 Task: Find connections with filter location Kharar with filter topic #sharktankwith filter profile language English with filter current company Citi with filter school University Grants Commission (ugc) with filter industry International Affairs with filter service category Homeowners Insurance with filter keywords title Taper
Action: Mouse moved to (430, 287)
Screenshot: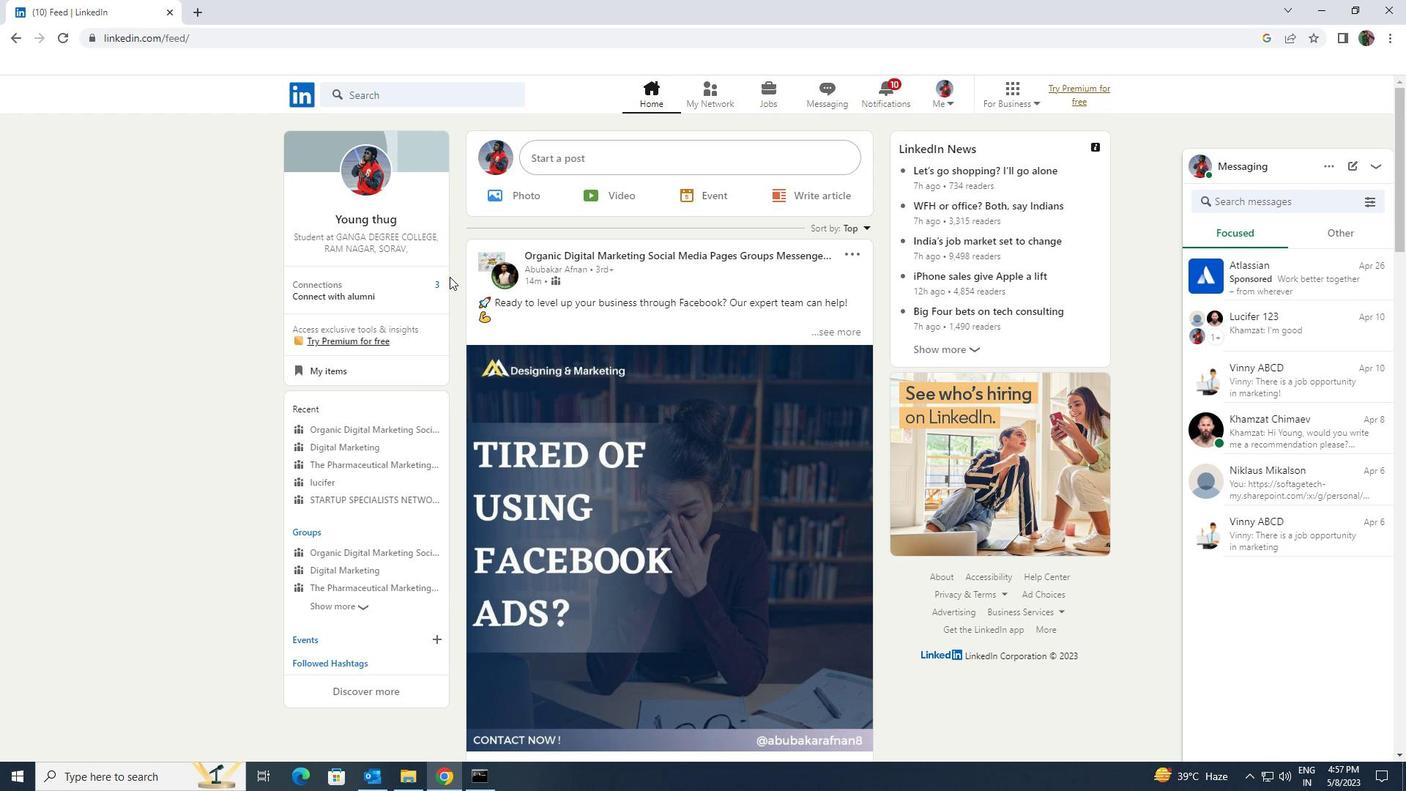 
Action: Mouse pressed left at (430, 287)
Screenshot: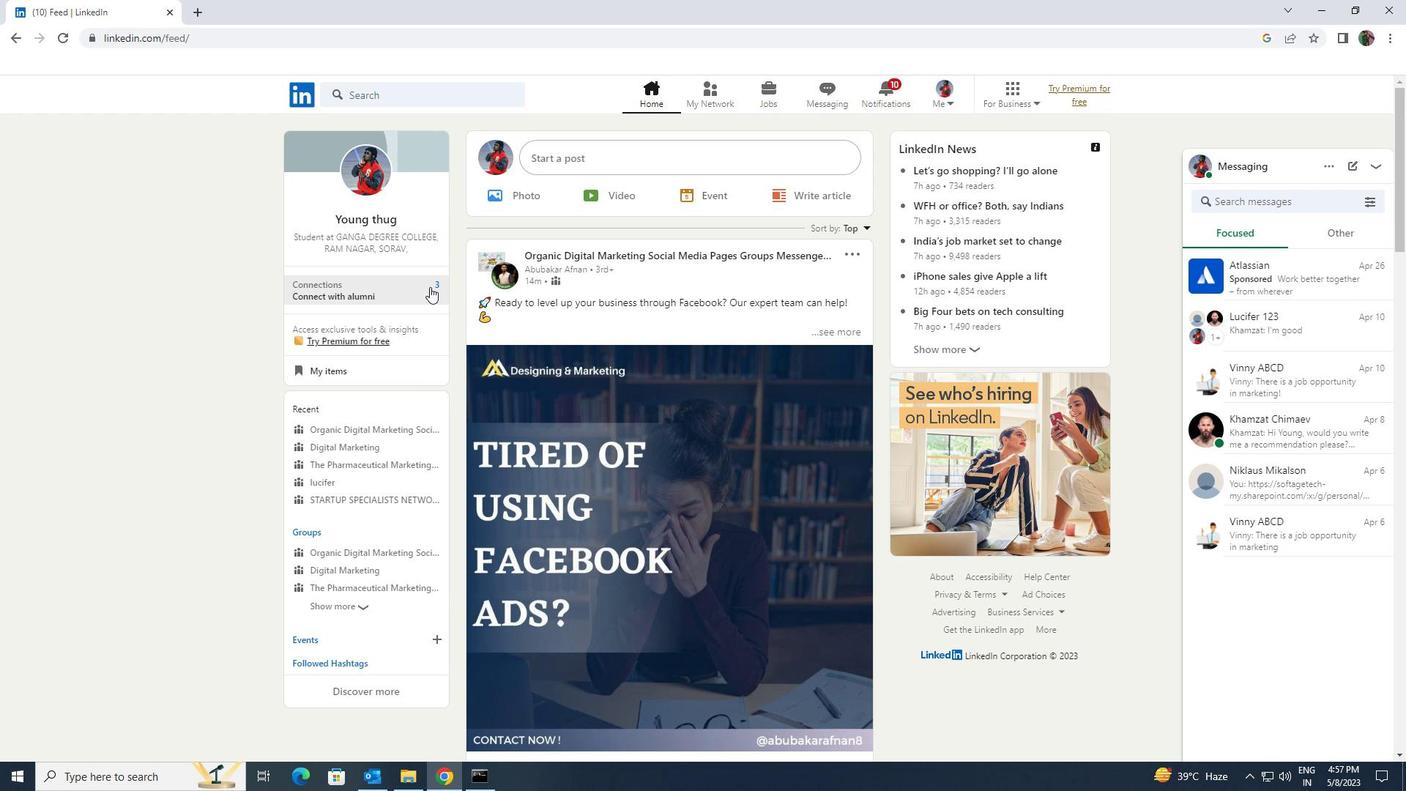 
Action: Mouse moved to (438, 178)
Screenshot: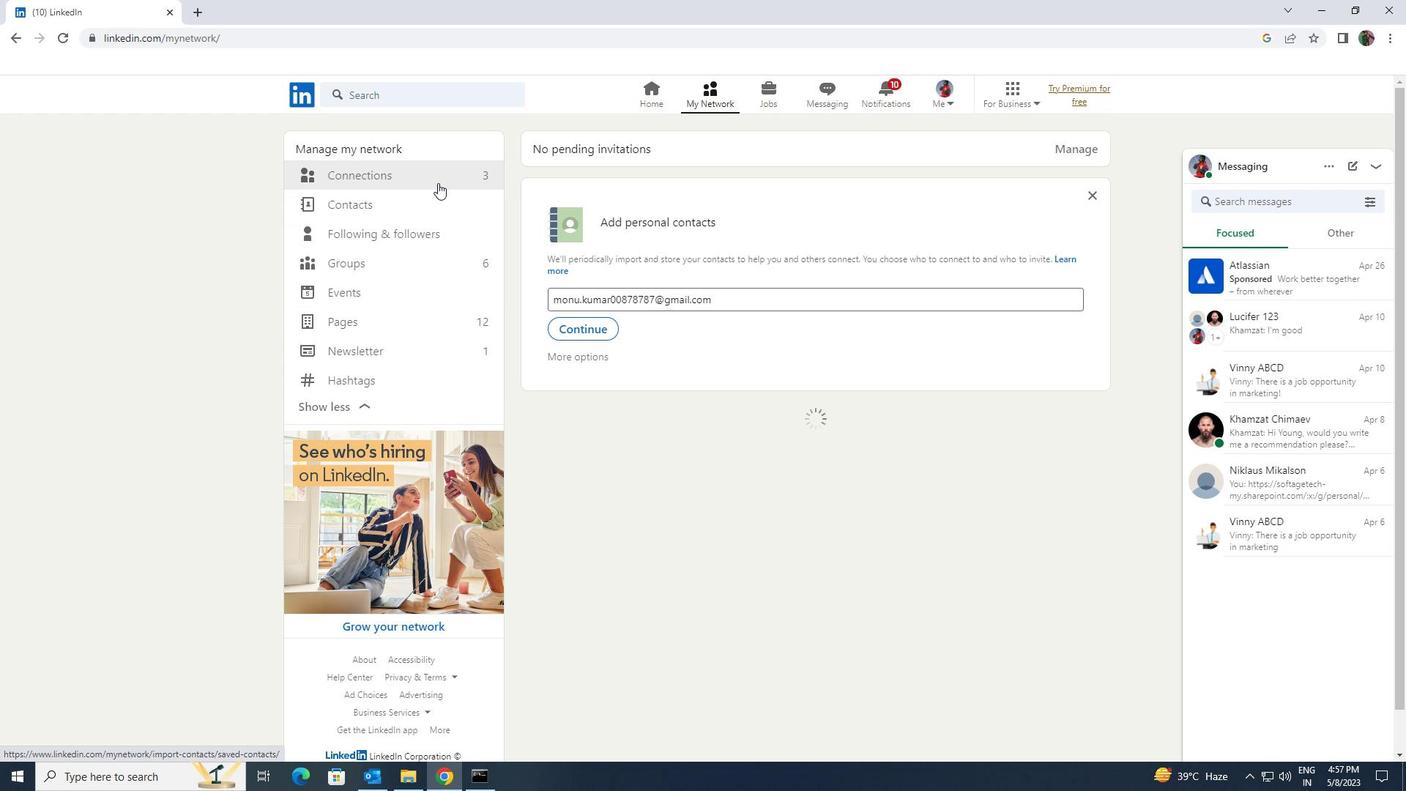 
Action: Mouse pressed left at (438, 178)
Screenshot: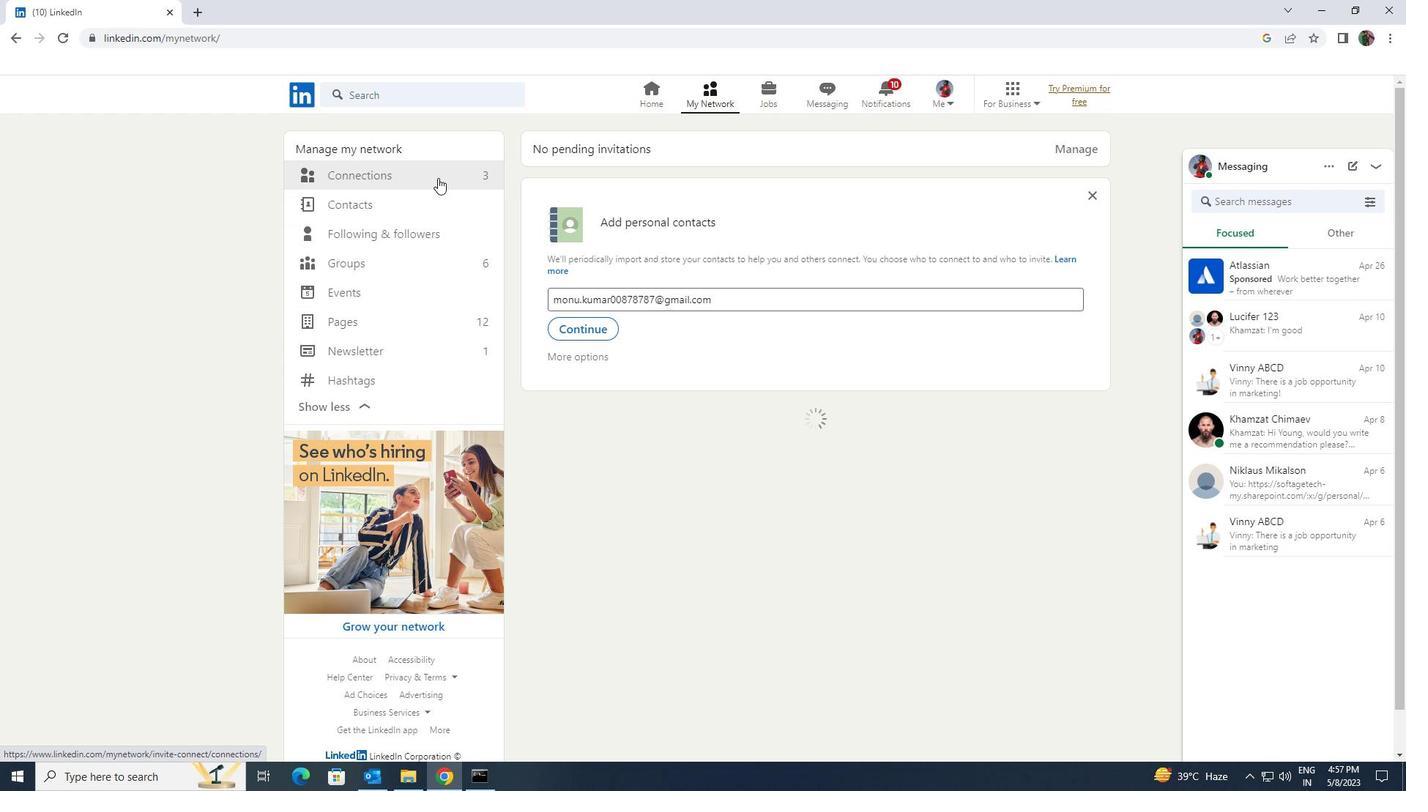 
Action: Mouse moved to (787, 178)
Screenshot: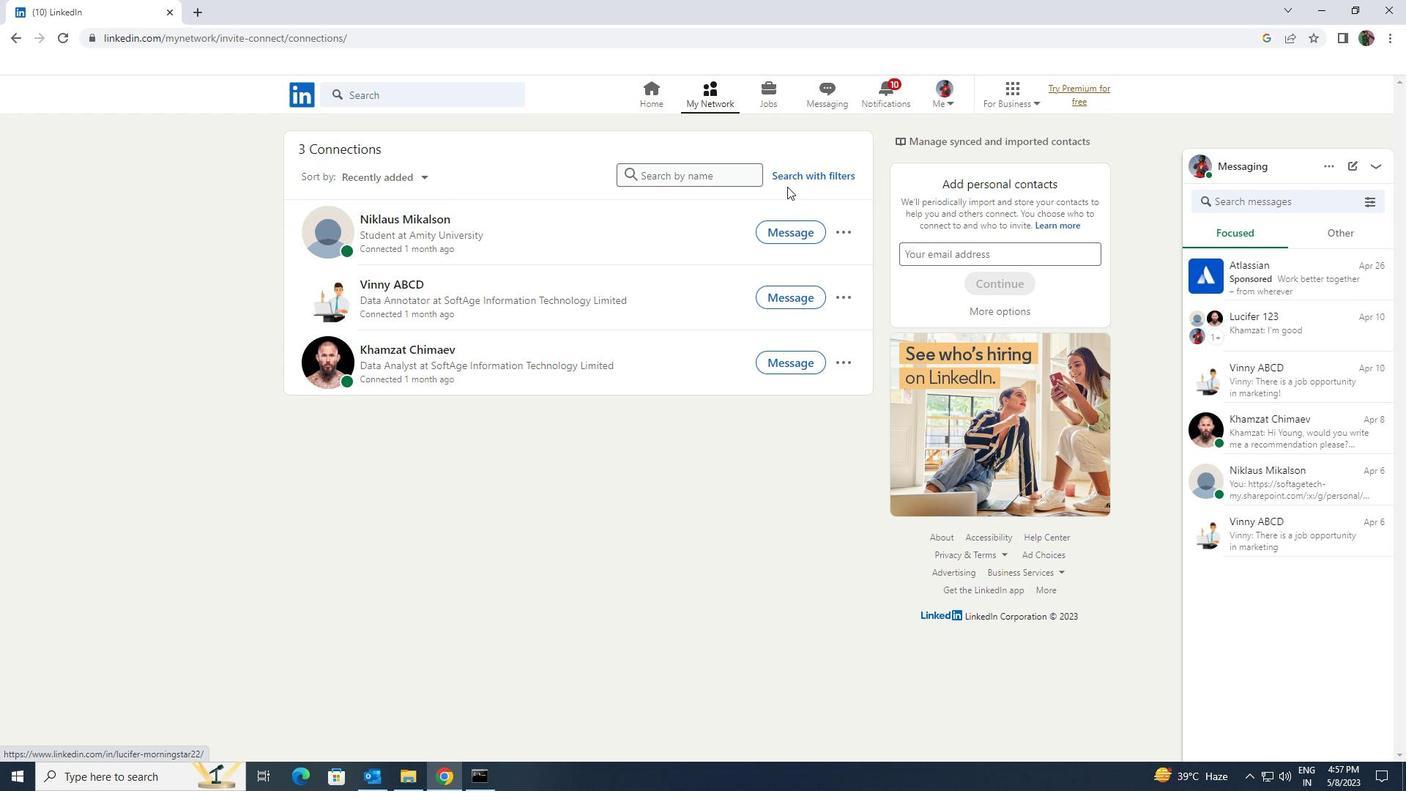 
Action: Mouse pressed left at (787, 178)
Screenshot: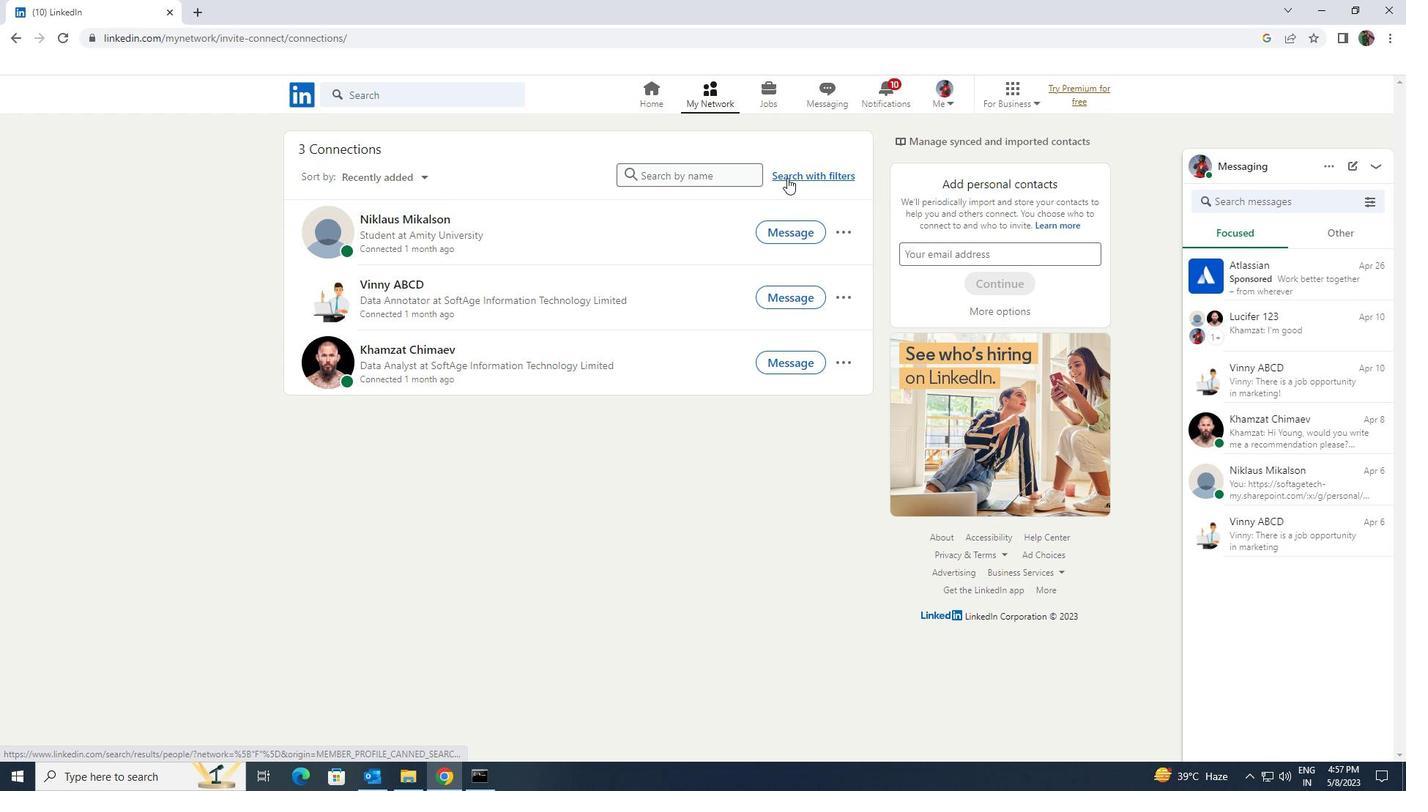 
Action: Mouse moved to (741, 138)
Screenshot: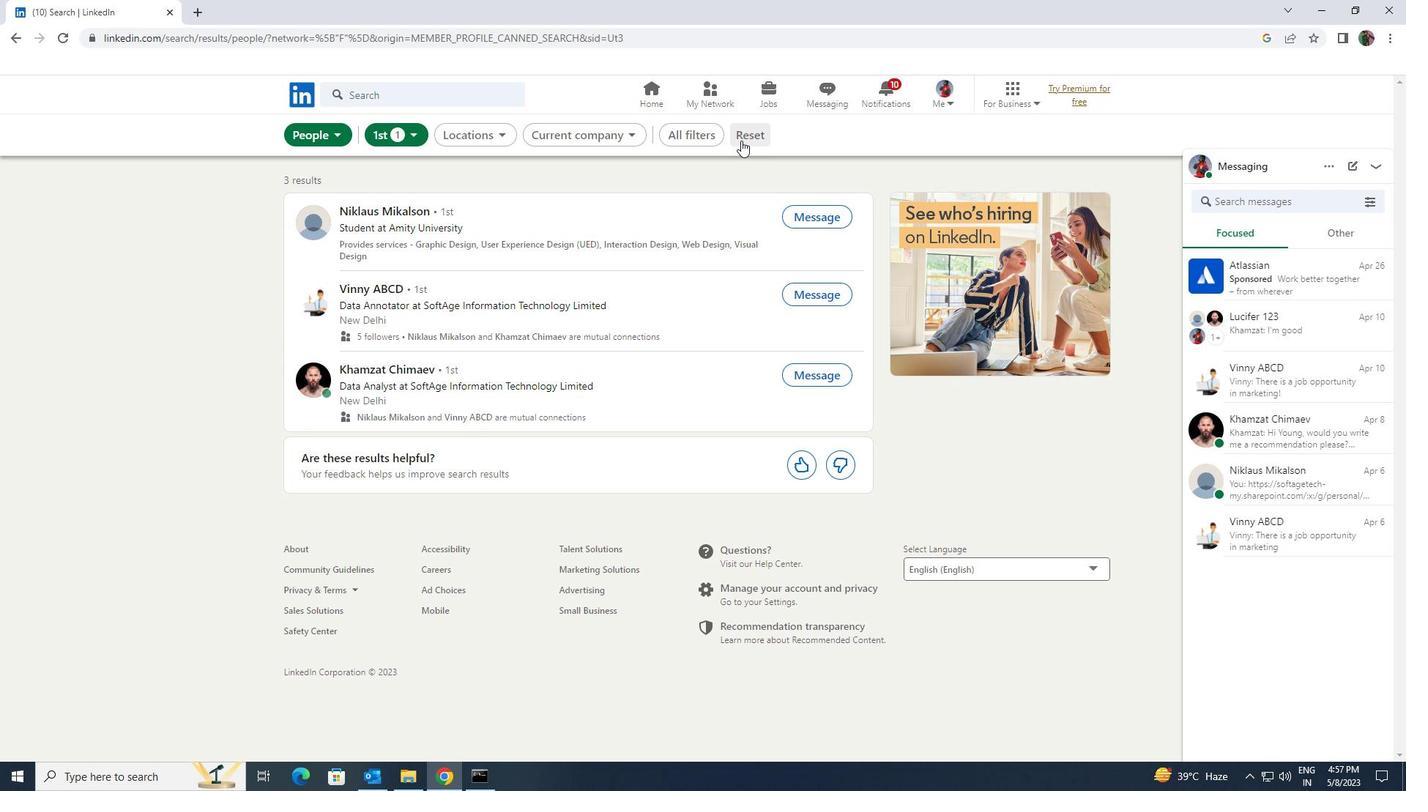 
Action: Mouse pressed left at (741, 138)
Screenshot: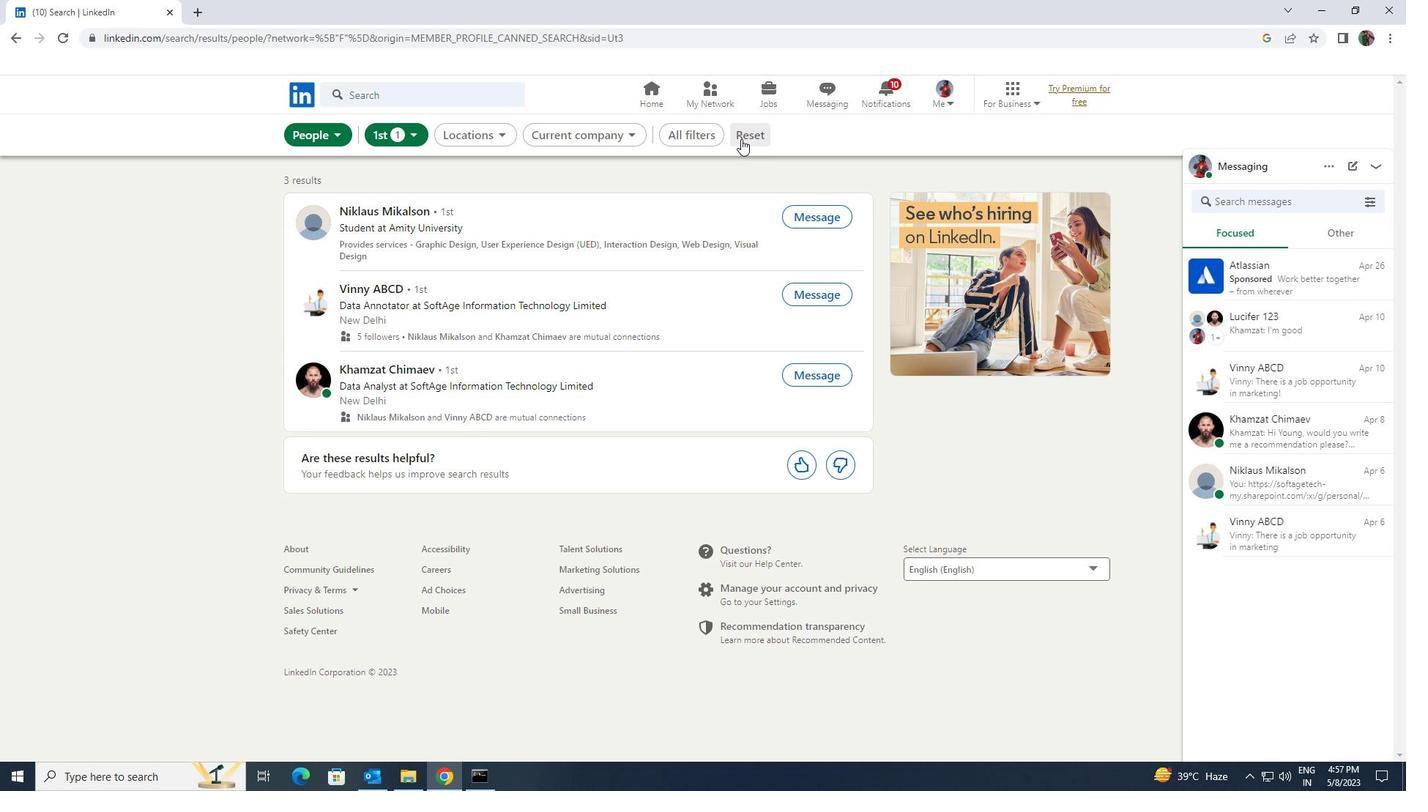 
Action: Mouse moved to (723, 135)
Screenshot: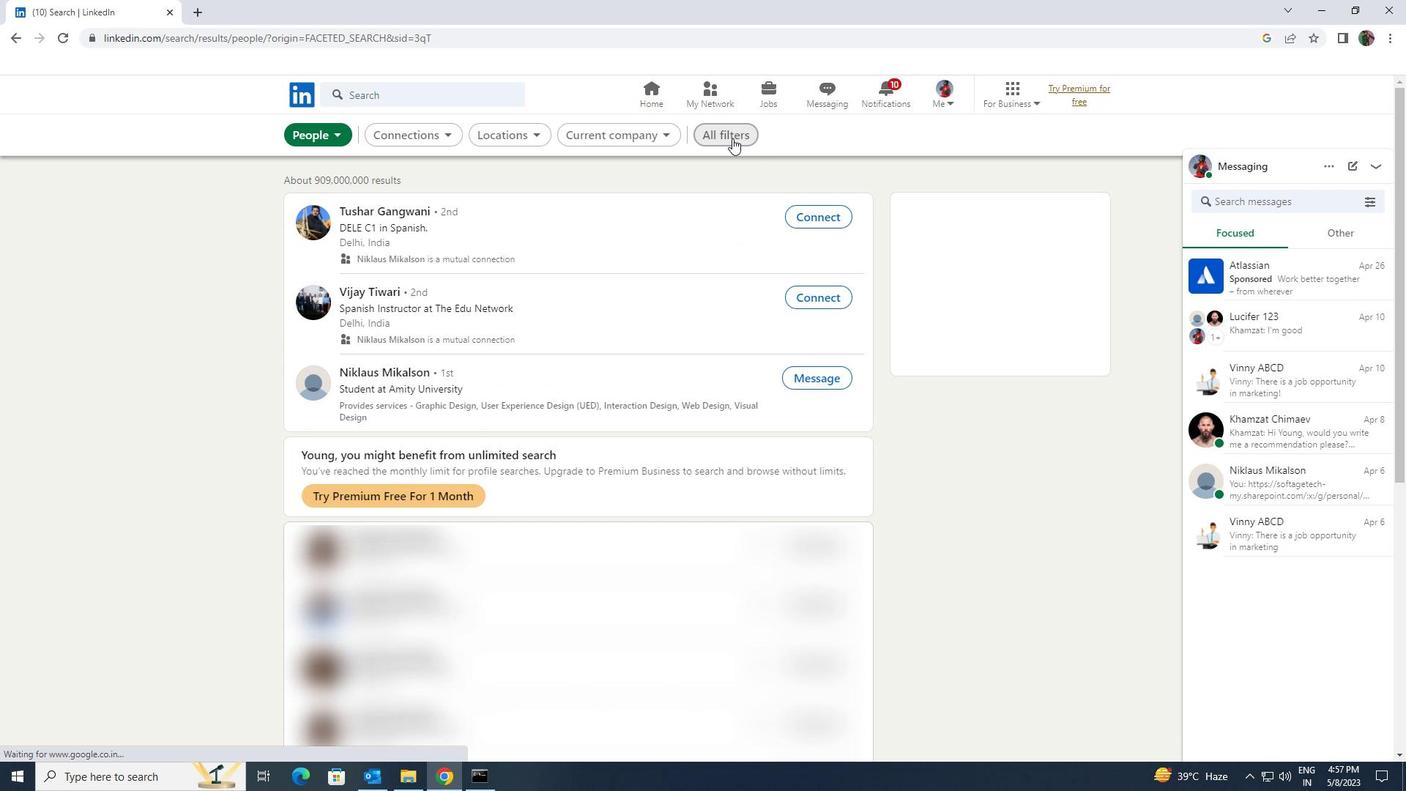 
Action: Mouse pressed left at (723, 135)
Screenshot: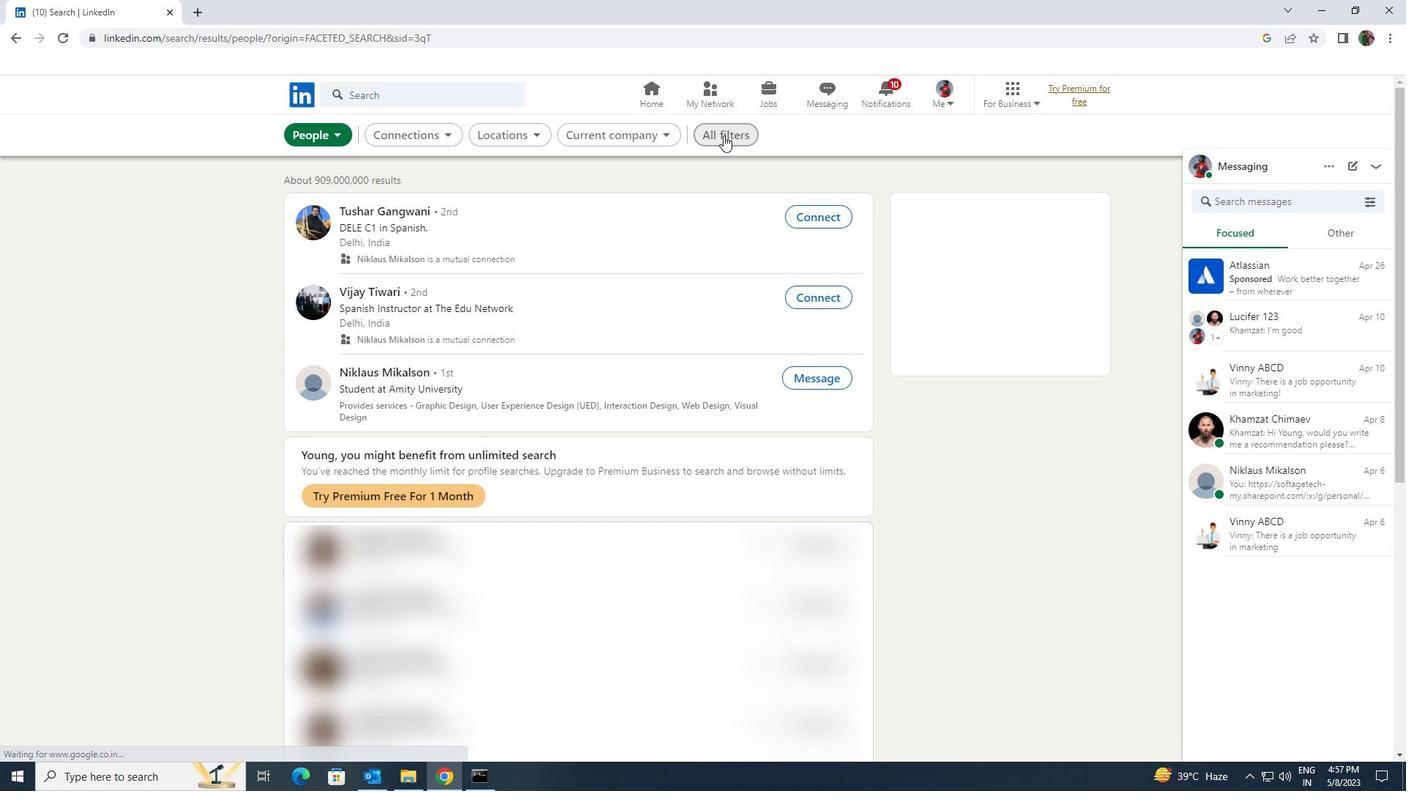 
Action: Mouse moved to (1209, 569)
Screenshot: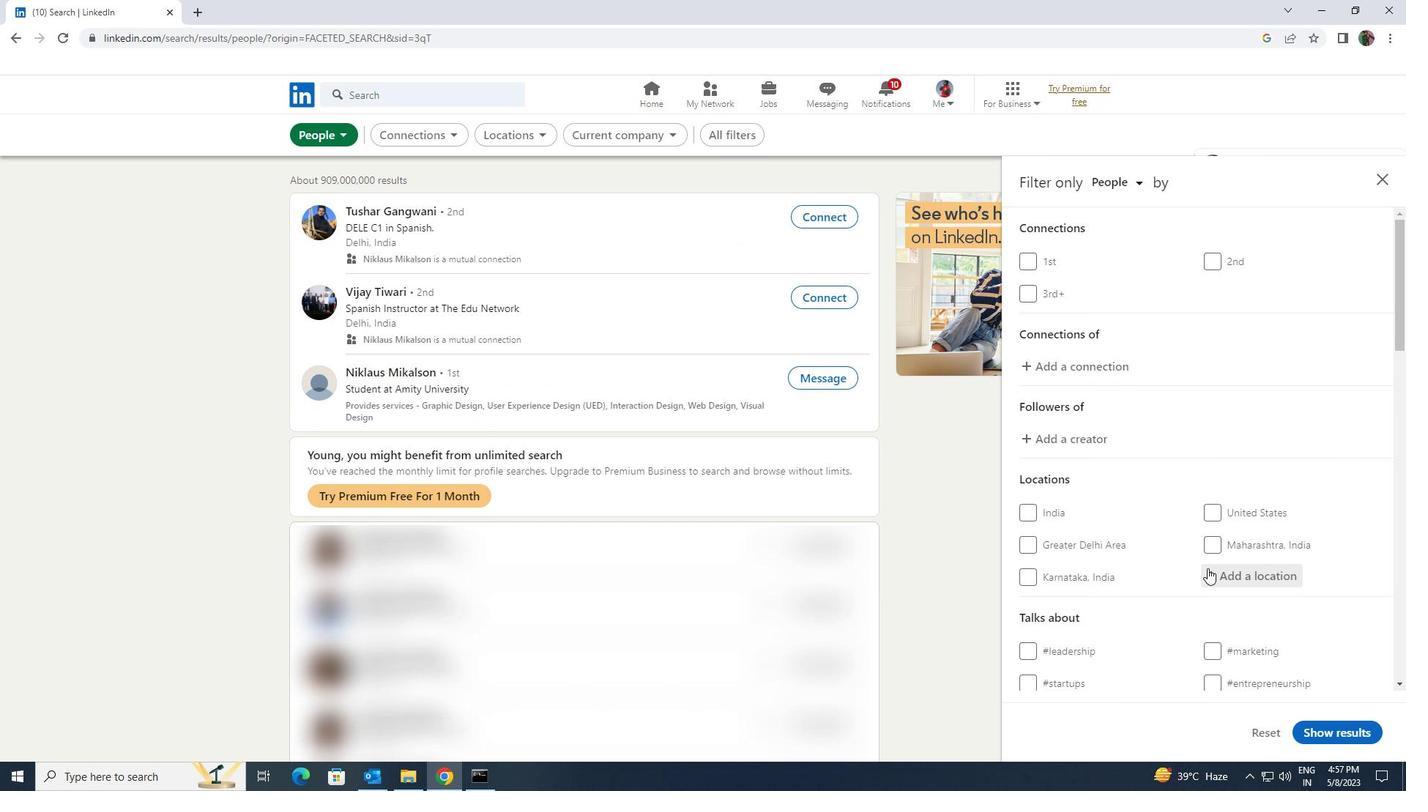 
Action: Mouse pressed left at (1209, 569)
Screenshot: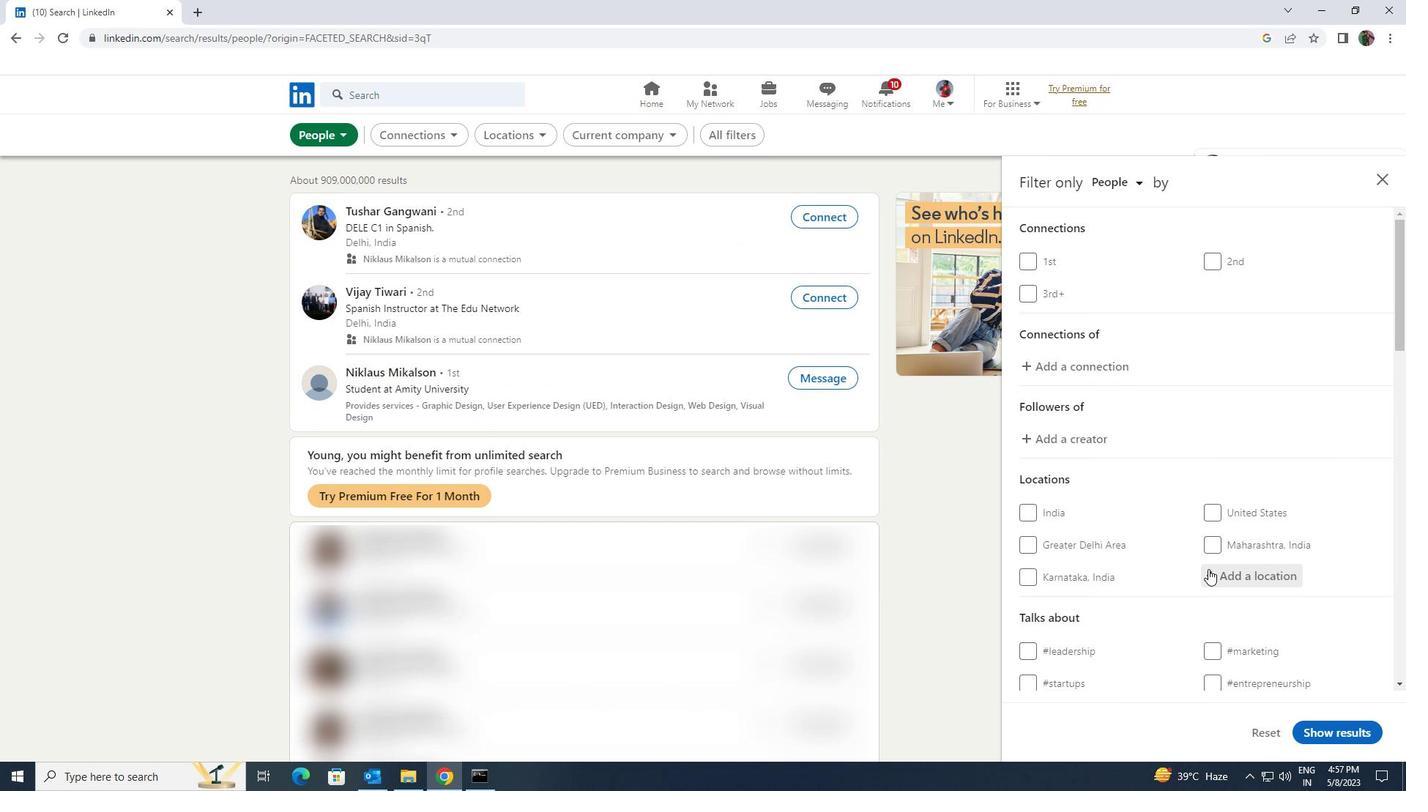 
Action: Mouse moved to (1201, 566)
Screenshot: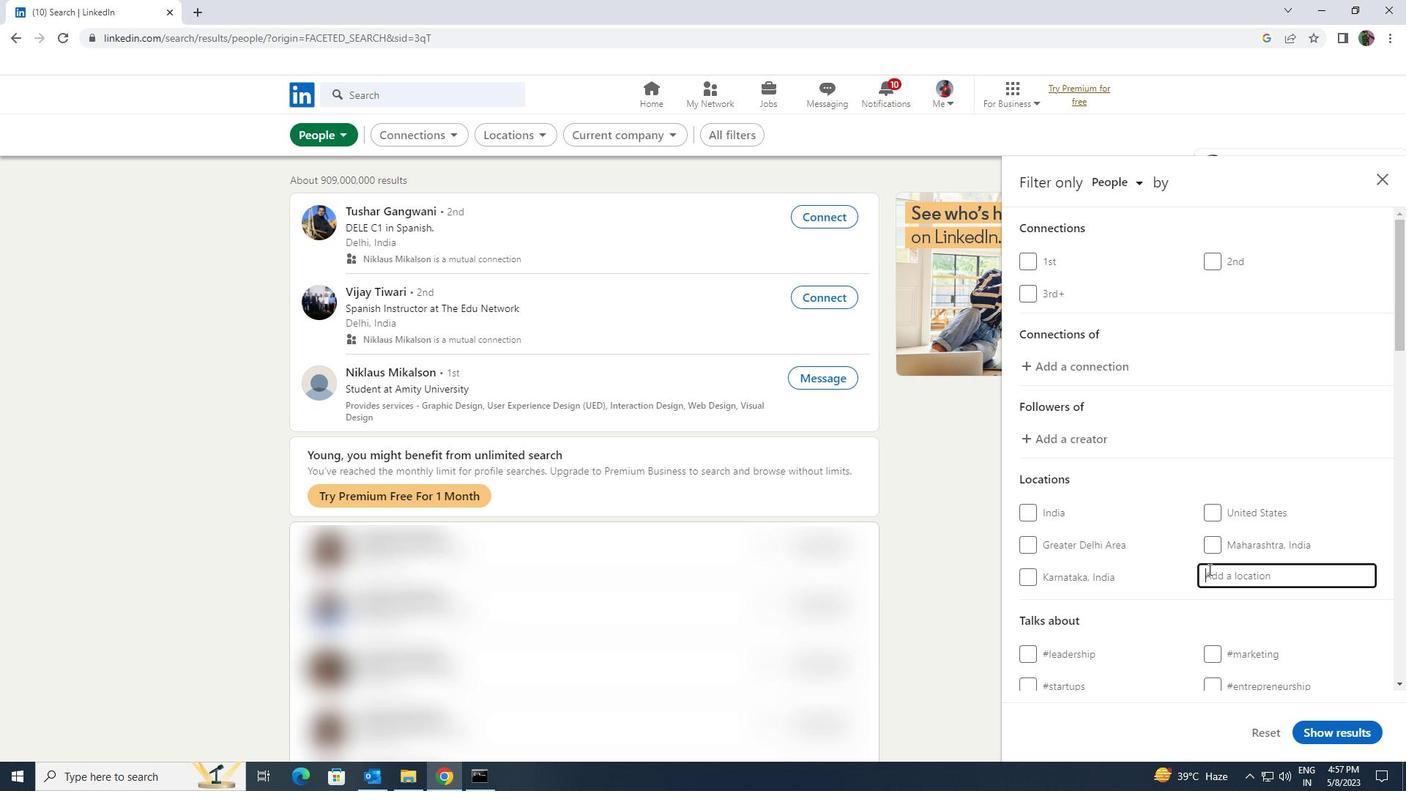 
Action: Key pressed <Key.shift><Key.shift><Key.shift><Key.shift>KHARAR
Screenshot: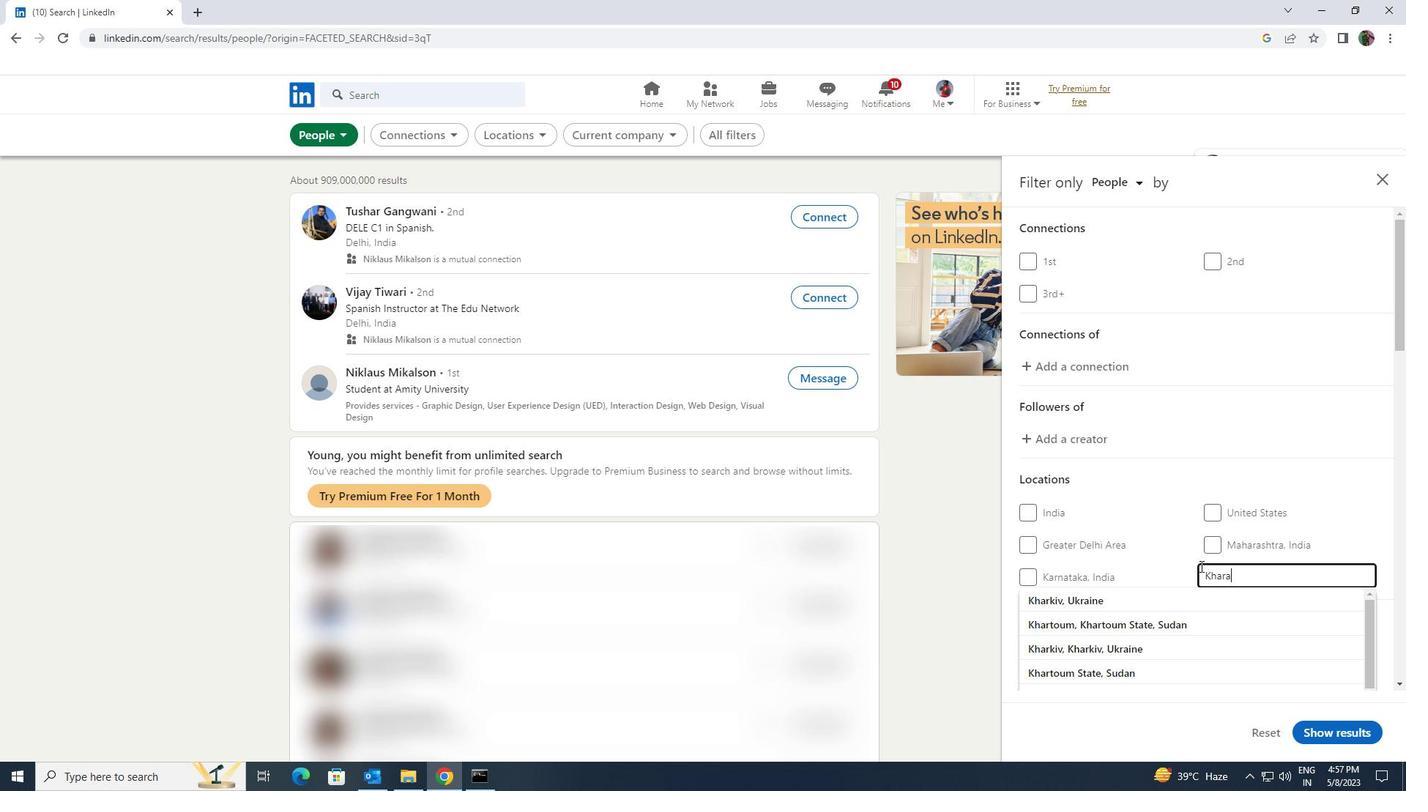 
Action: Mouse moved to (1191, 590)
Screenshot: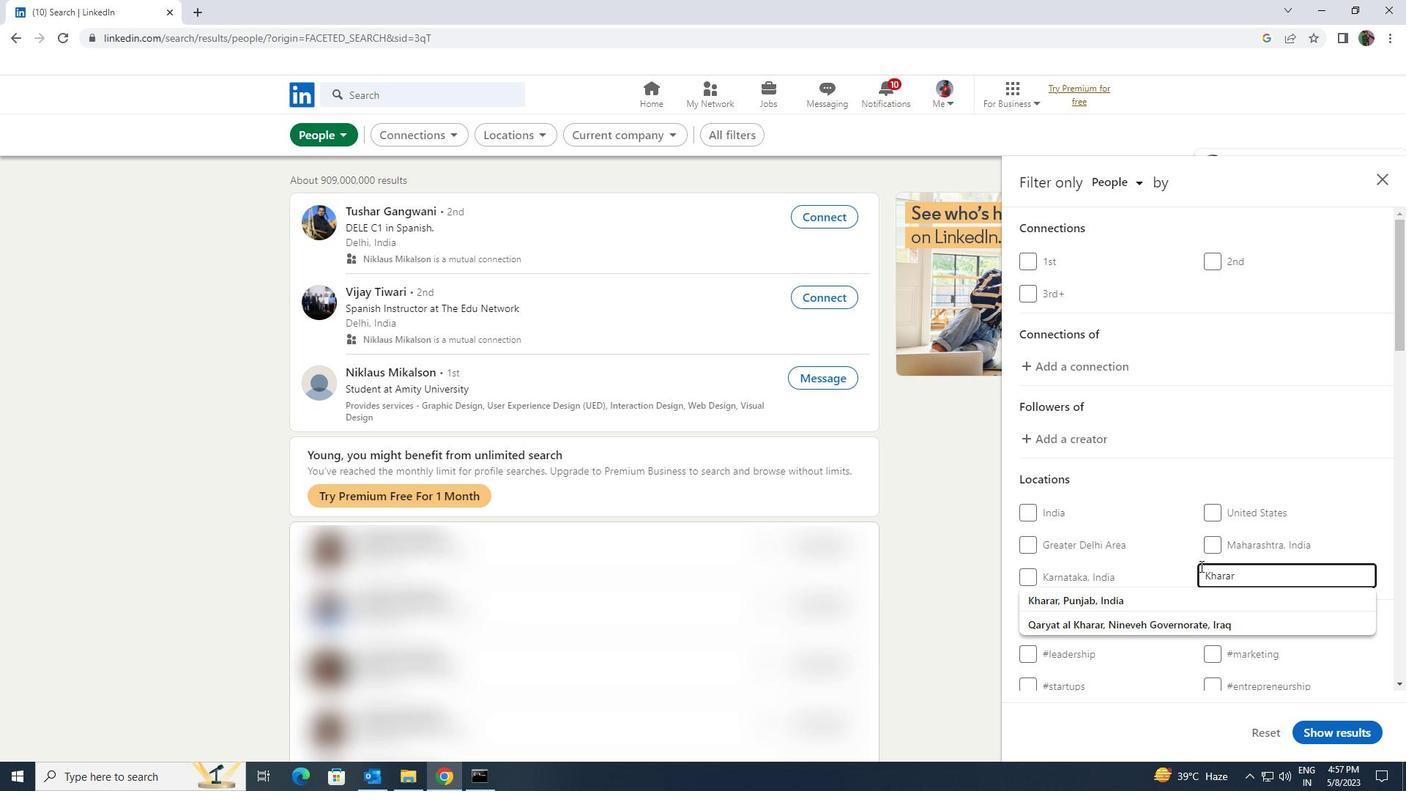 
Action: Mouse pressed left at (1191, 590)
Screenshot: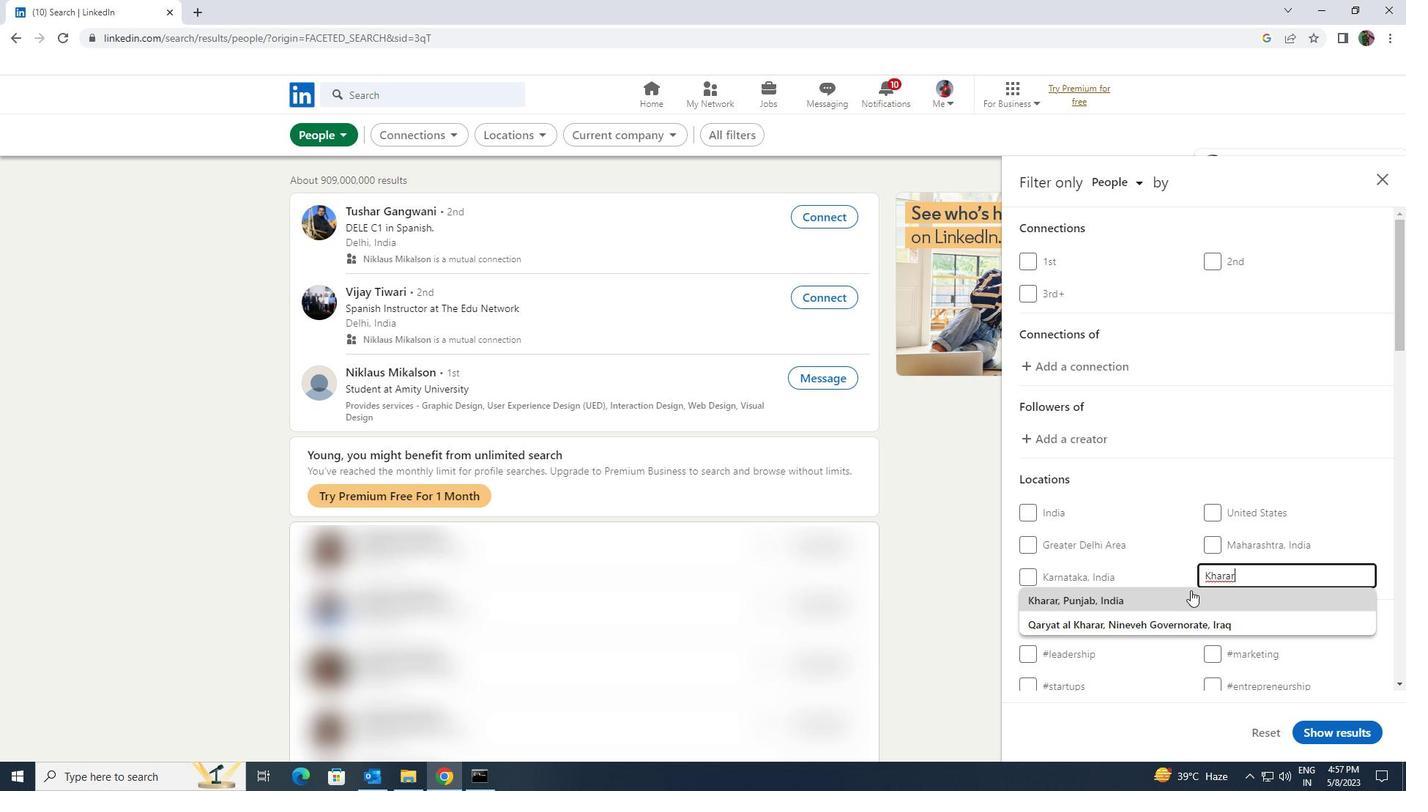 
Action: Mouse moved to (1184, 568)
Screenshot: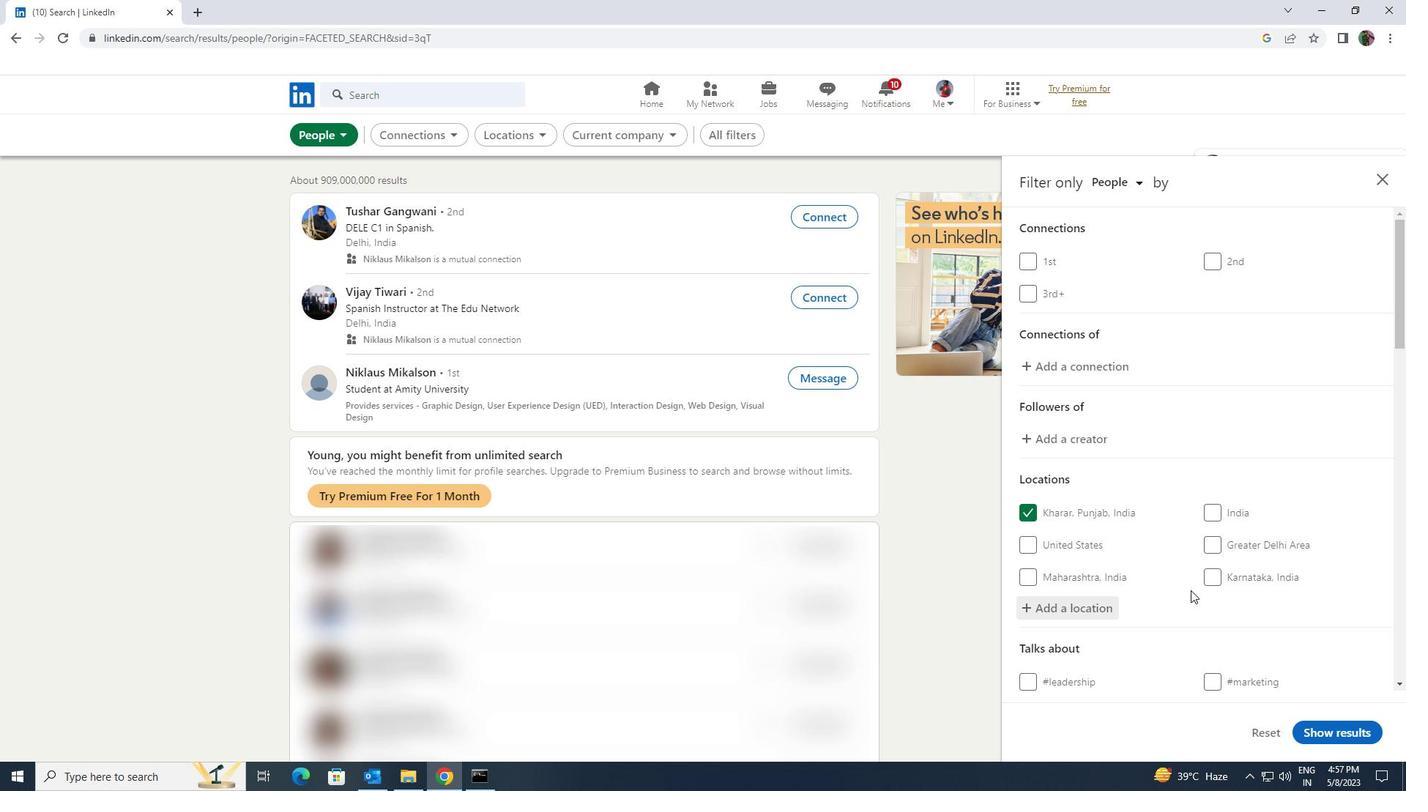 
Action: Mouse scrolled (1184, 567) with delta (0, 0)
Screenshot: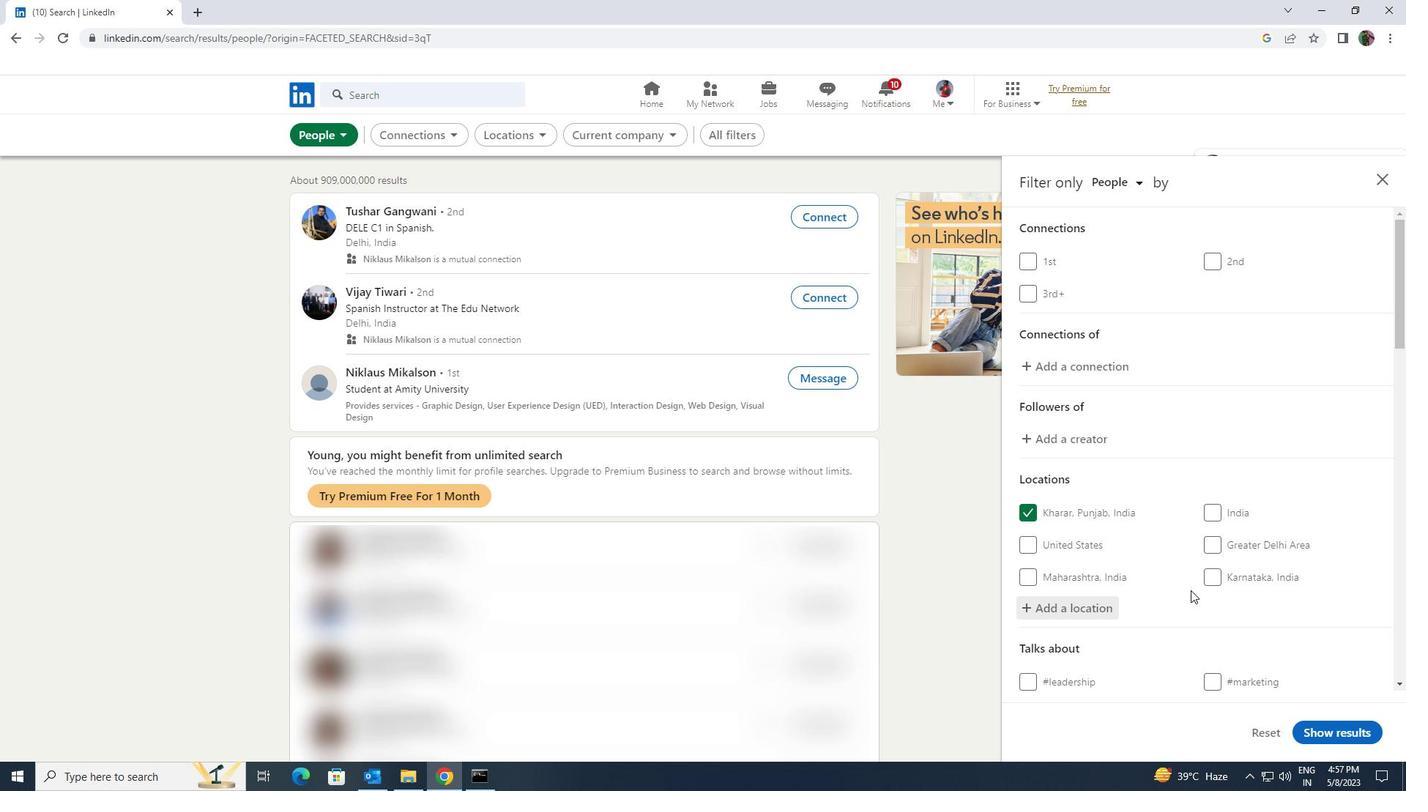 
Action: Mouse scrolled (1184, 567) with delta (0, 0)
Screenshot: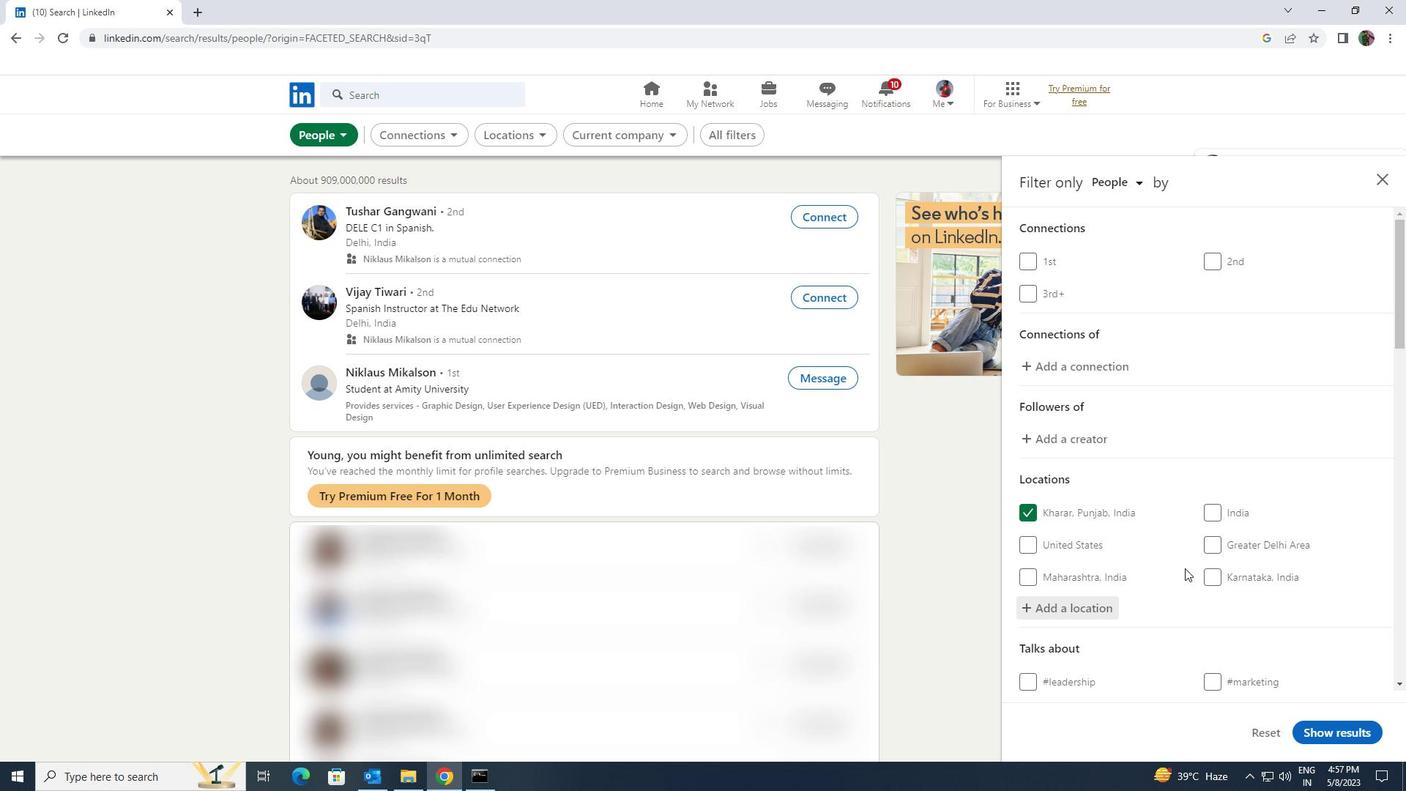 
Action: Mouse moved to (1219, 601)
Screenshot: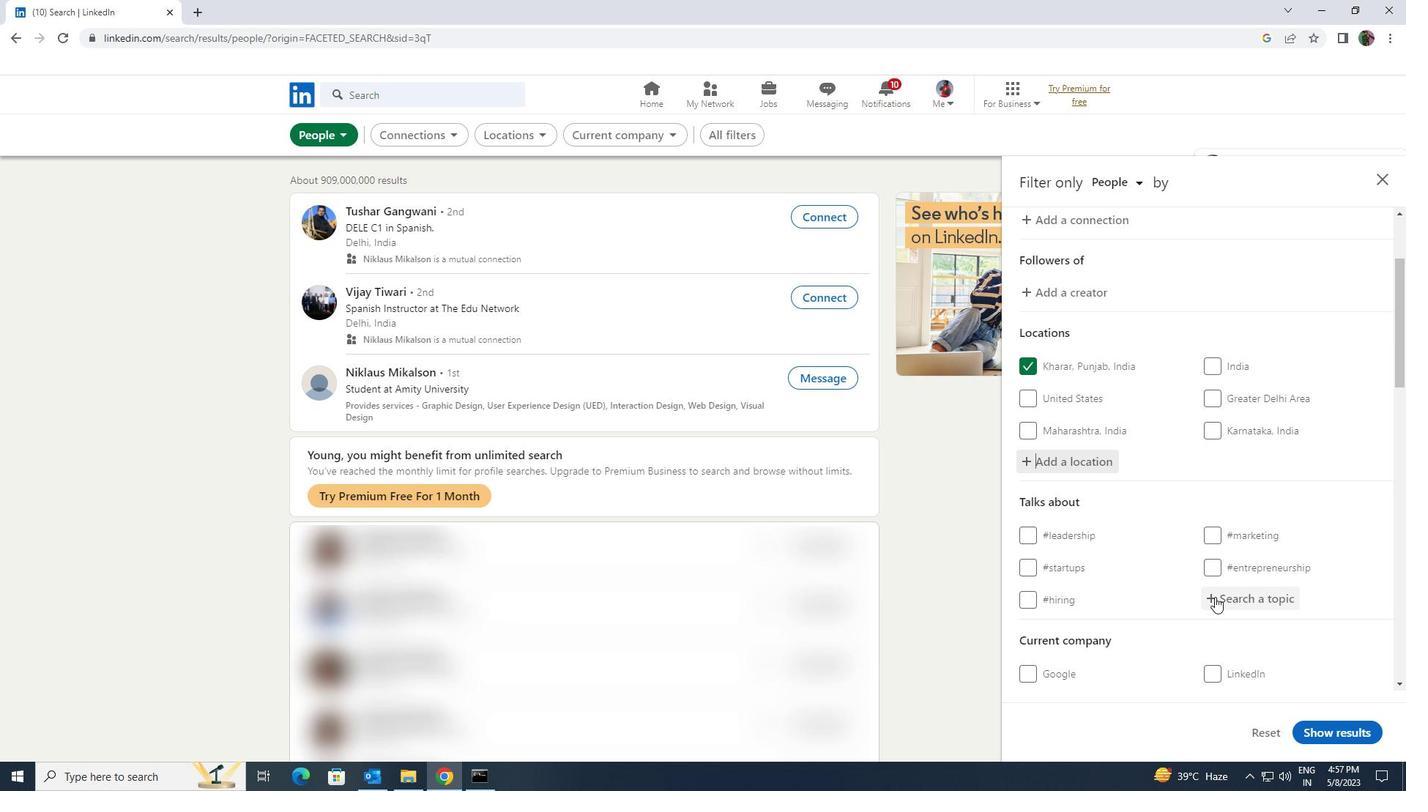 
Action: Mouse pressed left at (1219, 601)
Screenshot: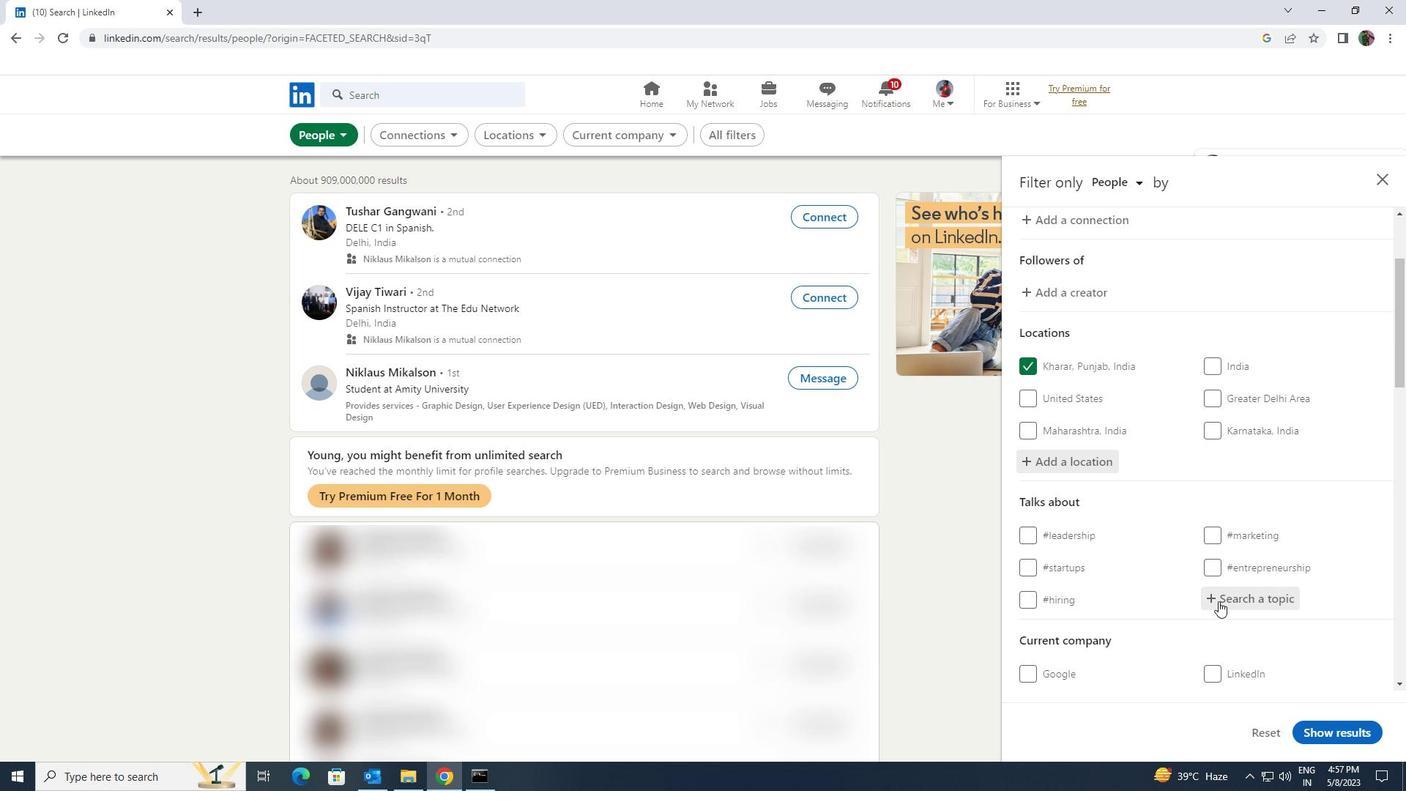 
Action: Key pressed <Key.shift><Key.shift><Key.shift><Key.shift><Key.shift><Key.shift><Key.shift><Key.shift><Key.shift><Key.shift><Key.shift><Key.shift>SHARK
Screenshot: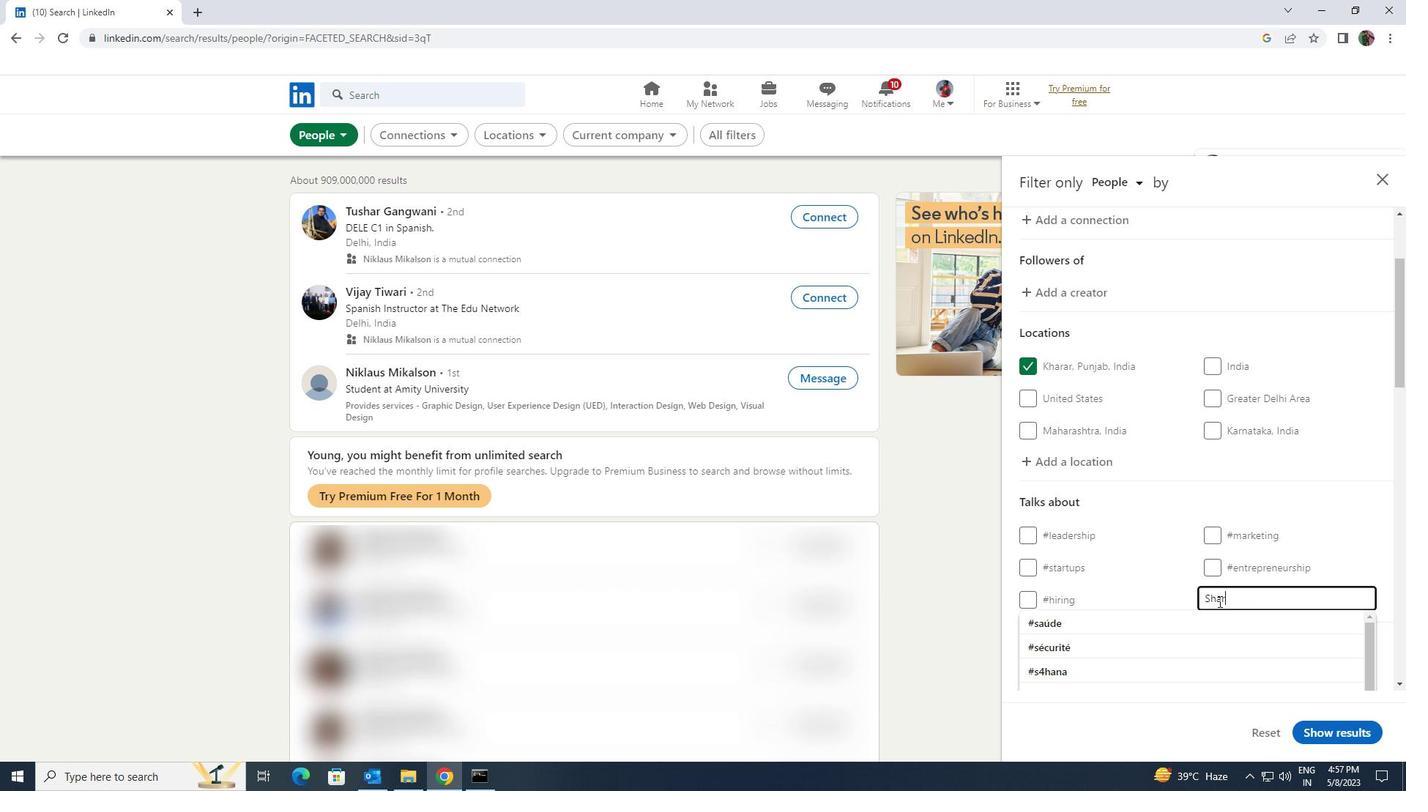 
Action: Mouse moved to (1209, 635)
Screenshot: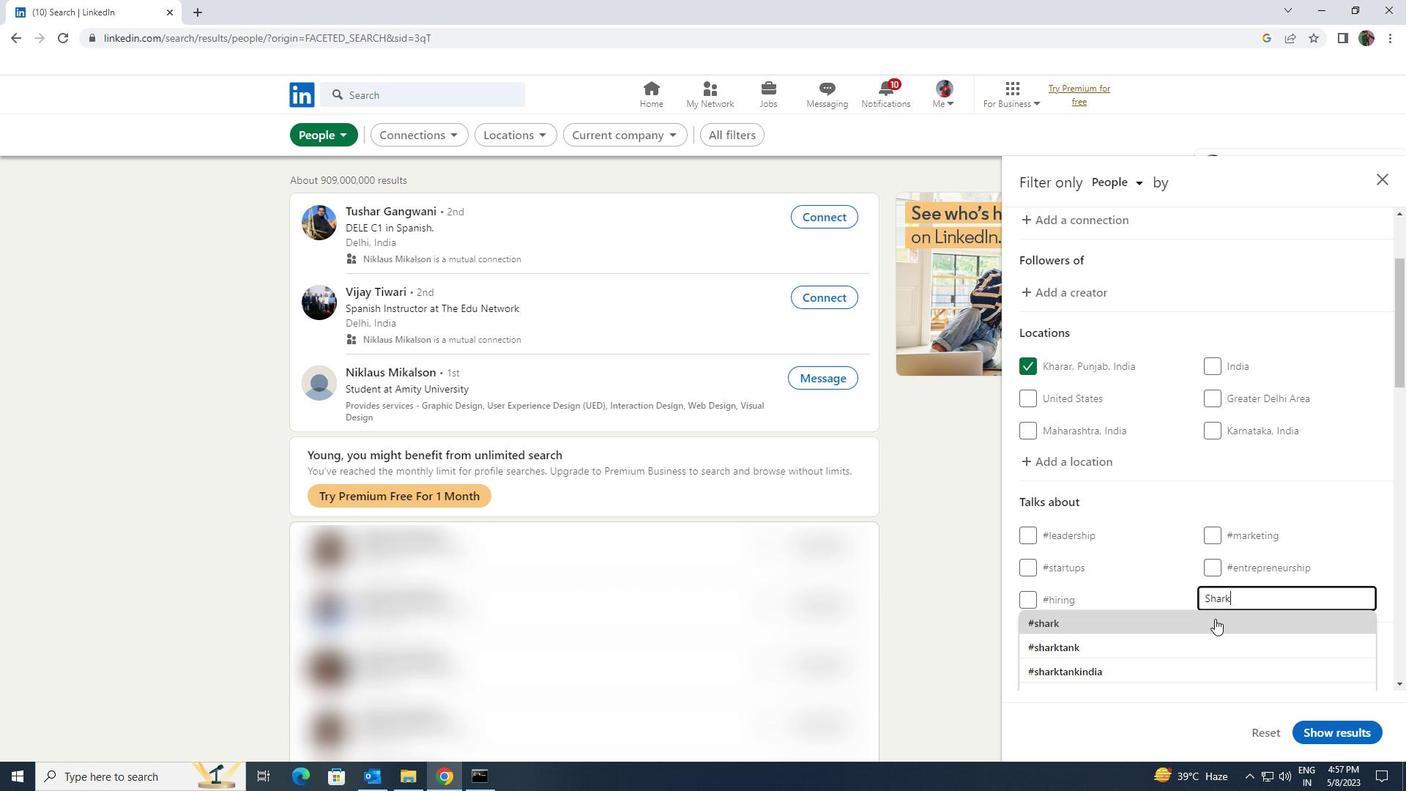 
Action: Mouse pressed left at (1209, 635)
Screenshot: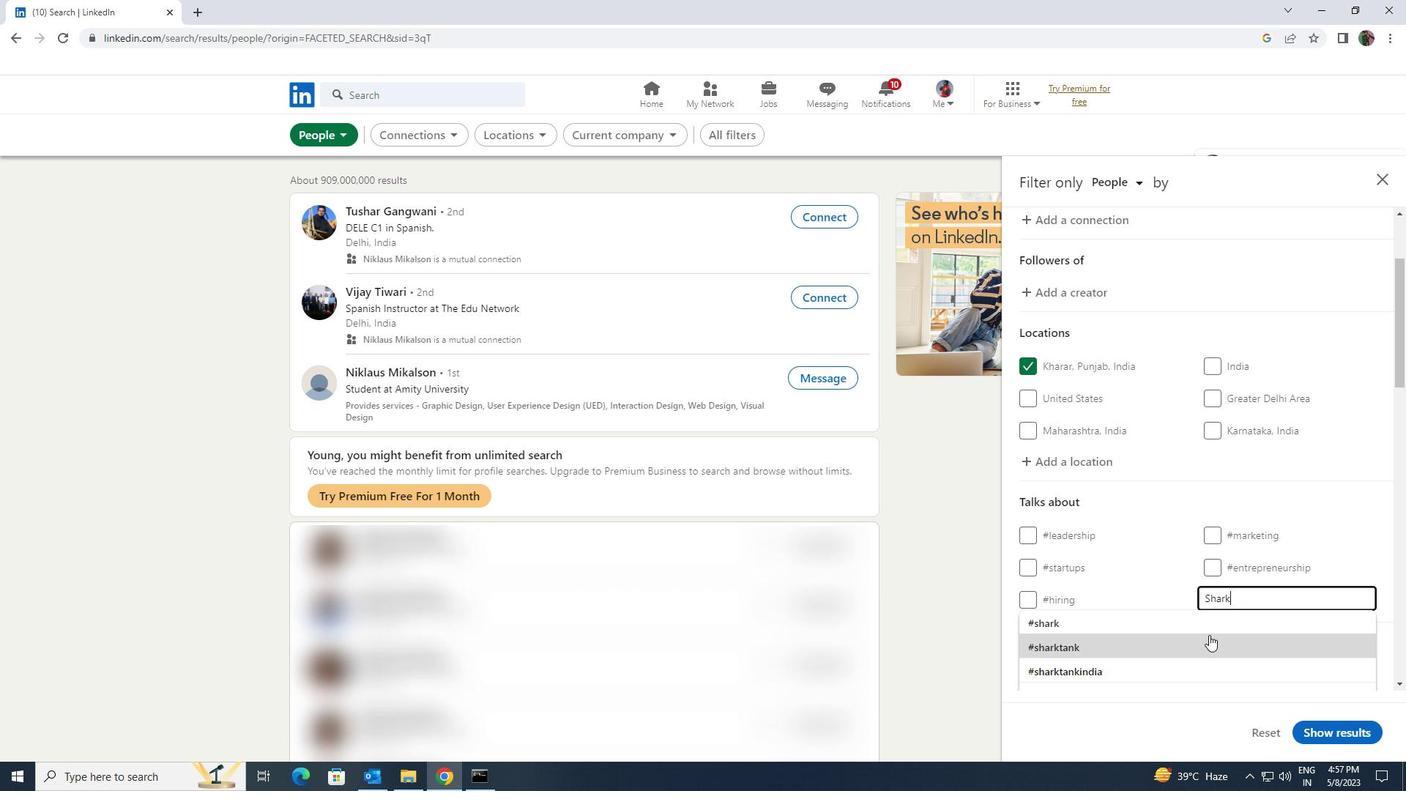 
Action: Mouse scrolled (1209, 634) with delta (0, 0)
Screenshot: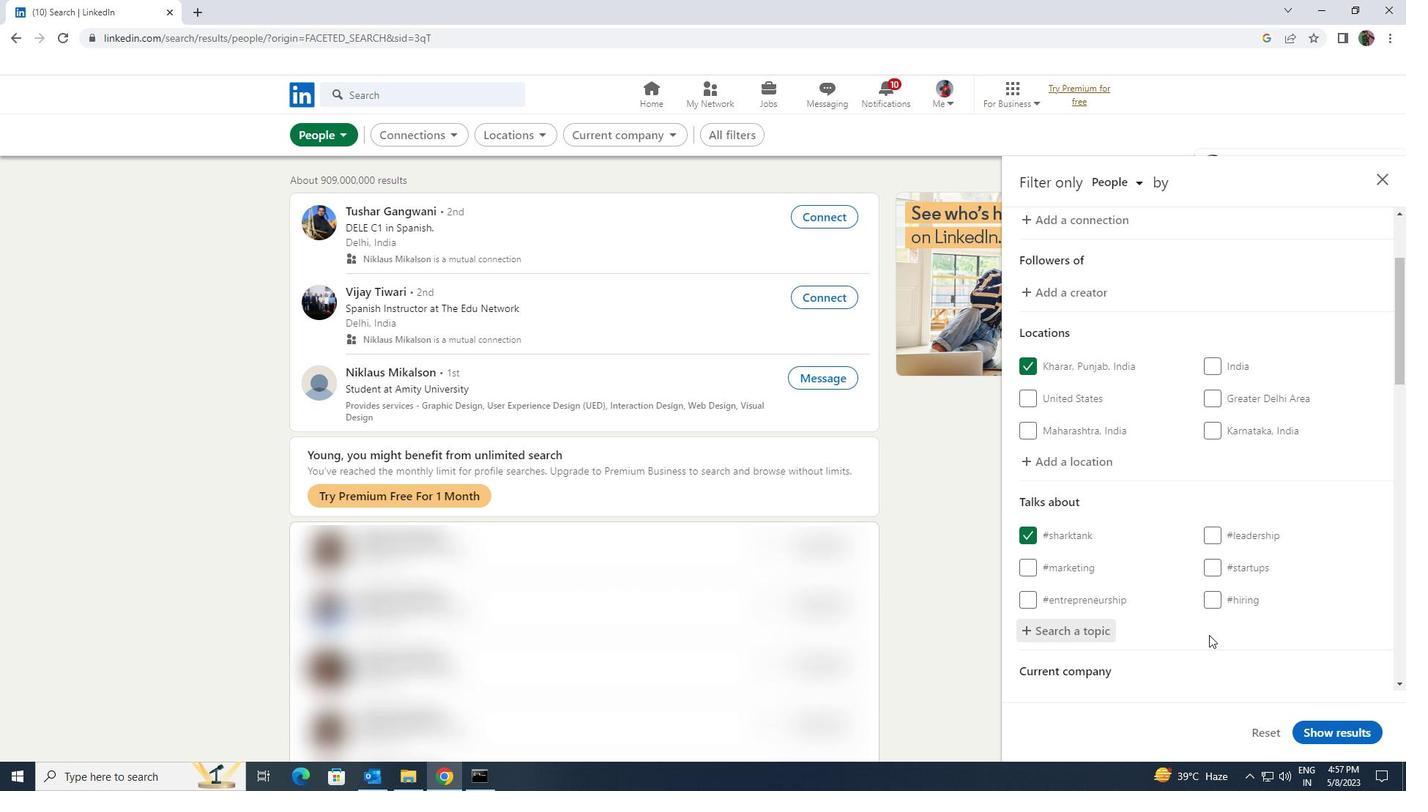 
Action: Mouse scrolled (1209, 634) with delta (0, 0)
Screenshot: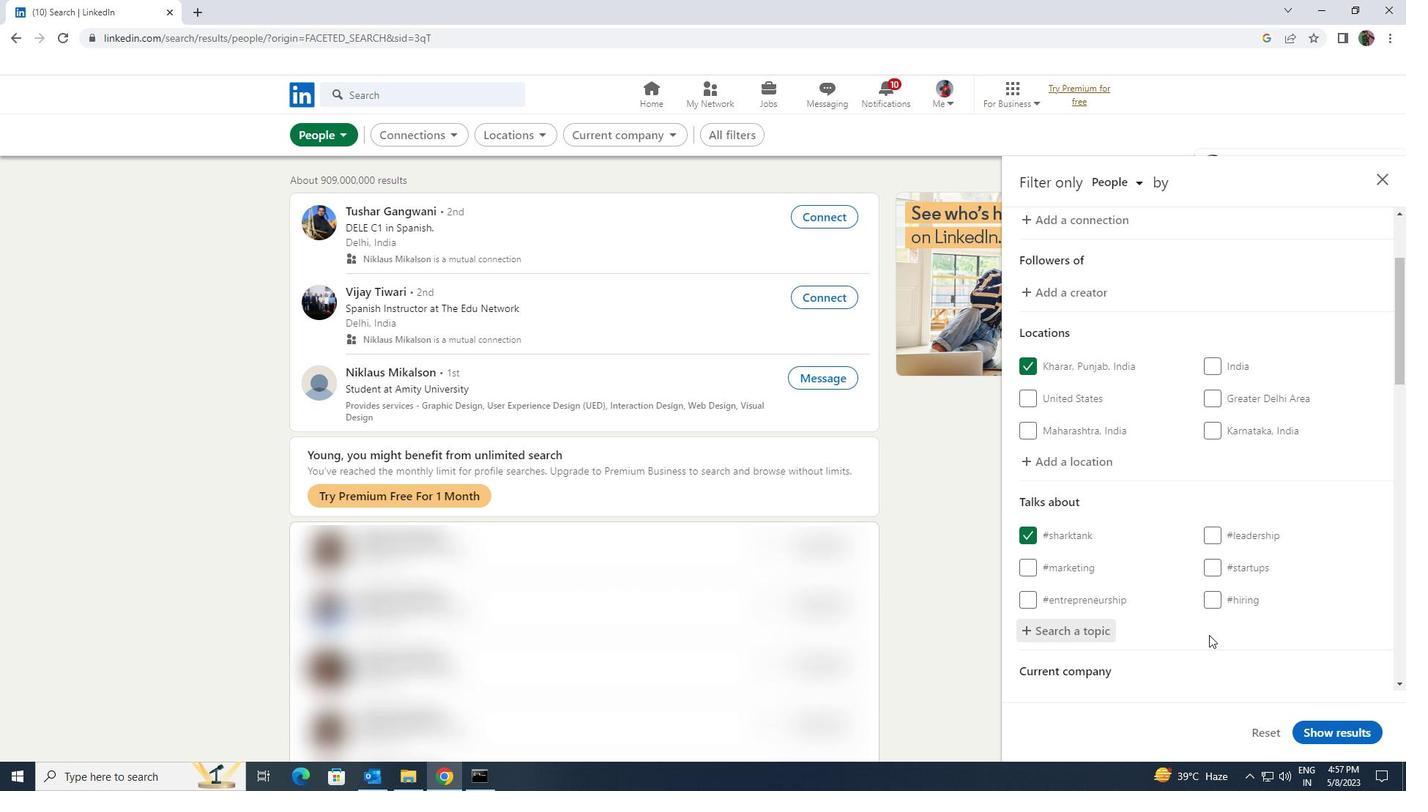 
Action: Mouse scrolled (1209, 634) with delta (0, 0)
Screenshot: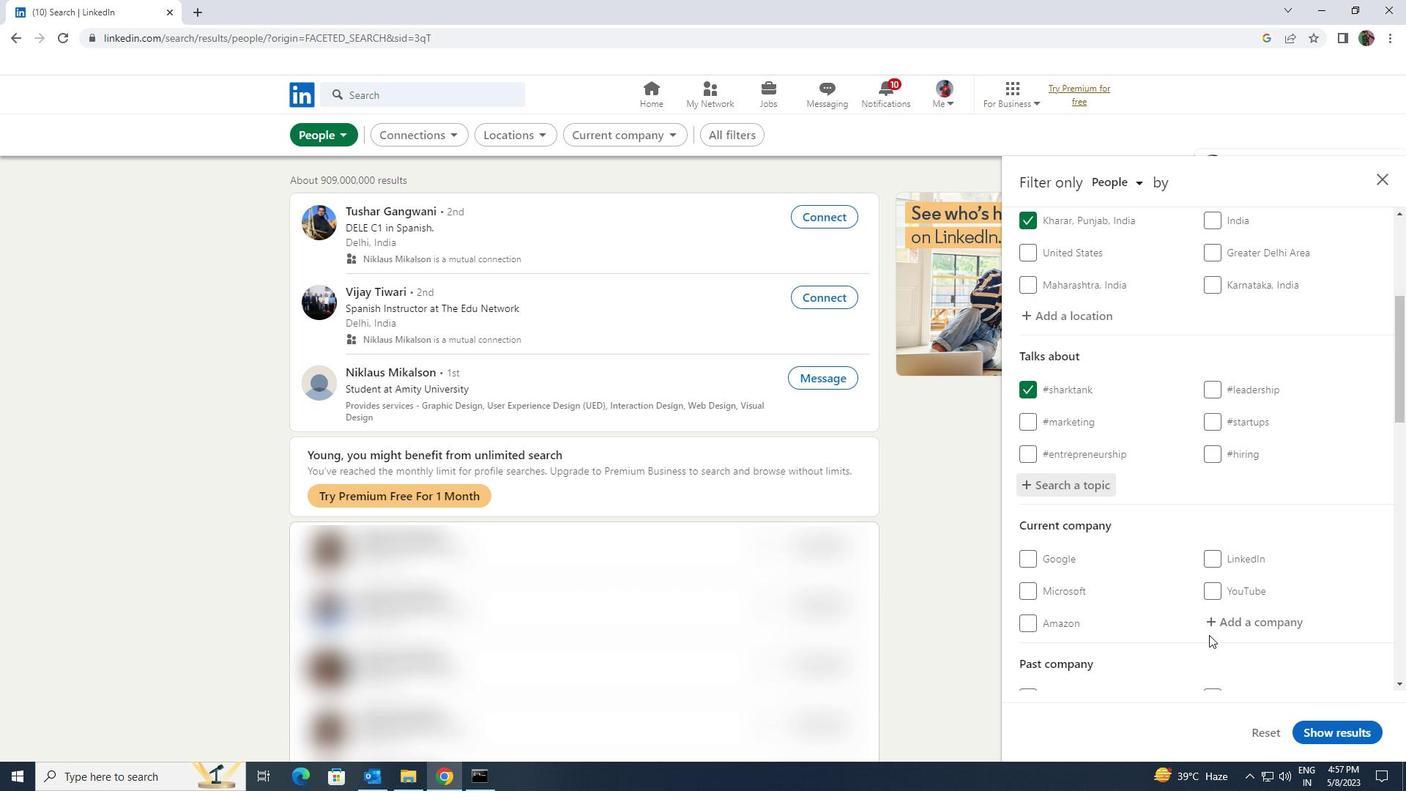 
Action: Mouse scrolled (1209, 634) with delta (0, 0)
Screenshot: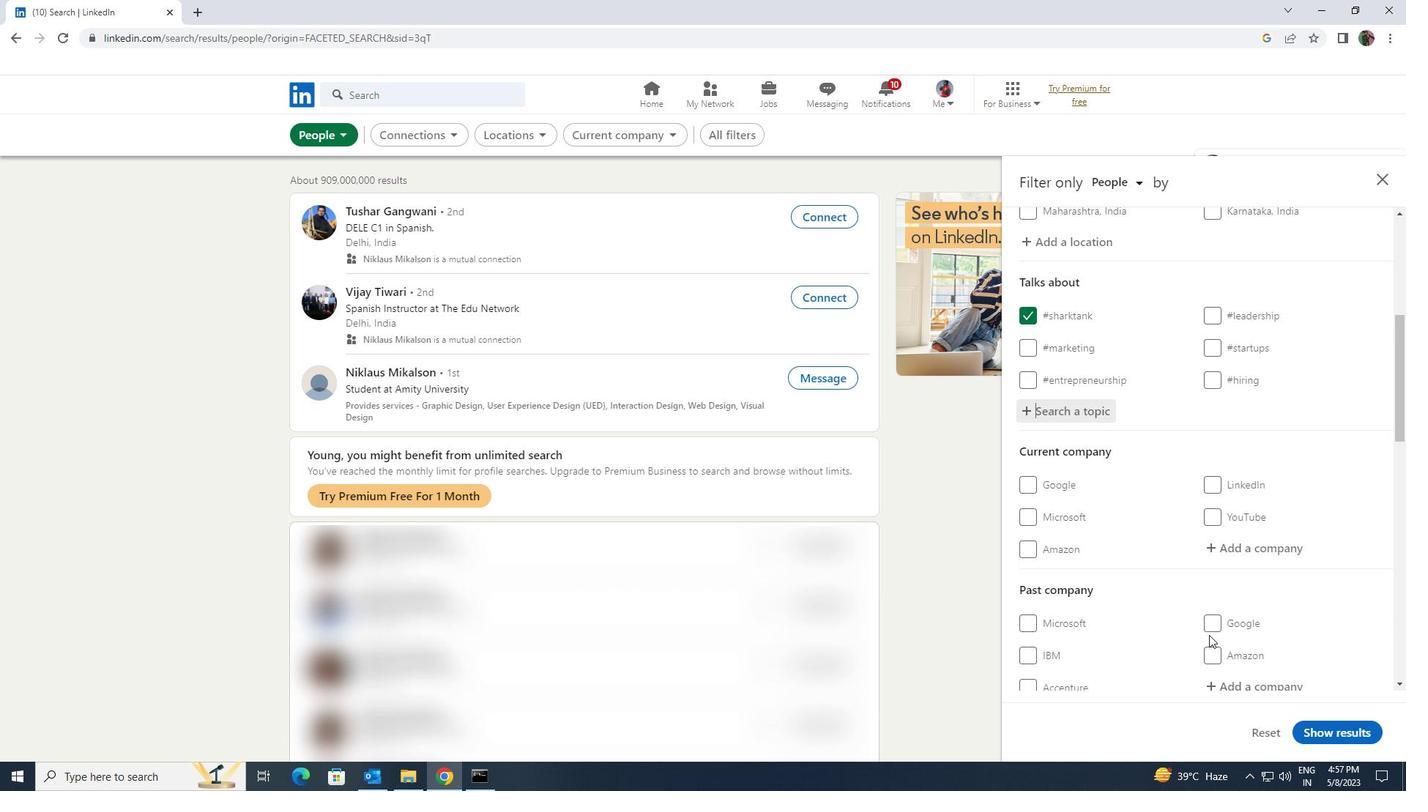 
Action: Mouse scrolled (1209, 634) with delta (0, 0)
Screenshot: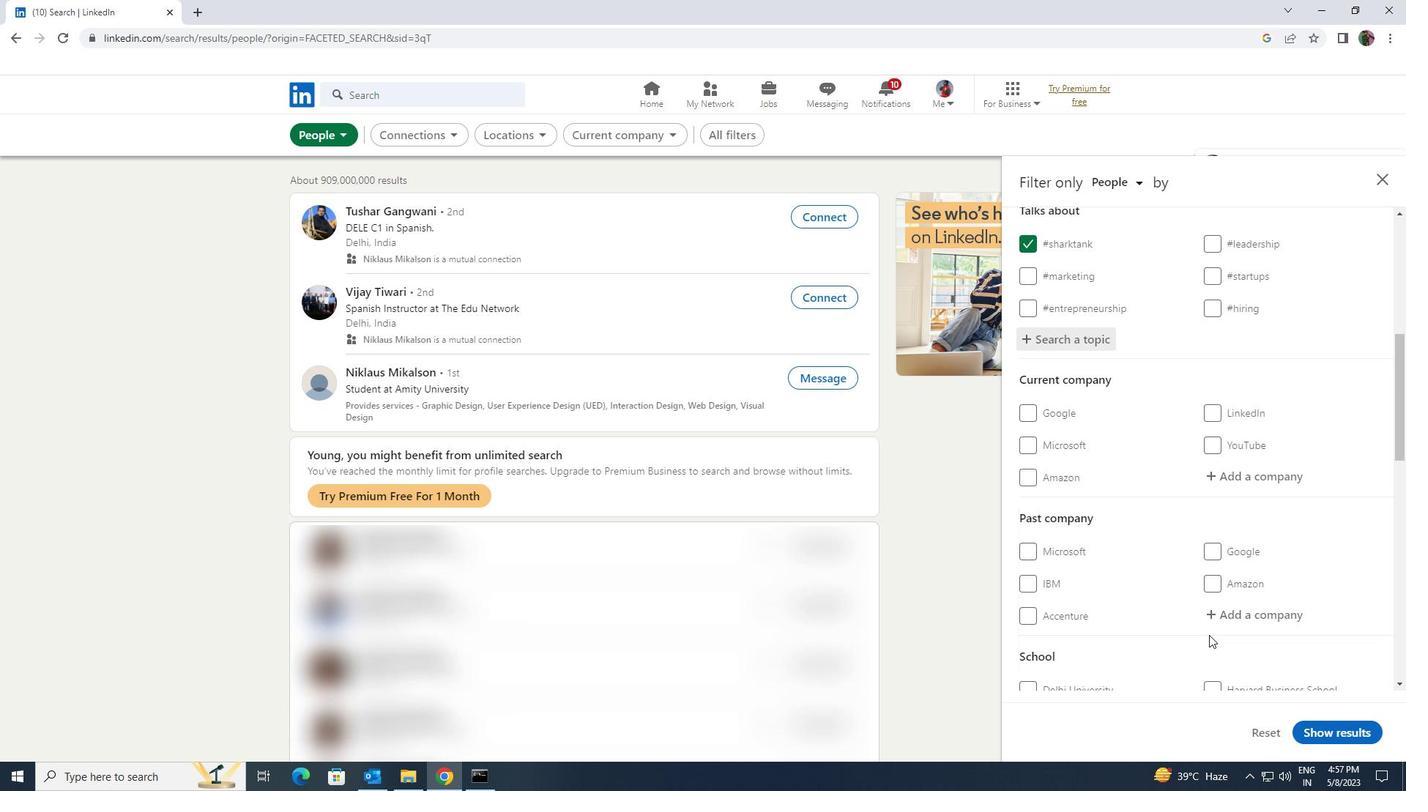 
Action: Mouse scrolled (1209, 634) with delta (0, 0)
Screenshot: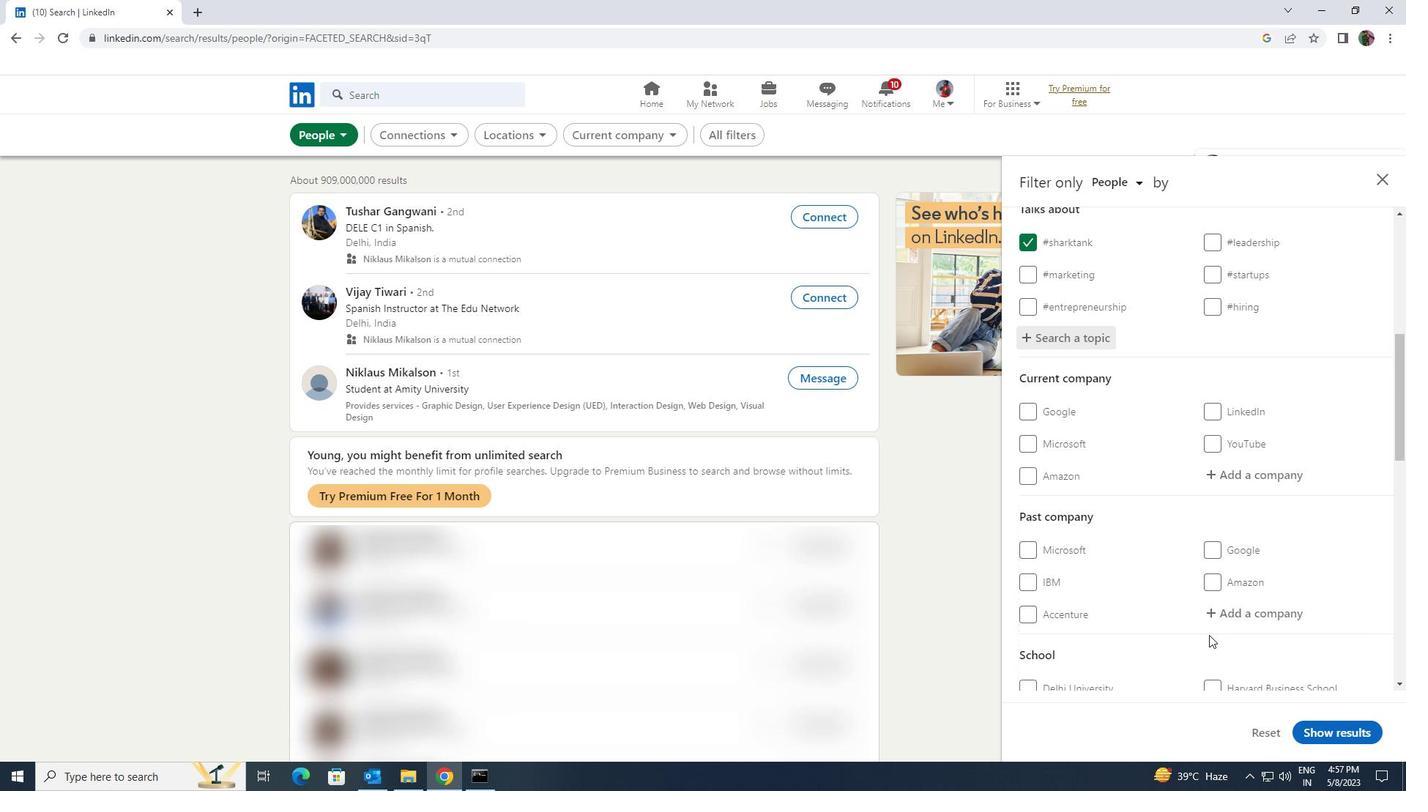 
Action: Mouse scrolled (1209, 634) with delta (0, 0)
Screenshot: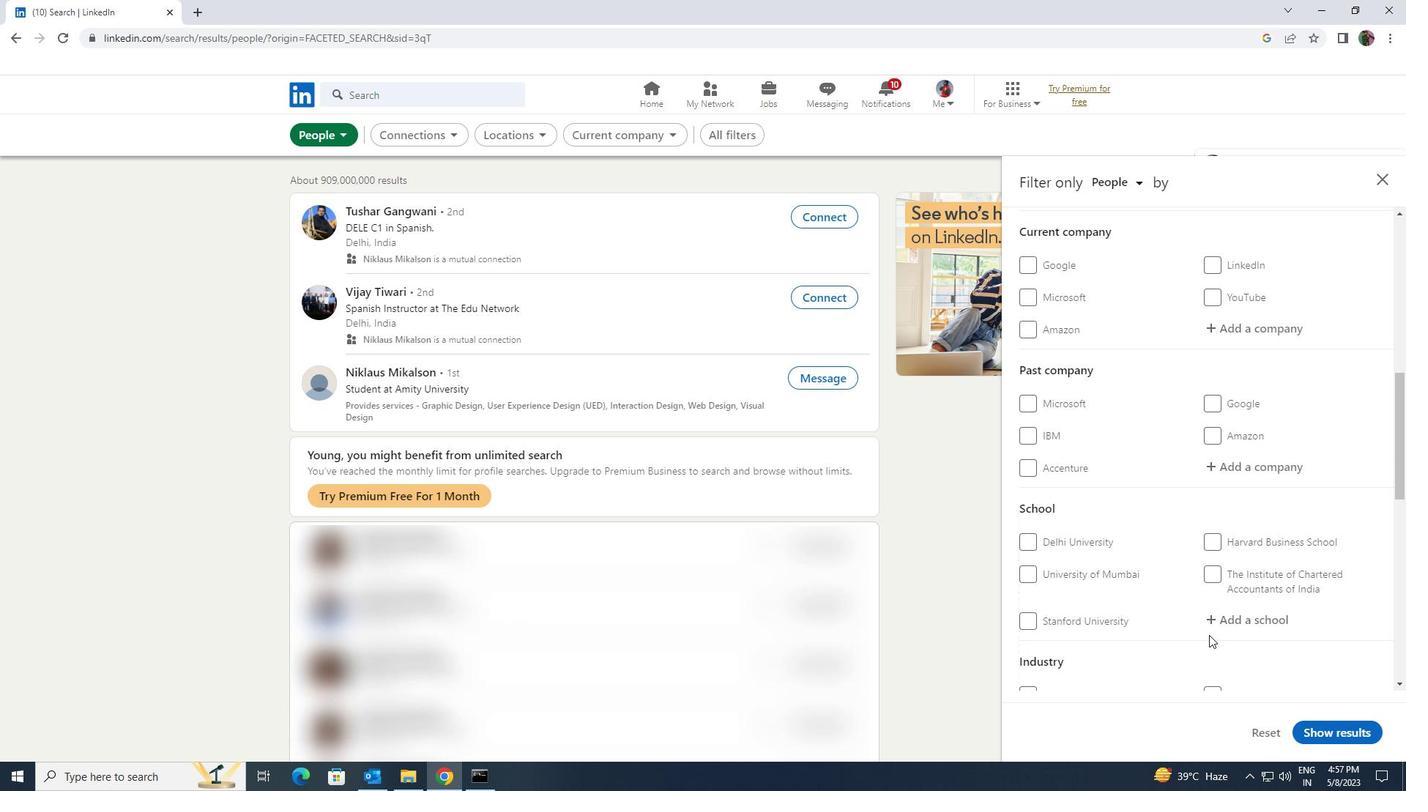 
Action: Mouse scrolled (1209, 634) with delta (0, 0)
Screenshot: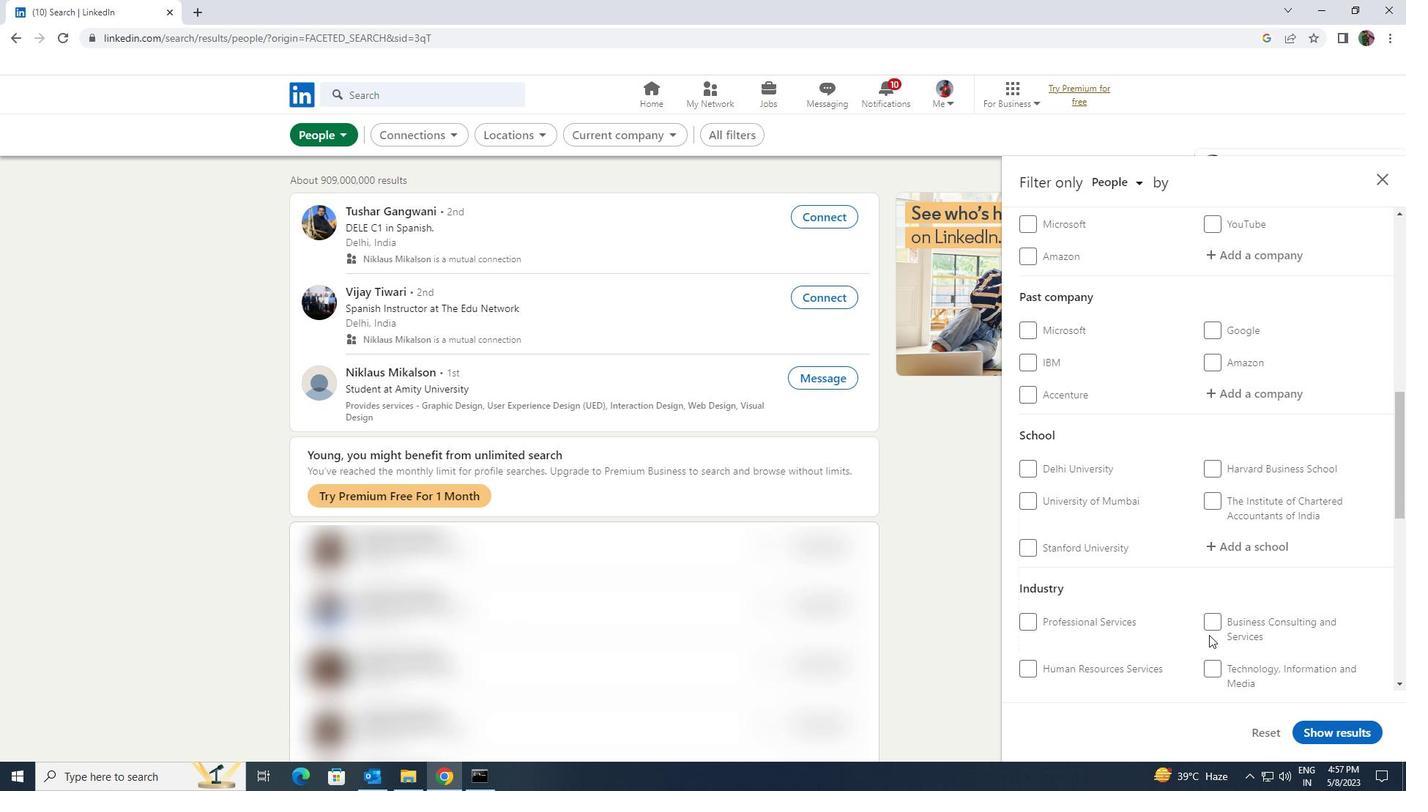 
Action: Mouse scrolled (1209, 634) with delta (0, 0)
Screenshot: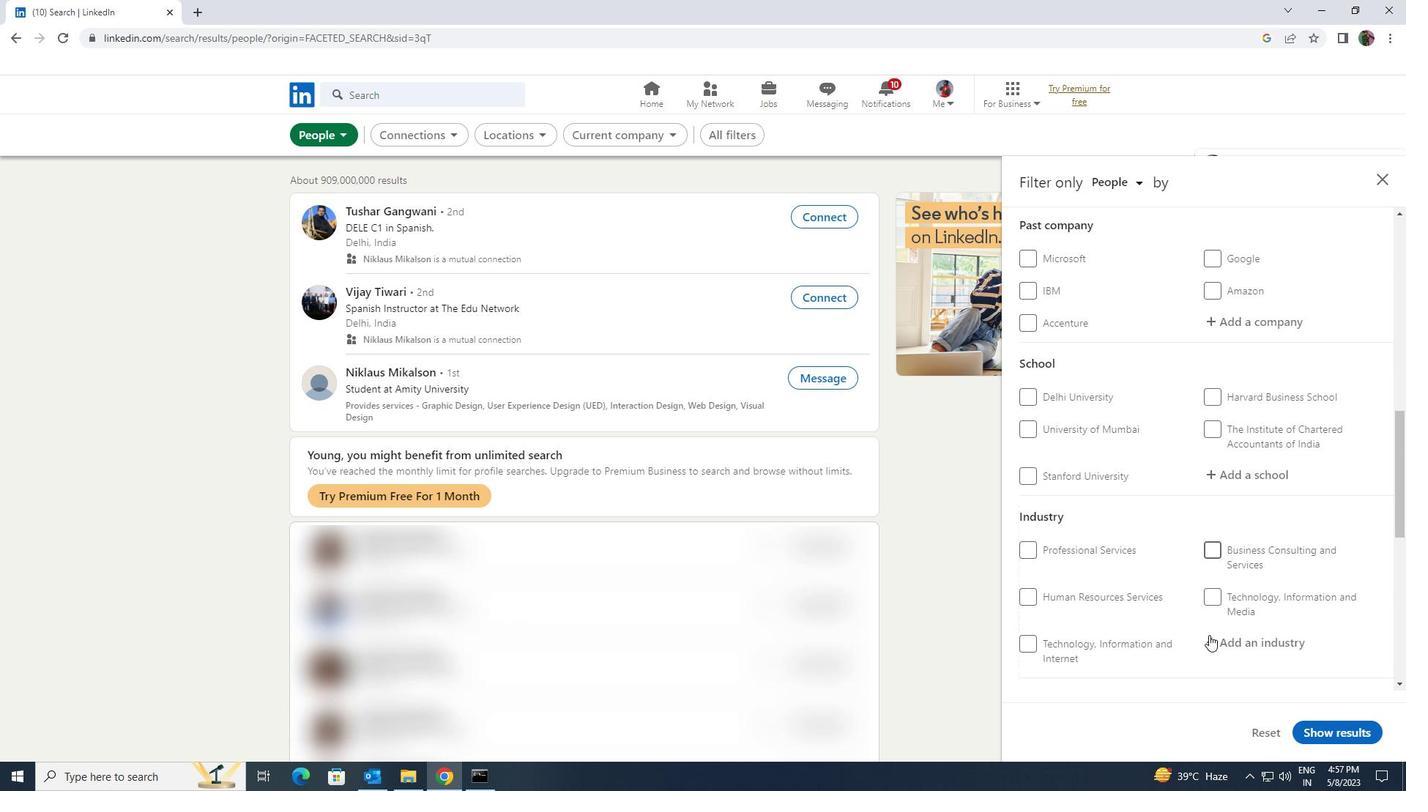 
Action: Mouse scrolled (1209, 634) with delta (0, 0)
Screenshot: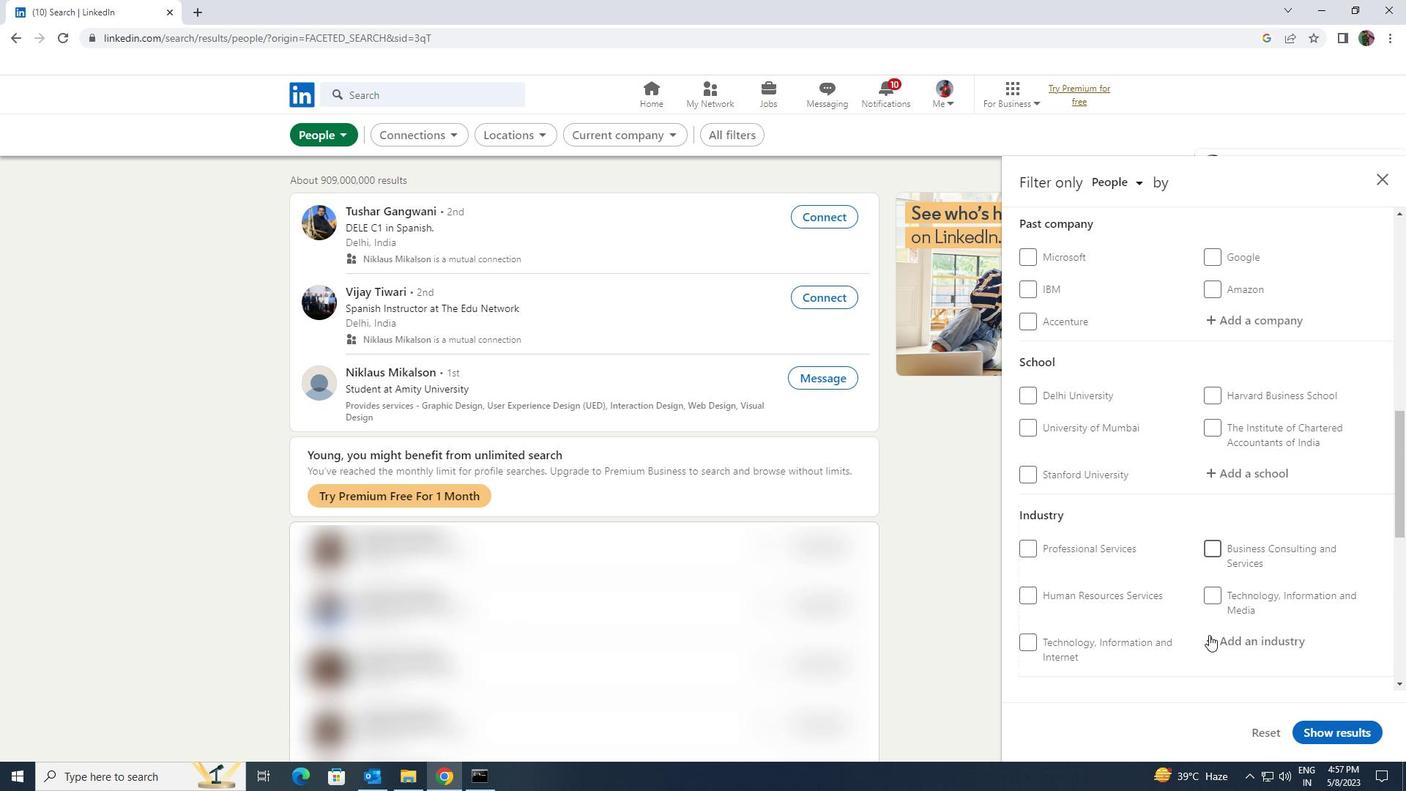 
Action: Mouse scrolled (1209, 634) with delta (0, 0)
Screenshot: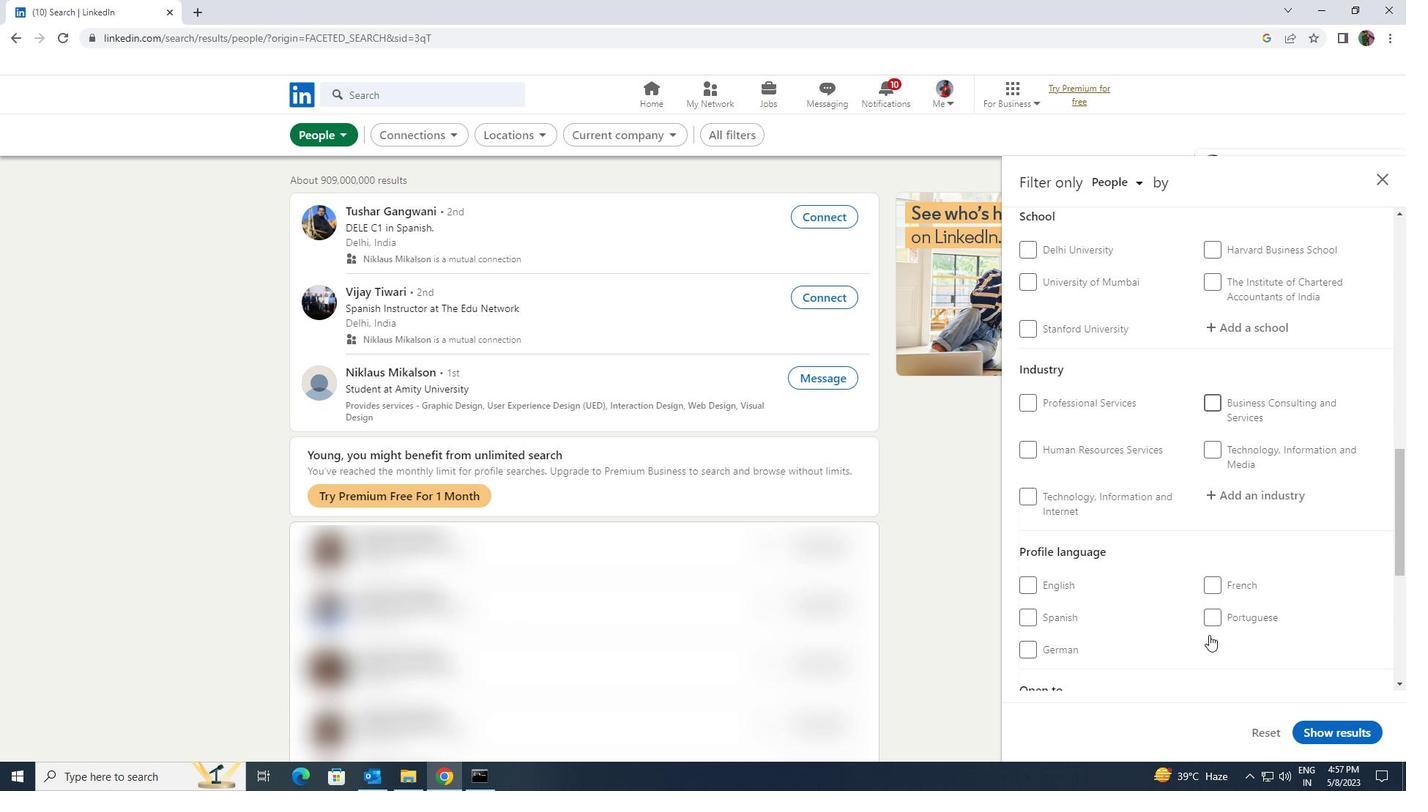 
Action: Mouse moved to (1055, 515)
Screenshot: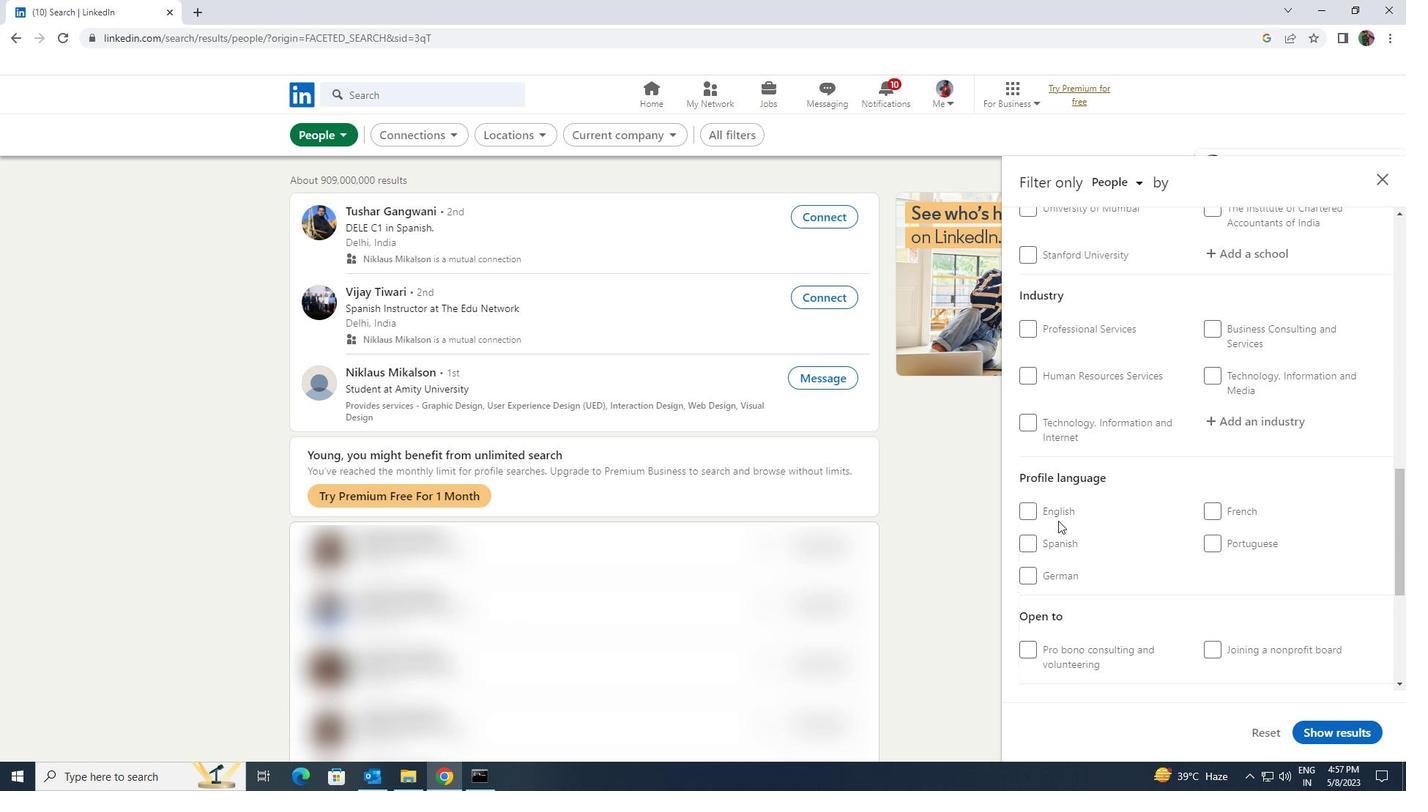 
Action: Mouse pressed left at (1055, 515)
Screenshot: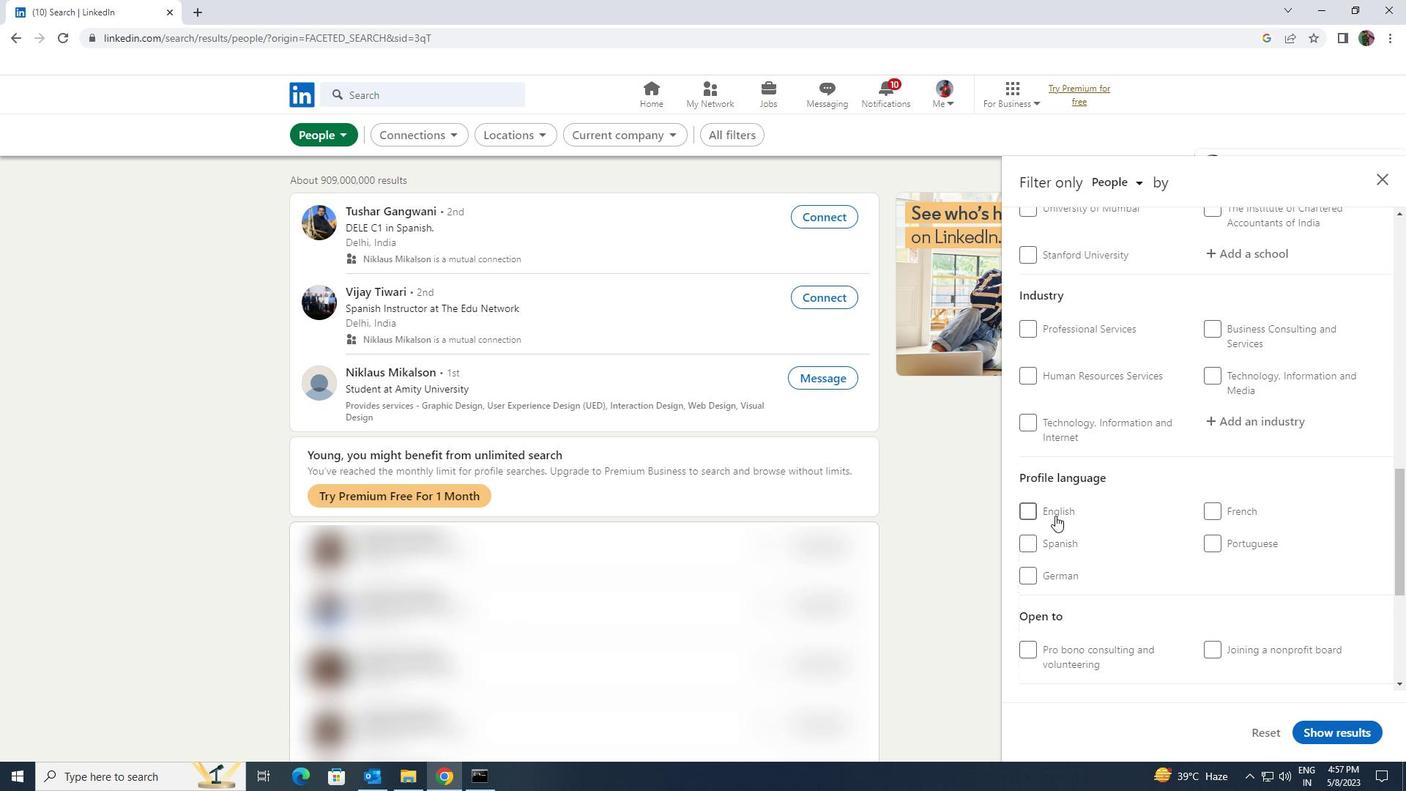 
Action: Mouse moved to (1107, 521)
Screenshot: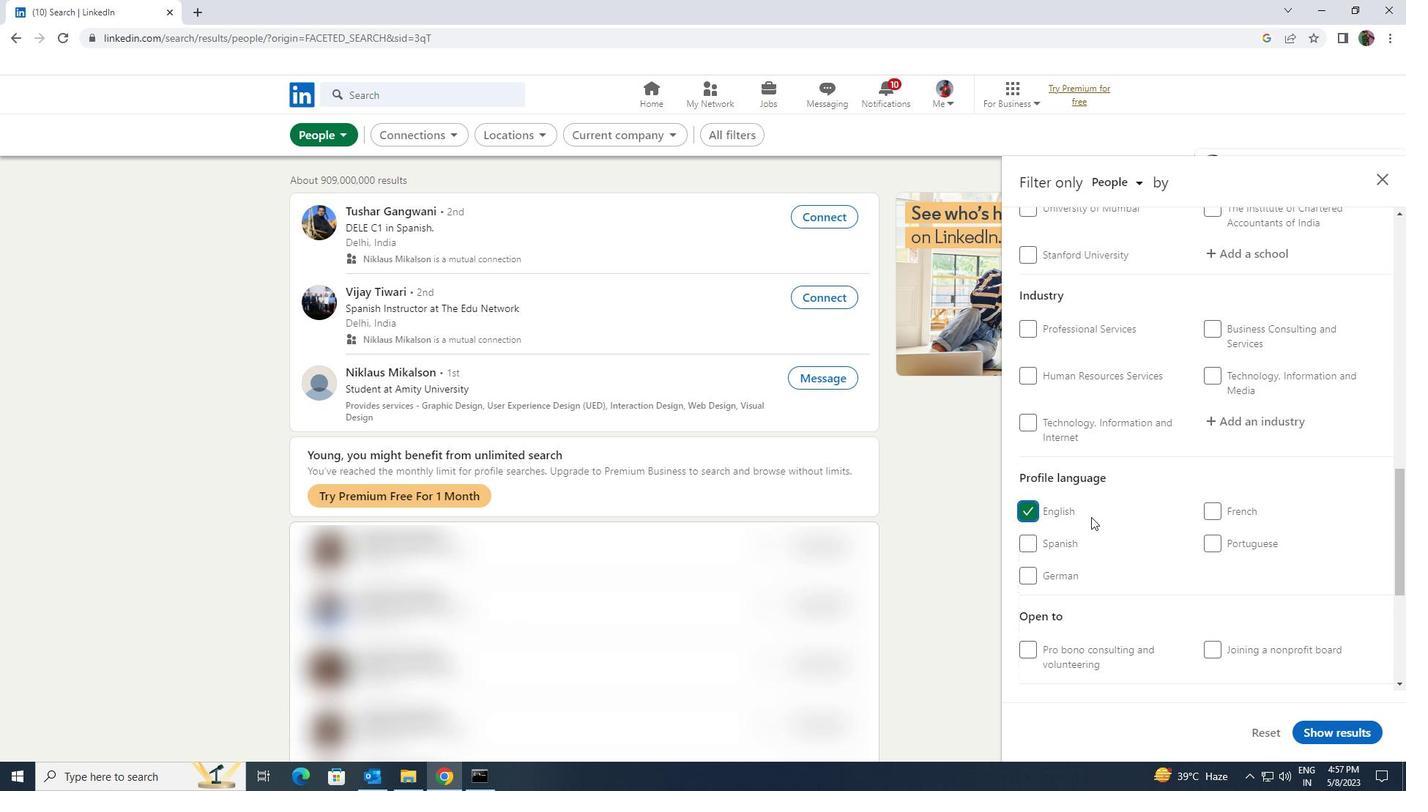 
Action: Mouse scrolled (1107, 521) with delta (0, 0)
Screenshot: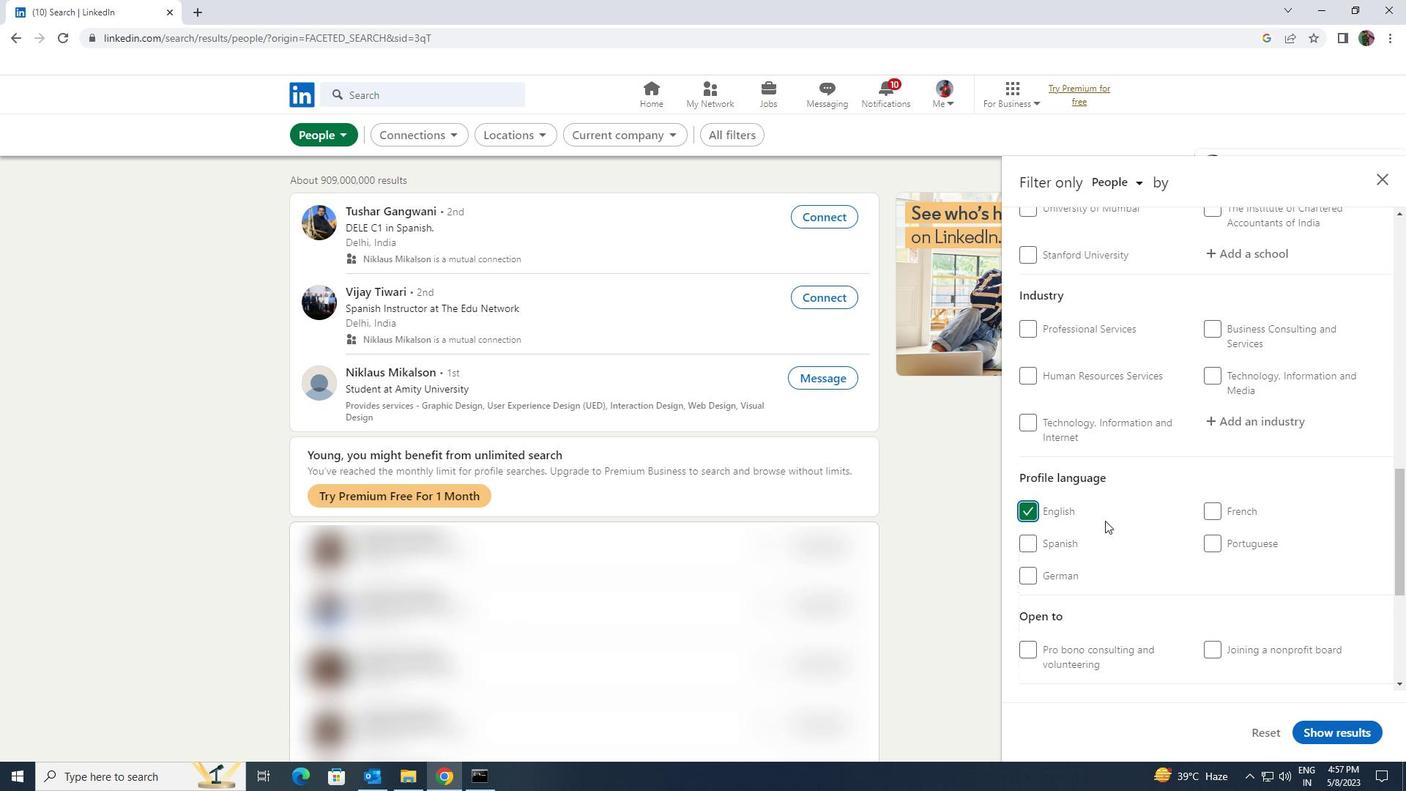 
Action: Mouse moved to (1107, 521)
Screenshot: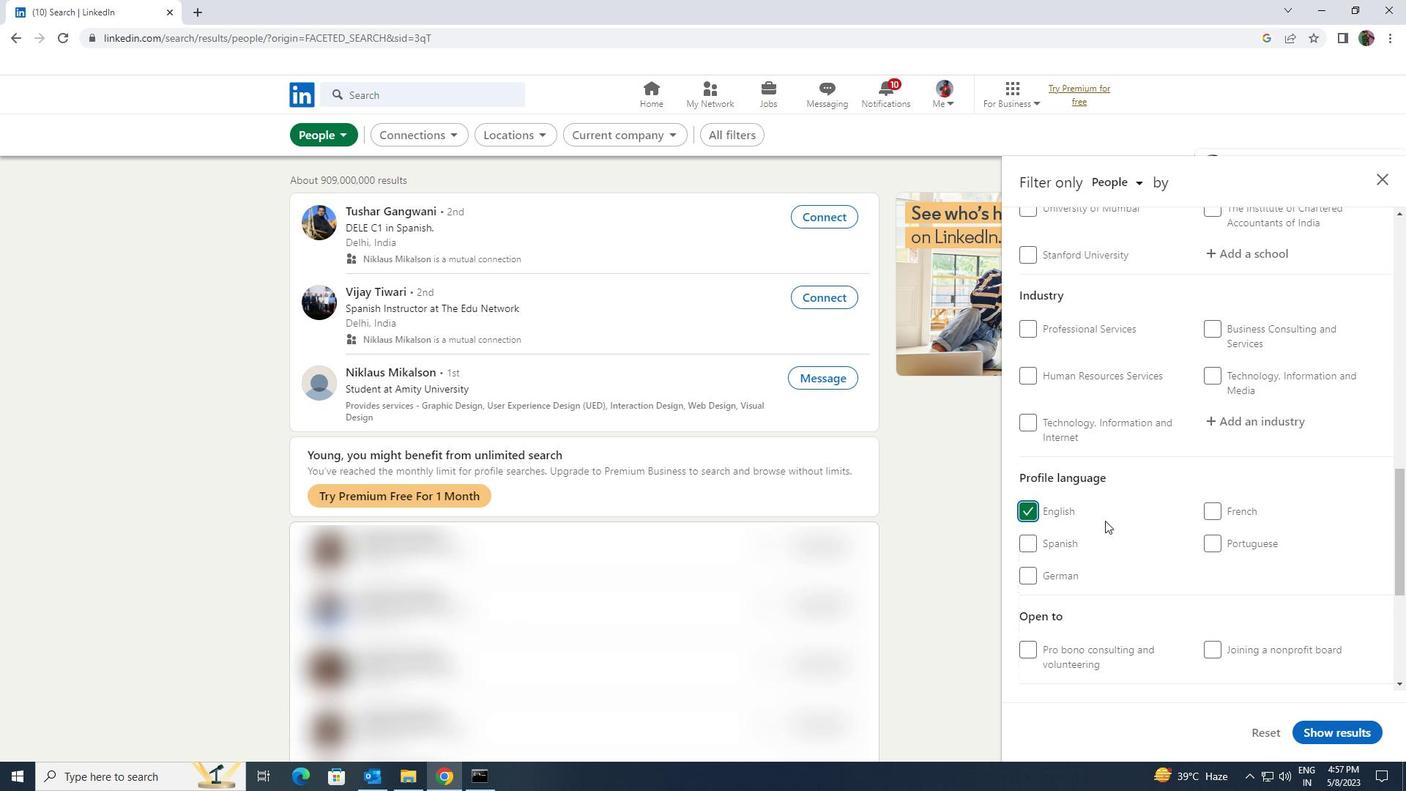 
Action: Mouse scrolled (1107, 522) with delta (0, 0)
Screenshot: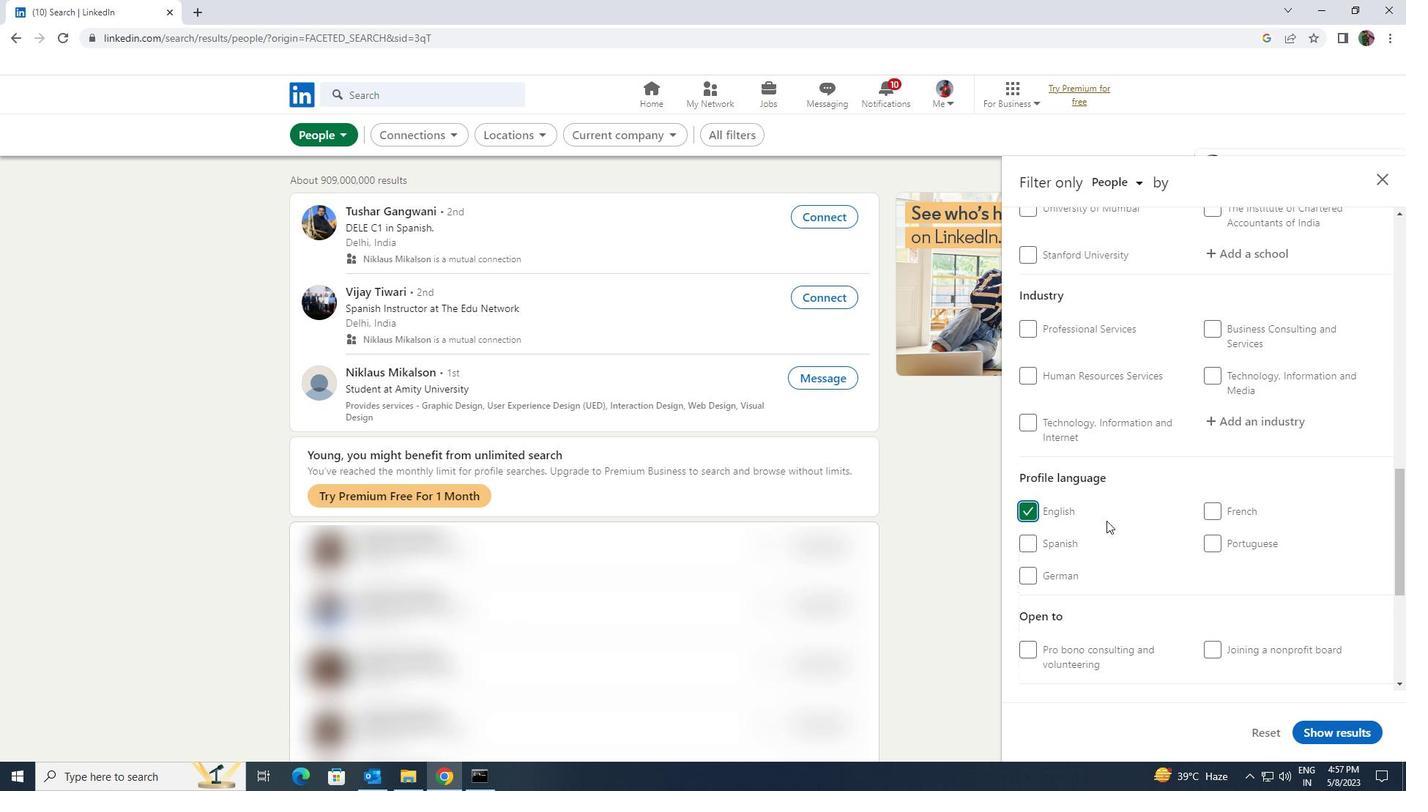 
Action: Mouse scrolled (1107, 522) with delta (0, 0)
Screenshot: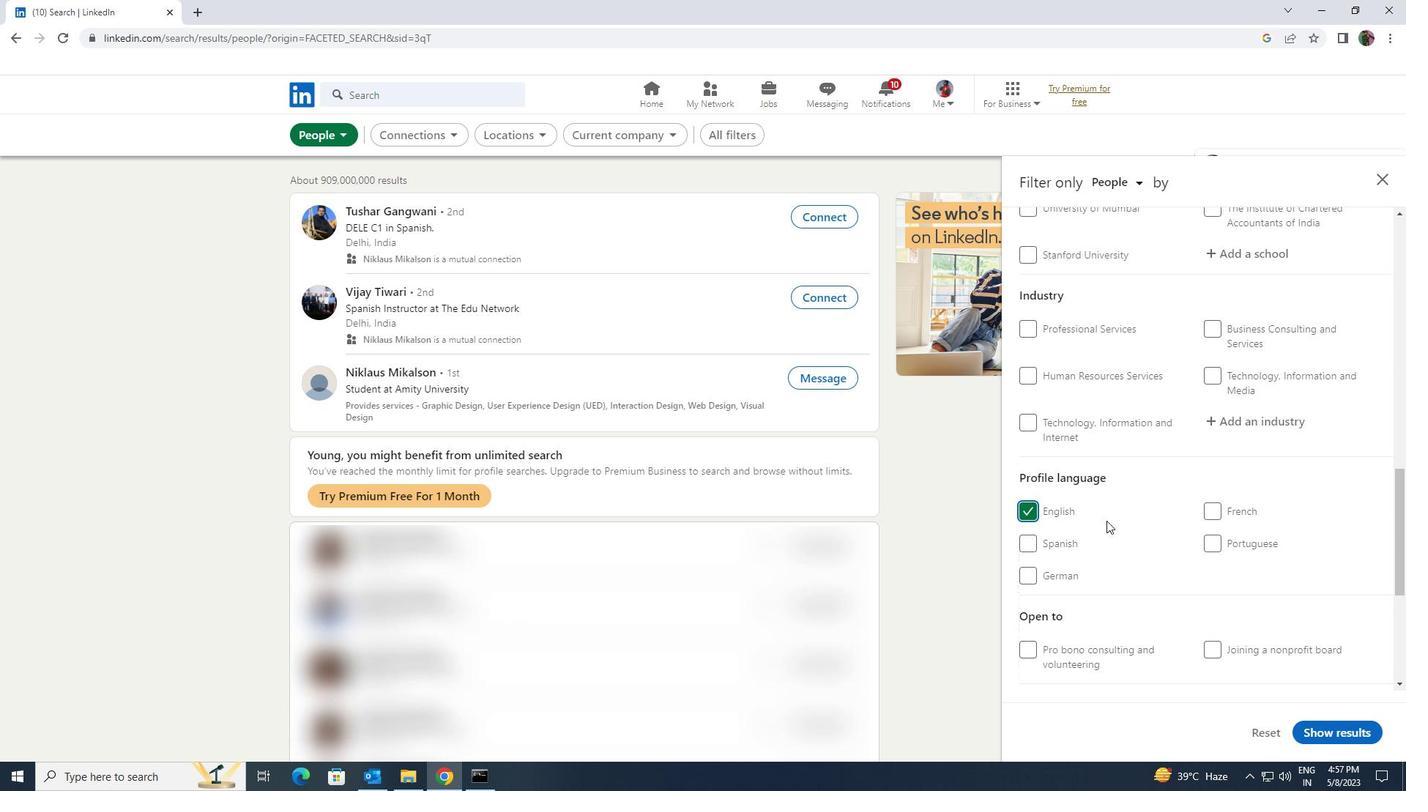 
Action: Mouse scrolled (1107, 522) with delta (0, 0)
Screenshot: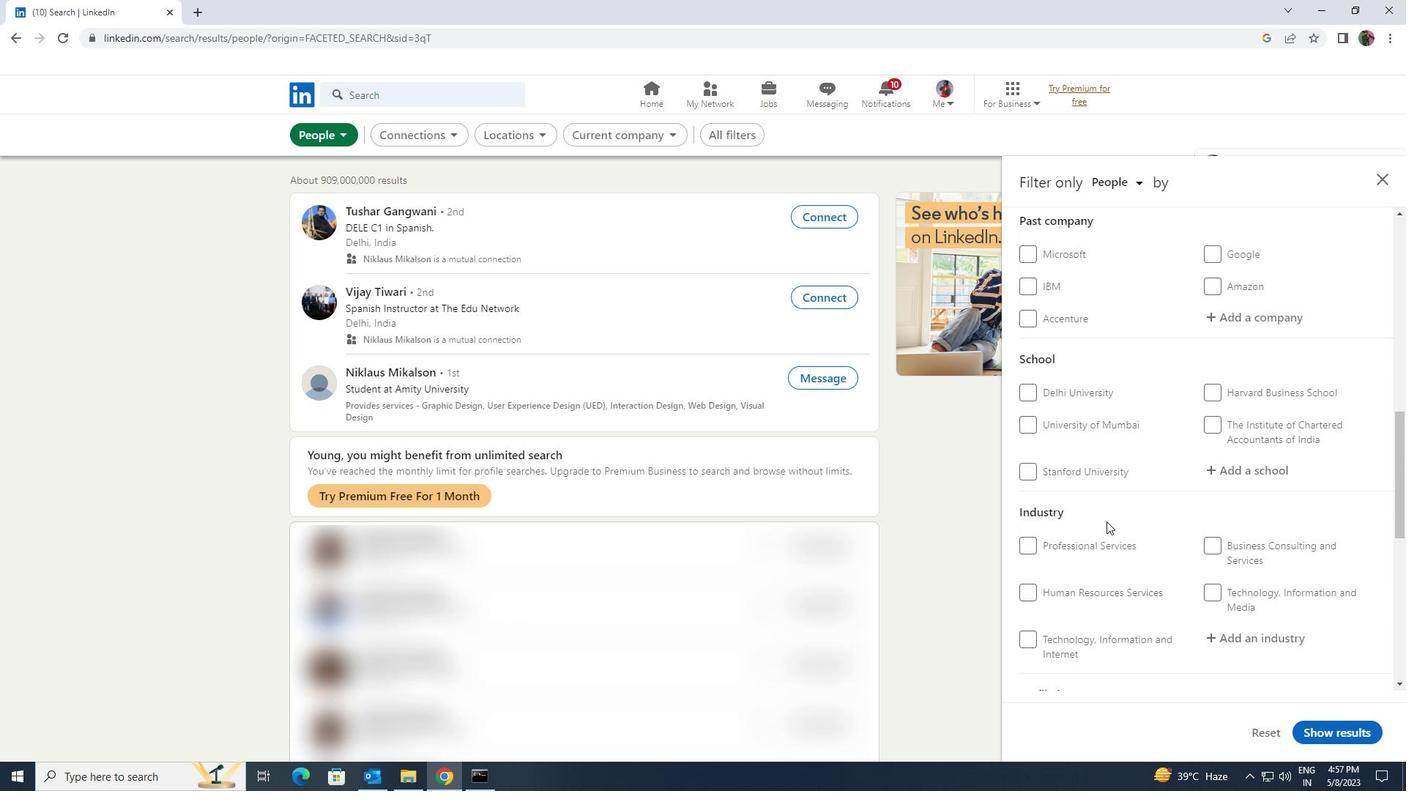 
Action: Mouse scrolled (1107, 522) with delta (0, 0)
Screenshot: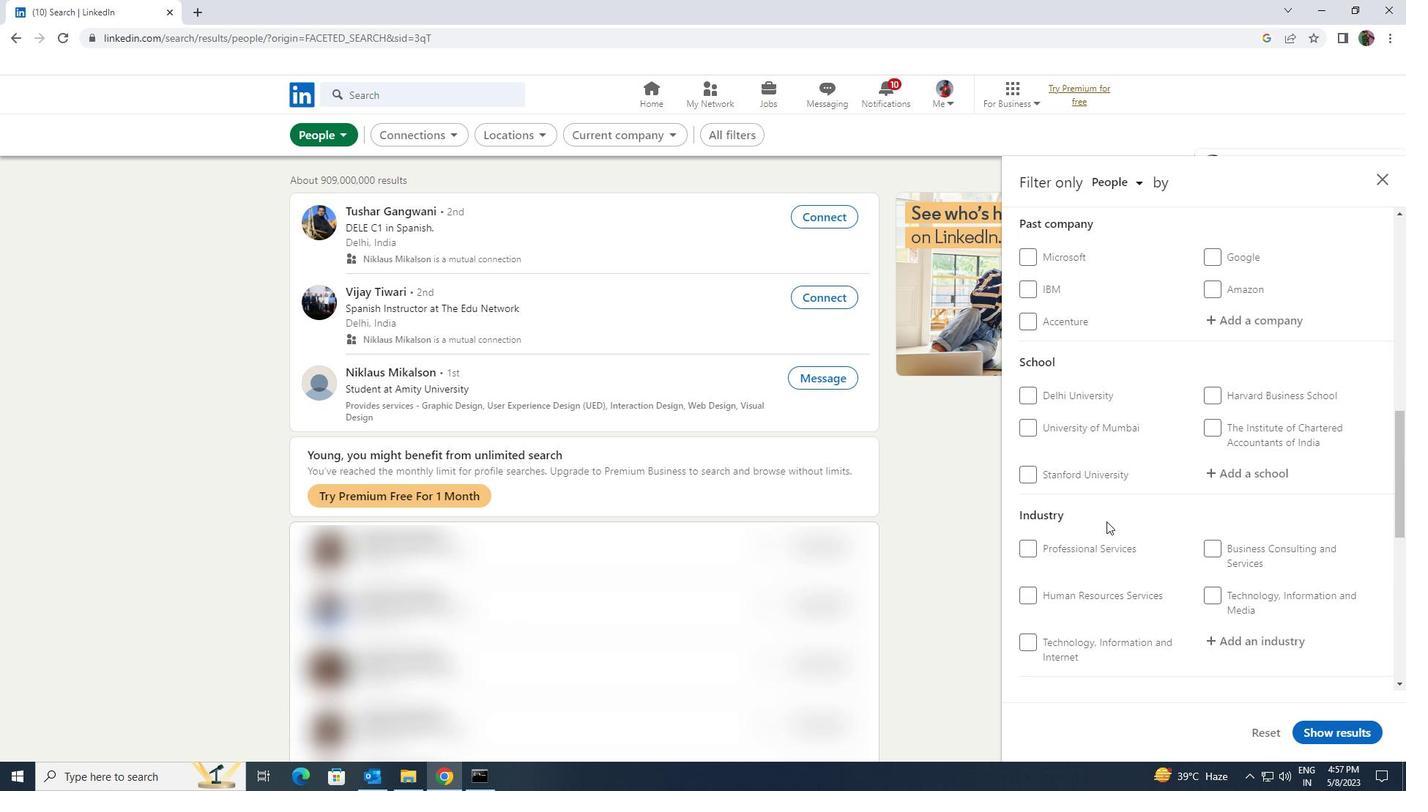 
Action: Mouse scrolled (1107, 522) with delta (0, 0)
Screenshot: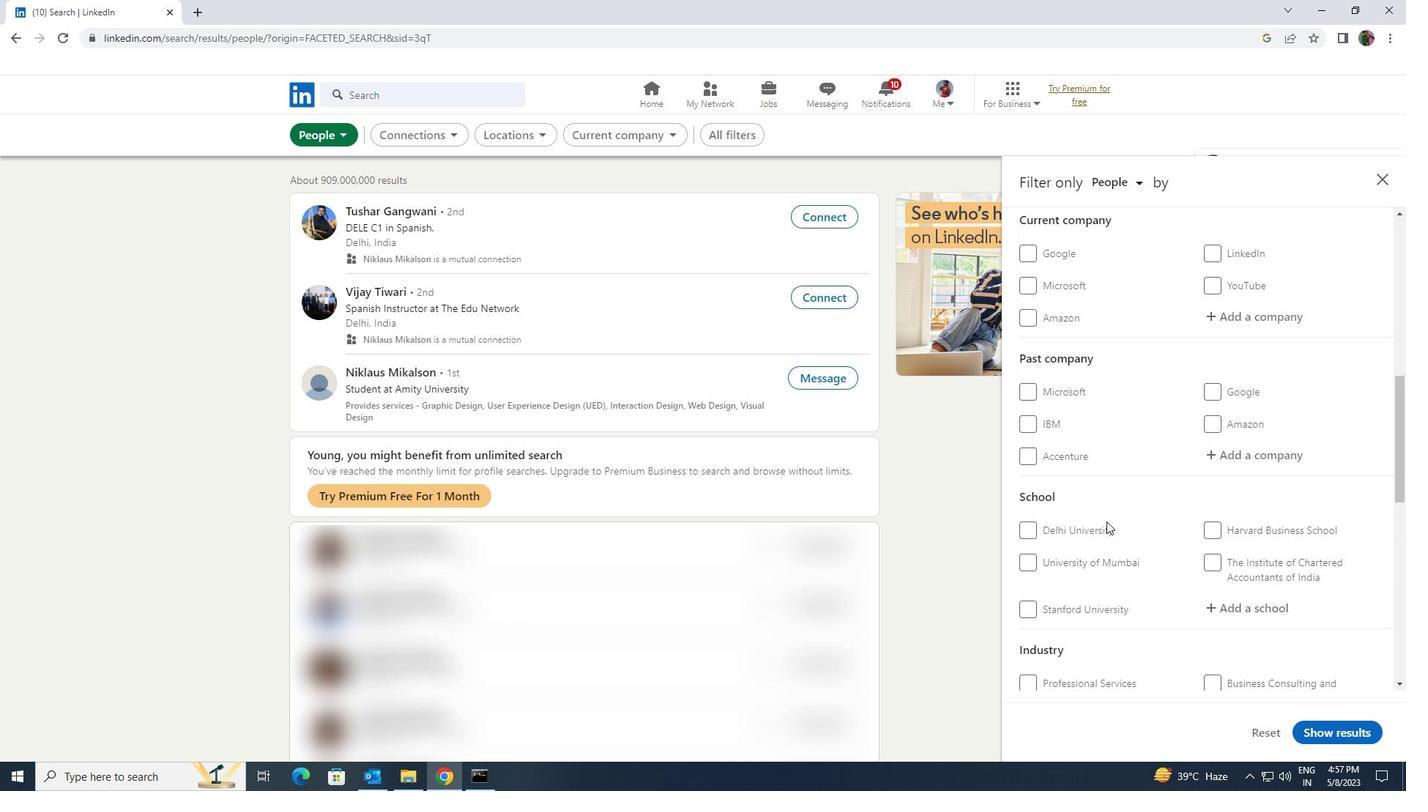
Action: Mouse scrolled (1107, 522) with delta (0, 0)
Screenshot: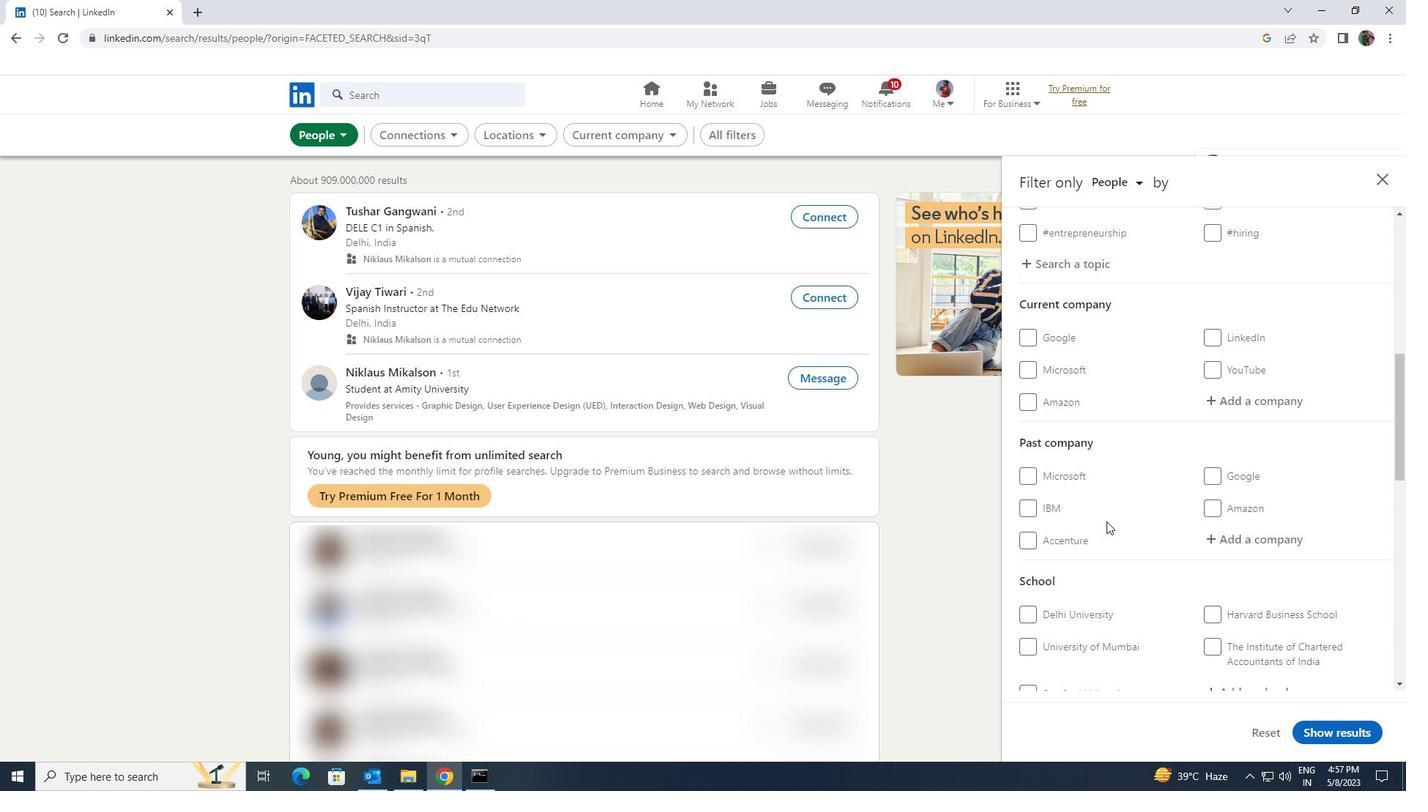 
Action: Mouse moved to (1253, 473)
Screenshot: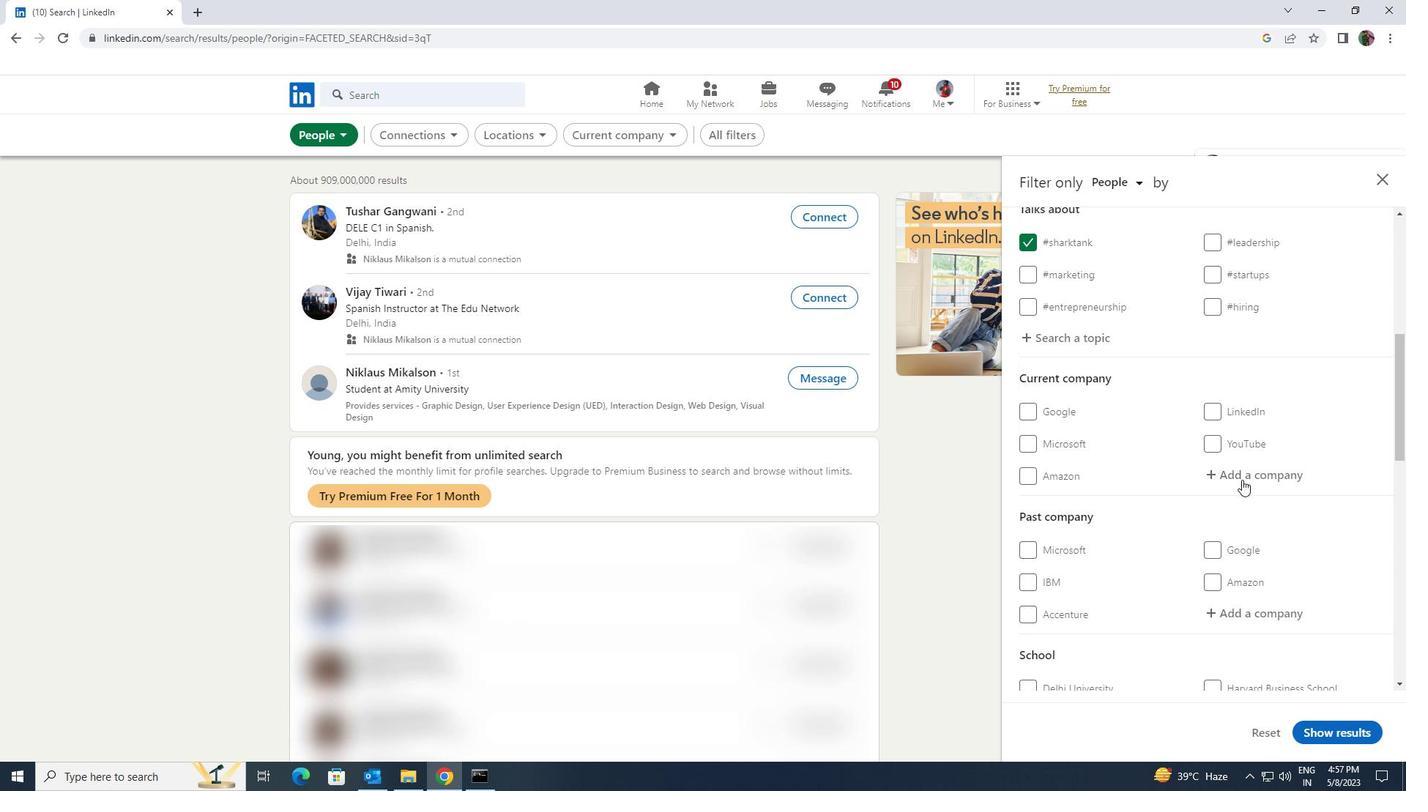 
Action: Mouse pressed left at (1253, 473)
Screenshot: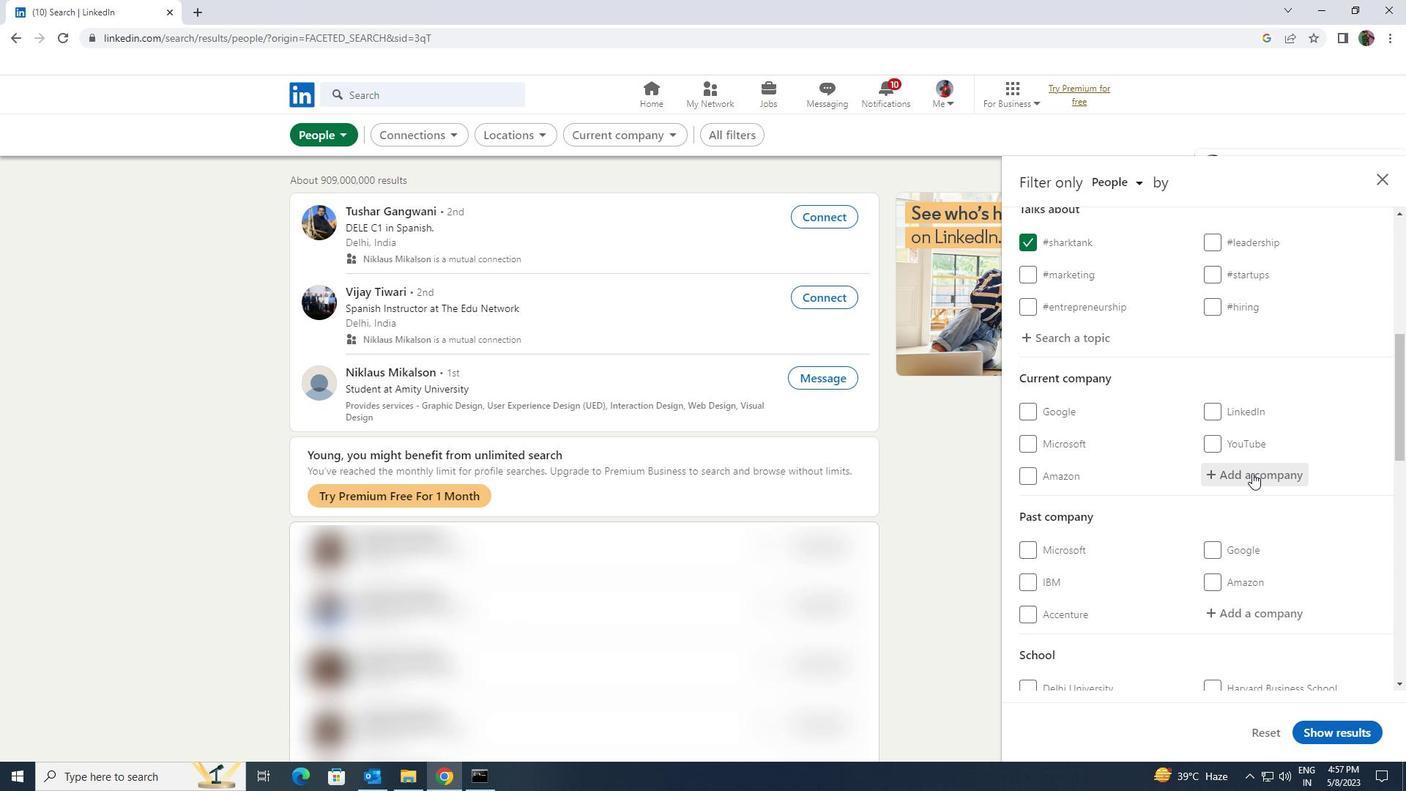 
Action: Key pressed <Key.shift>CITI
Screenshot: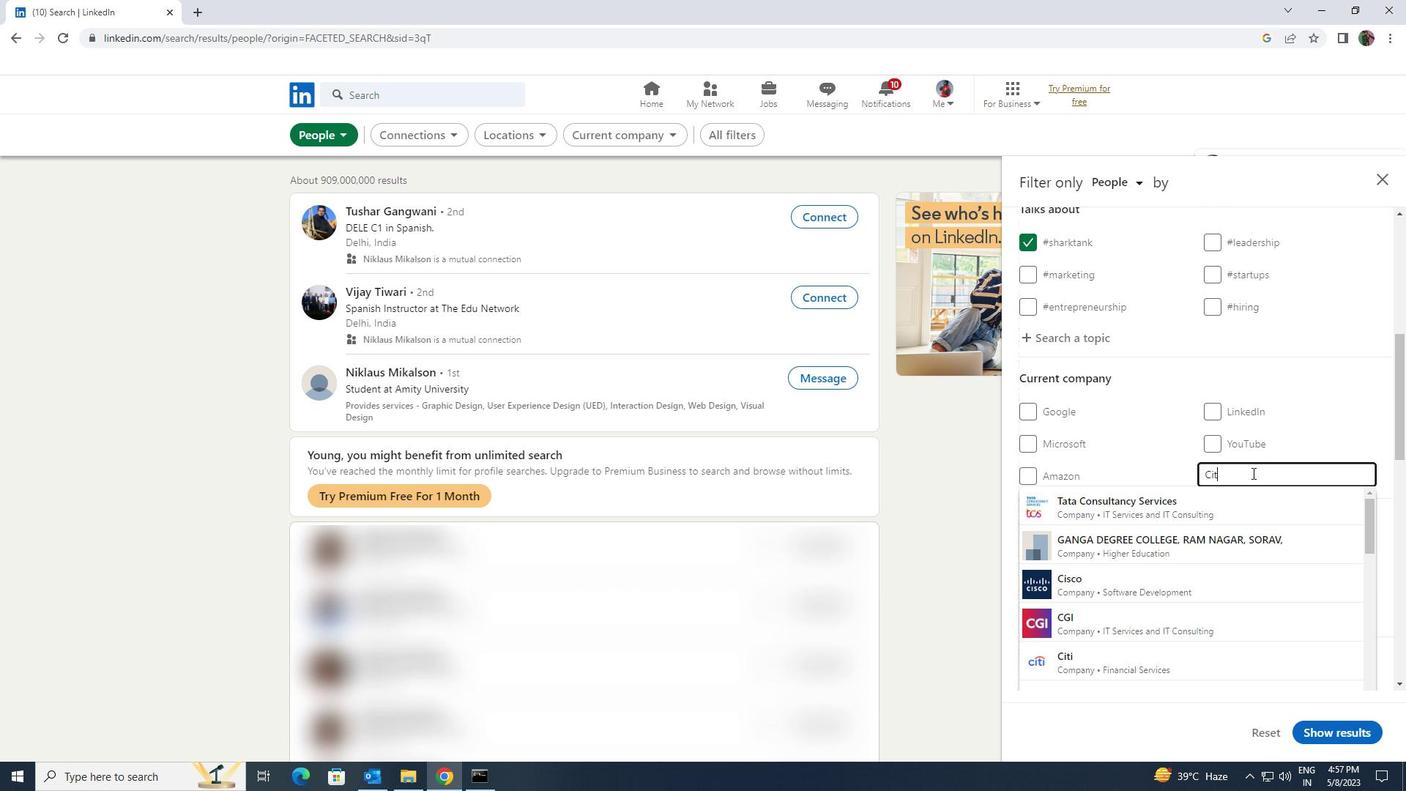 
Action: Mouse moved to (1255, 494)
Screenshot: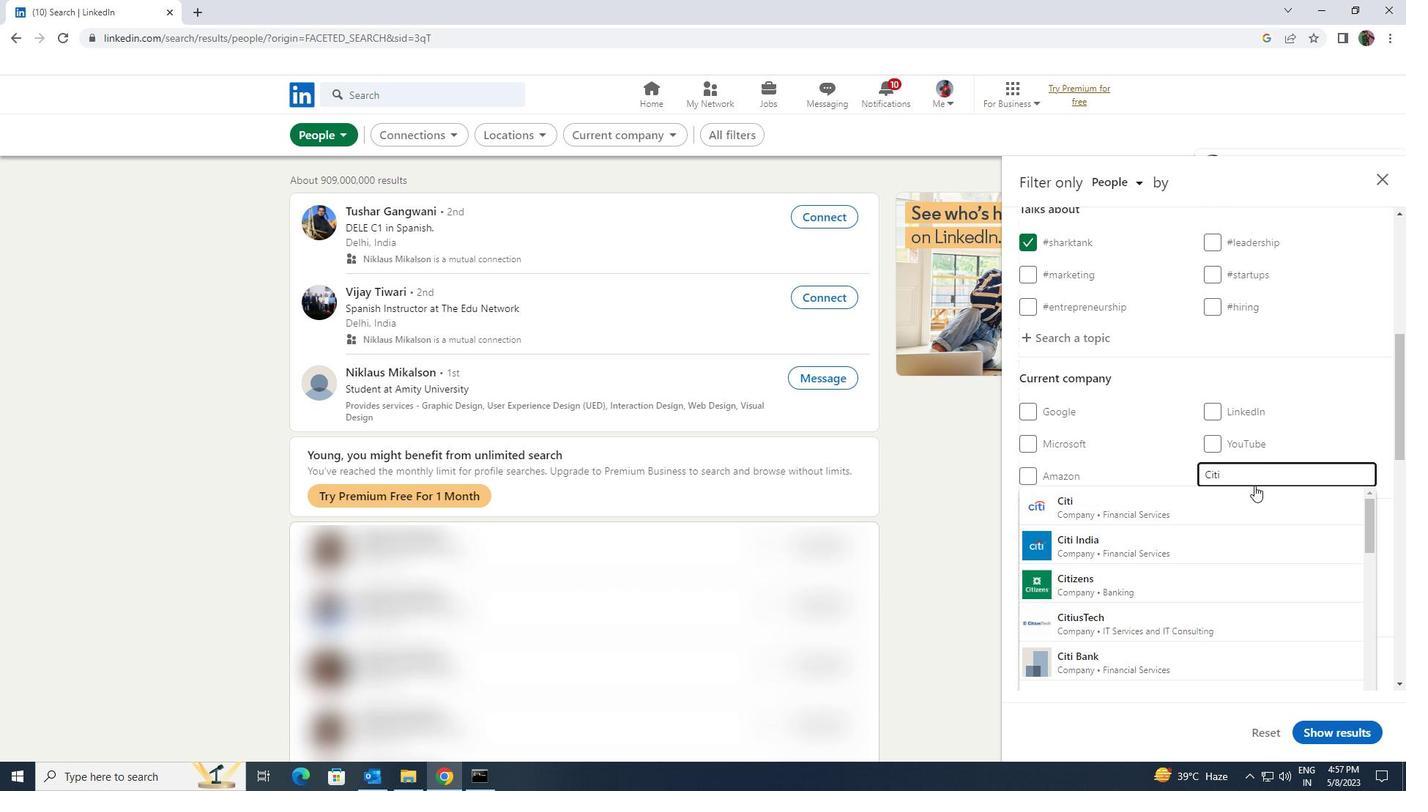 
Action: Mouse pressed left at (1255, 494)
Screenshot: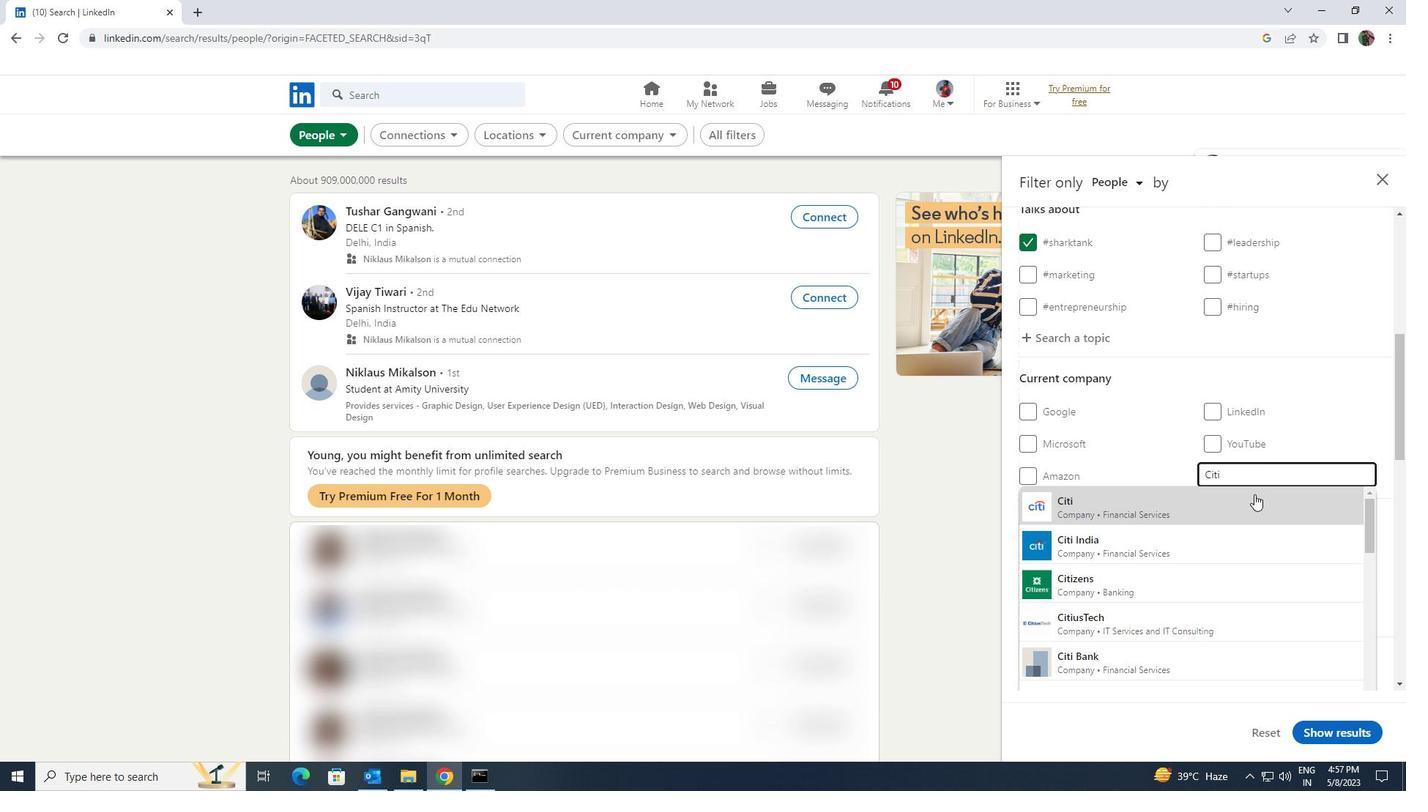 
Action: Mouse scrolled (1255, 493) with delta (0, 0)
Screenshot: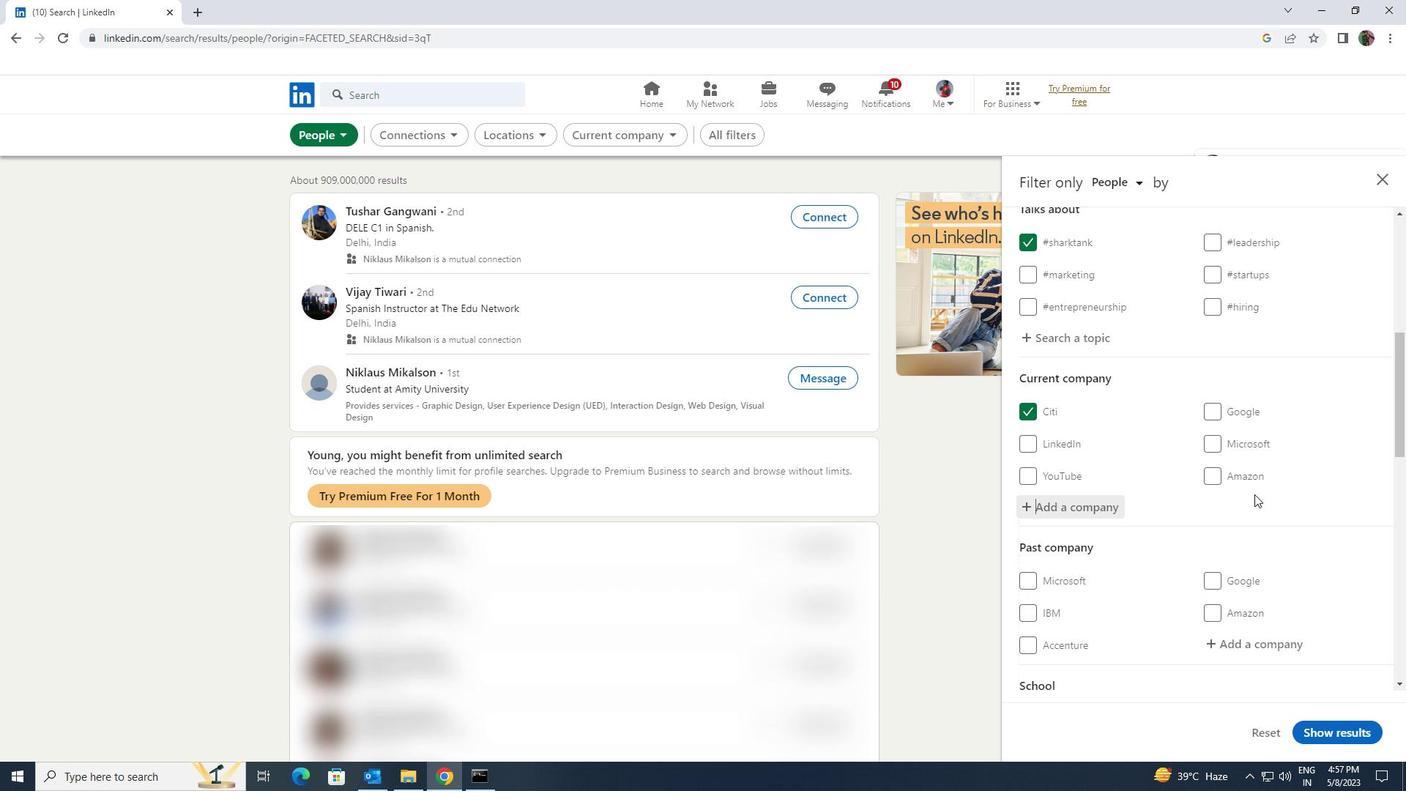 
Action: Mouse scrolled (1255, 493) with delta (0, 0)
Screenshot: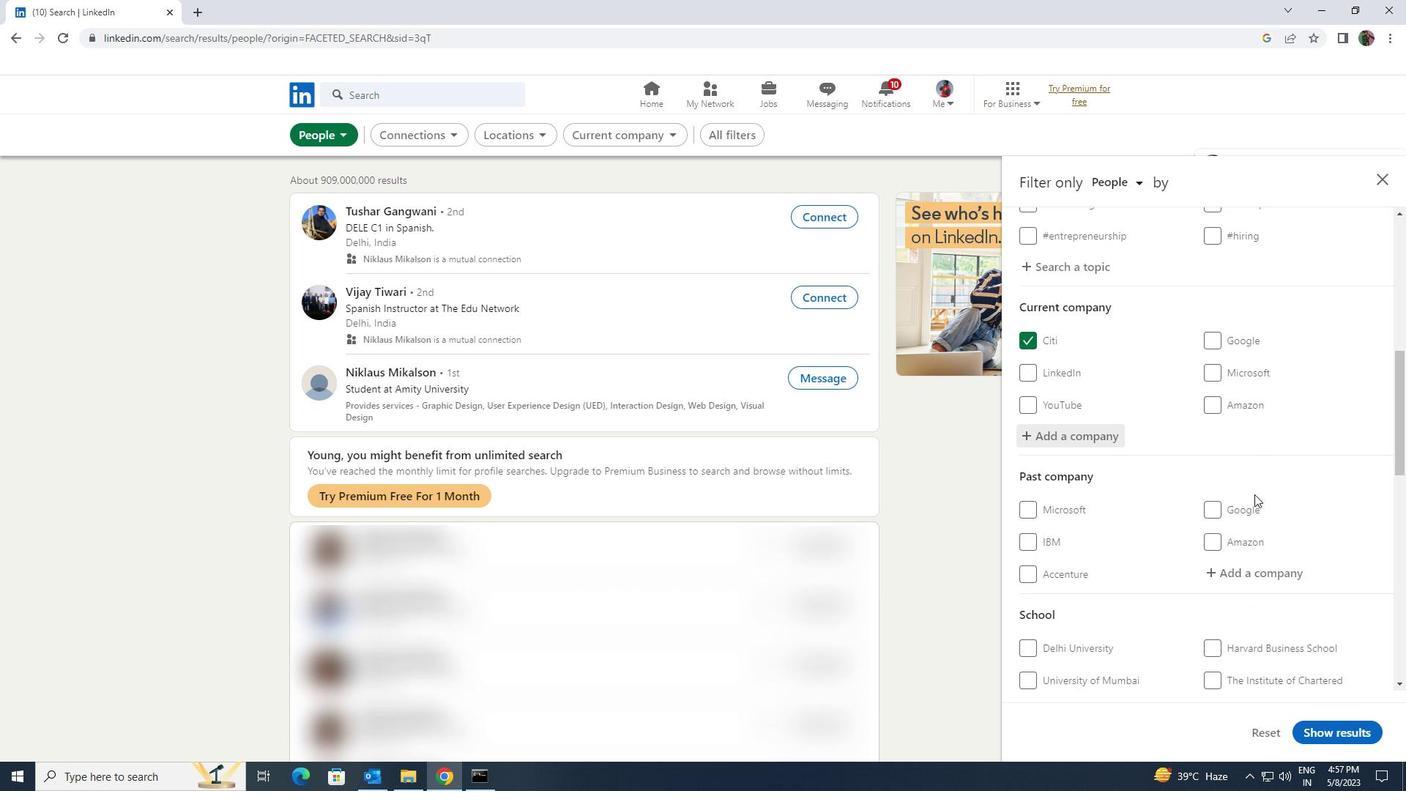 
Action: Mouse scrolled (1255, 493) with delta (0, 0)
Screenshot: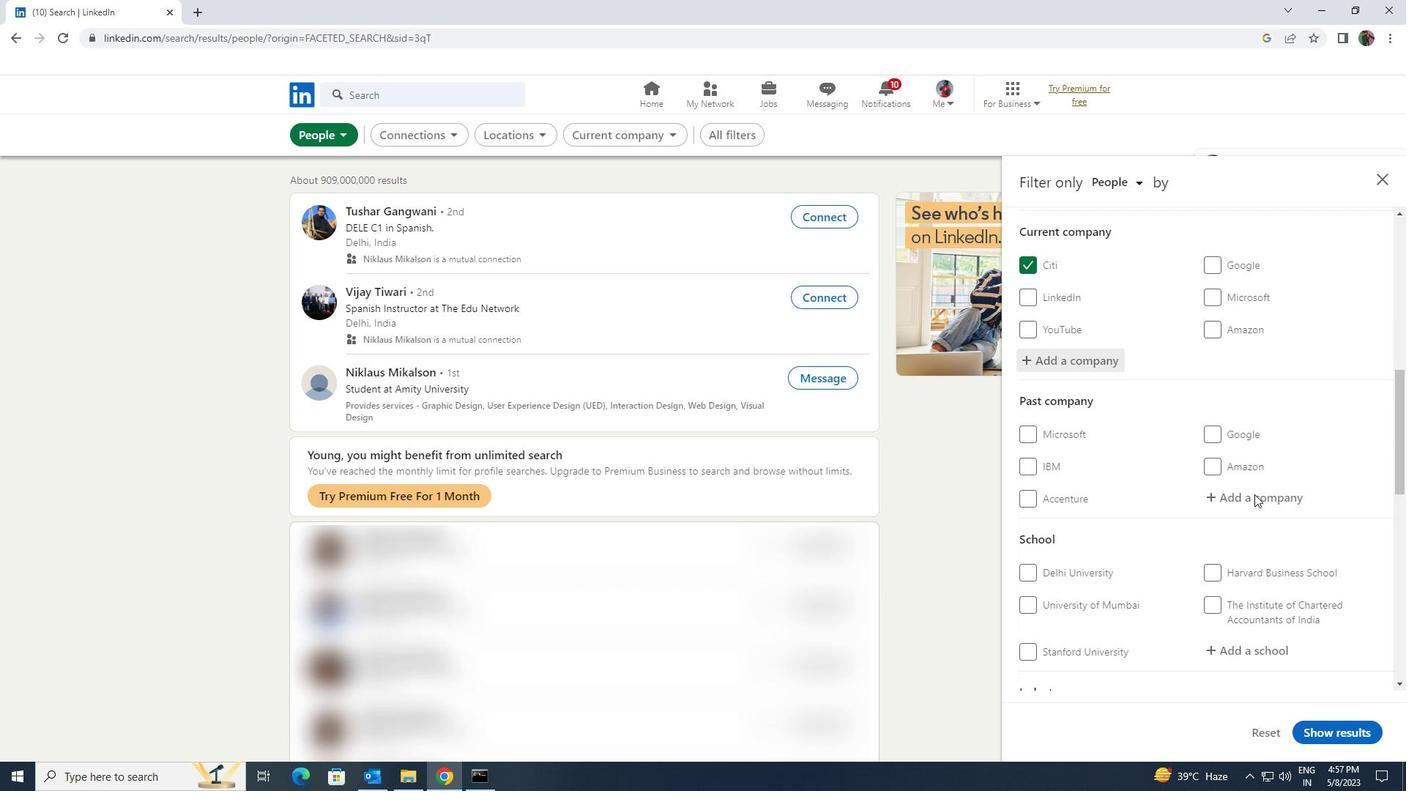 
Action: Mouse scrolled (1255, 493) with delta (0, 0)
Screenshot: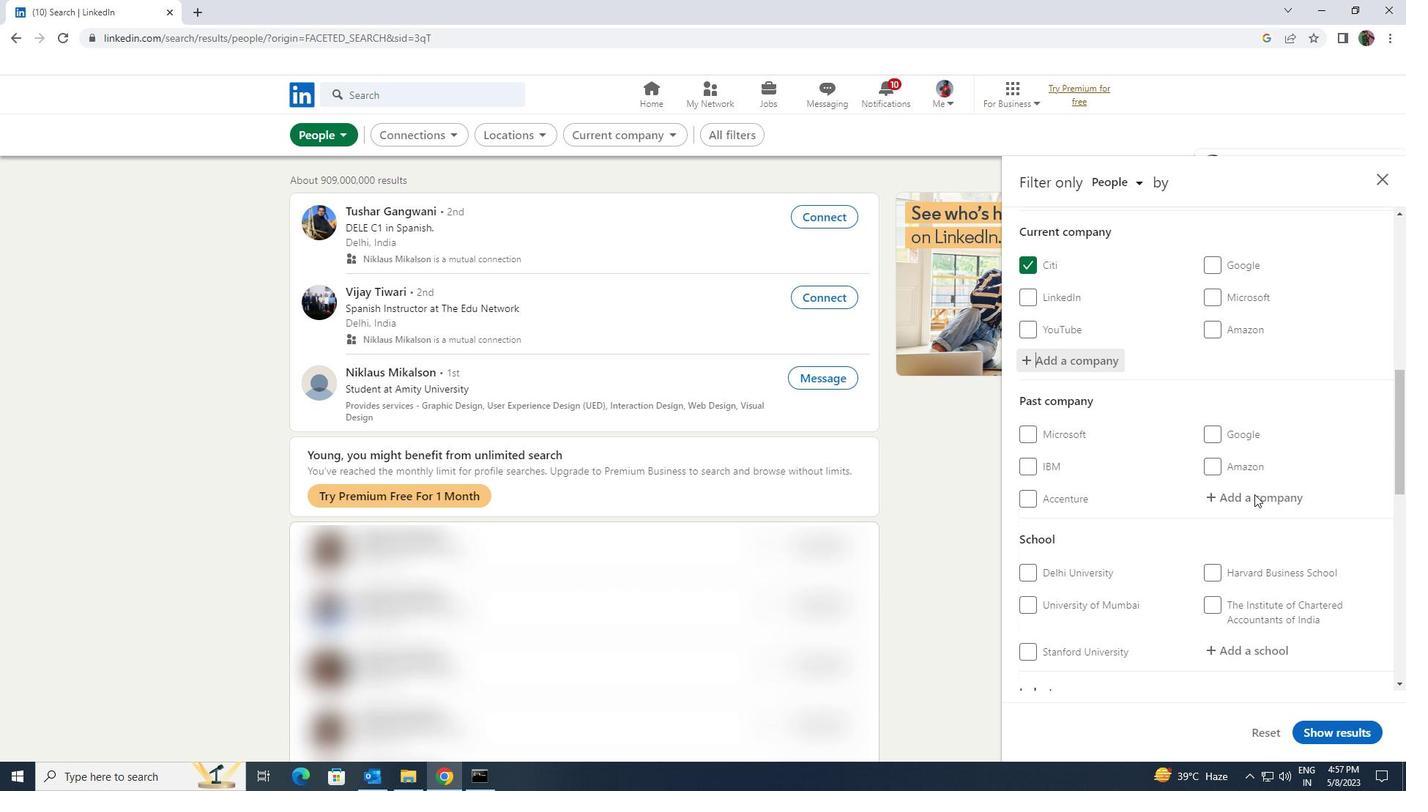 
Action: Mouse pressed left at (1255, 494)
Screenshot: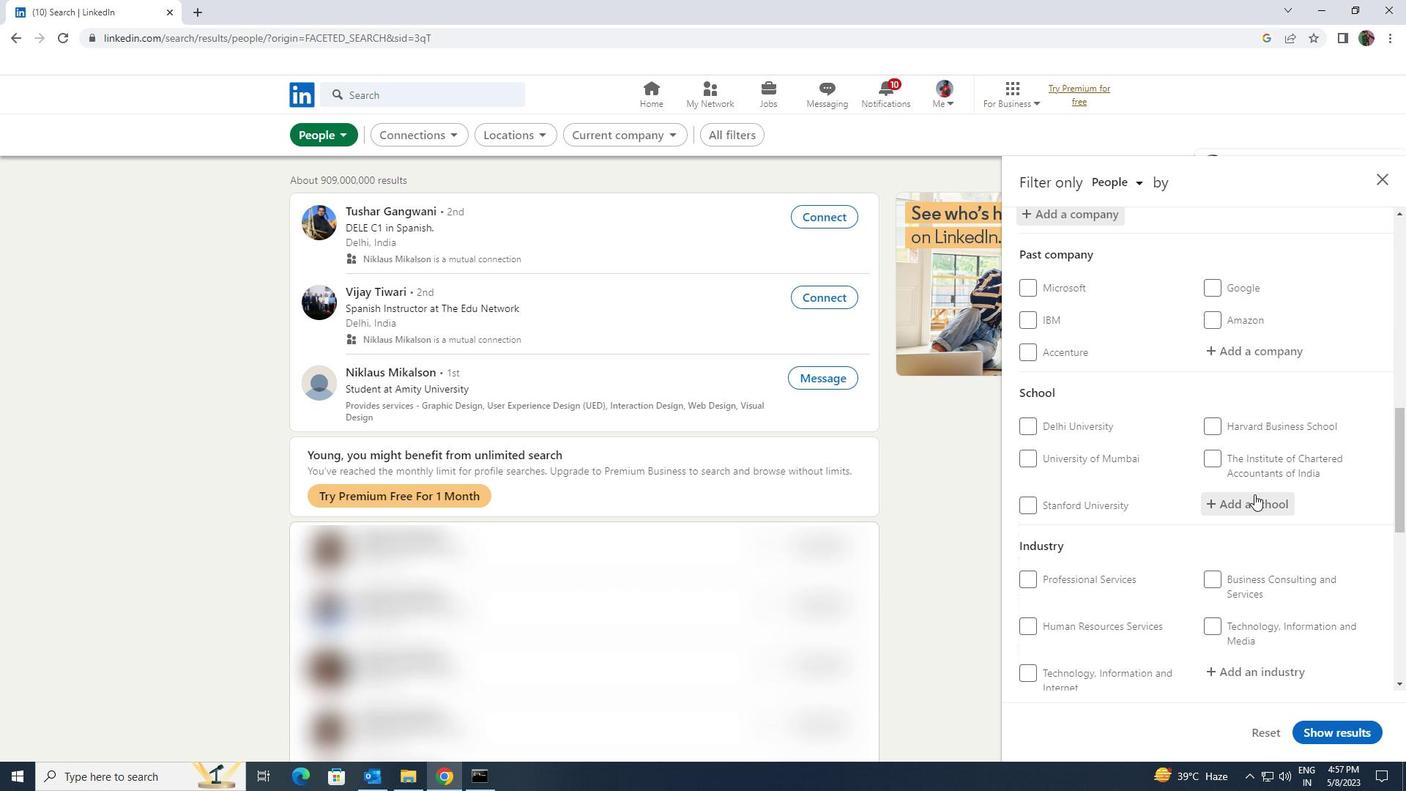 
Action: Mouse moved to (1253, 496)
Screenshot: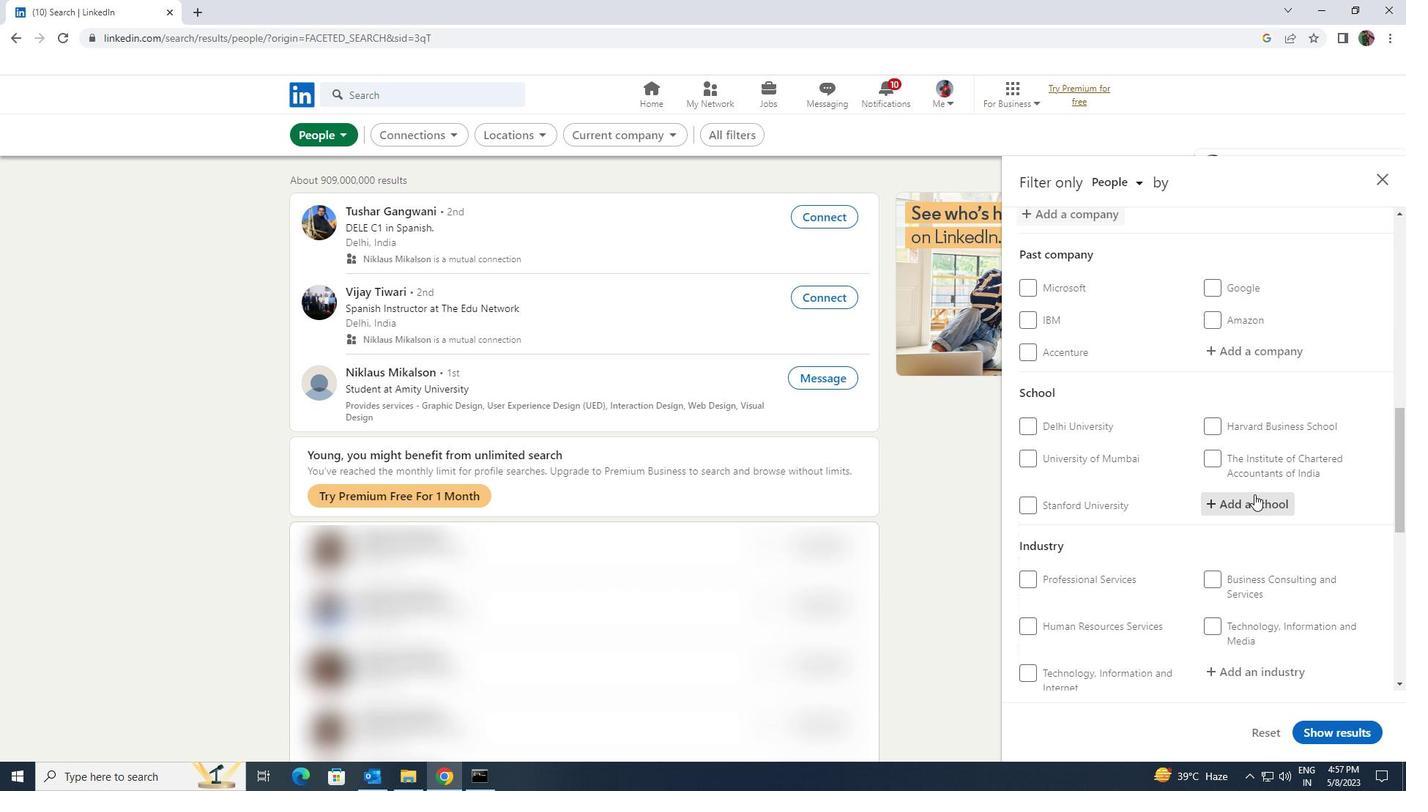 
Action: Key pressed <Key.shift>UNIVERSITY<Key.space><Key.shift>GRANTS
Screenshot: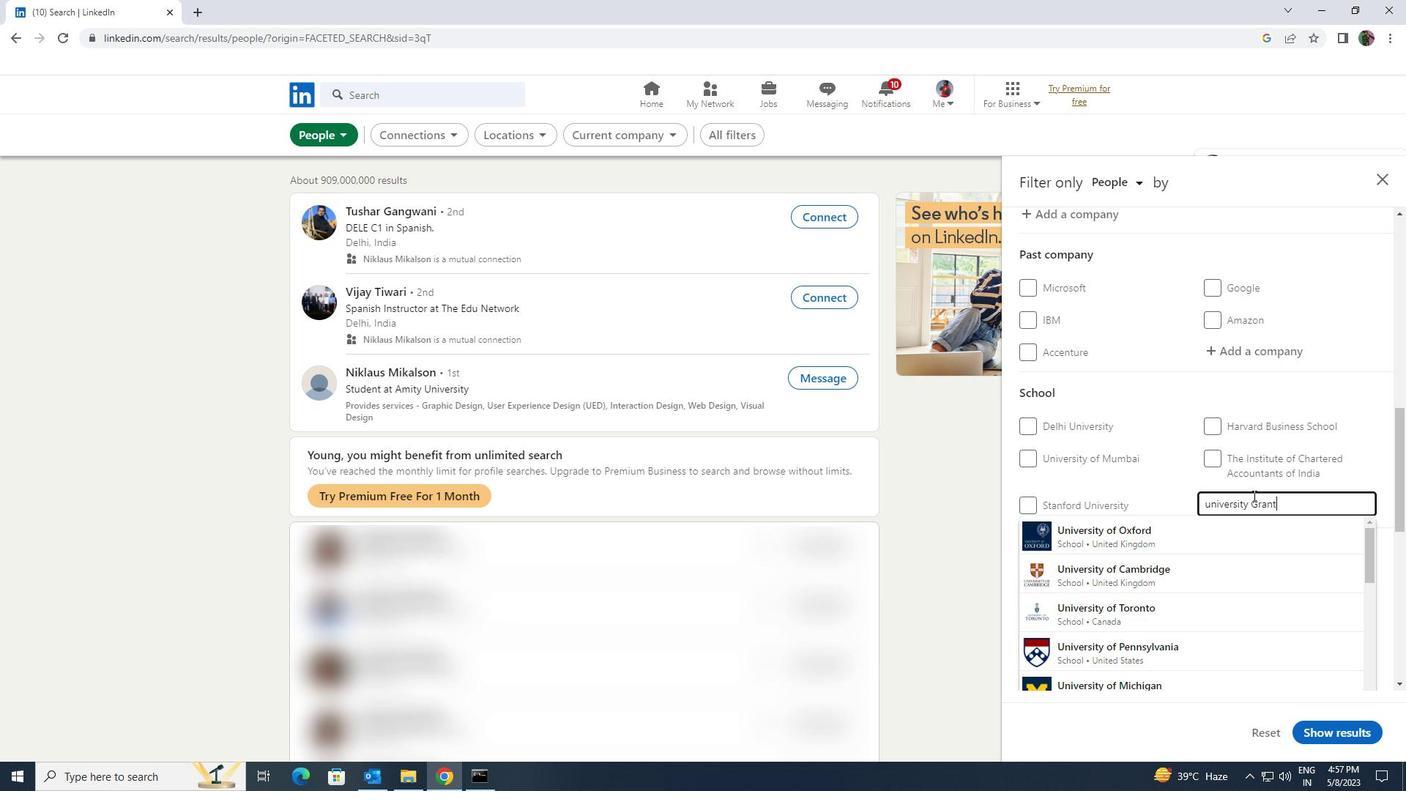 
Action: Mouse moved to (1248, 517)
Screenshot: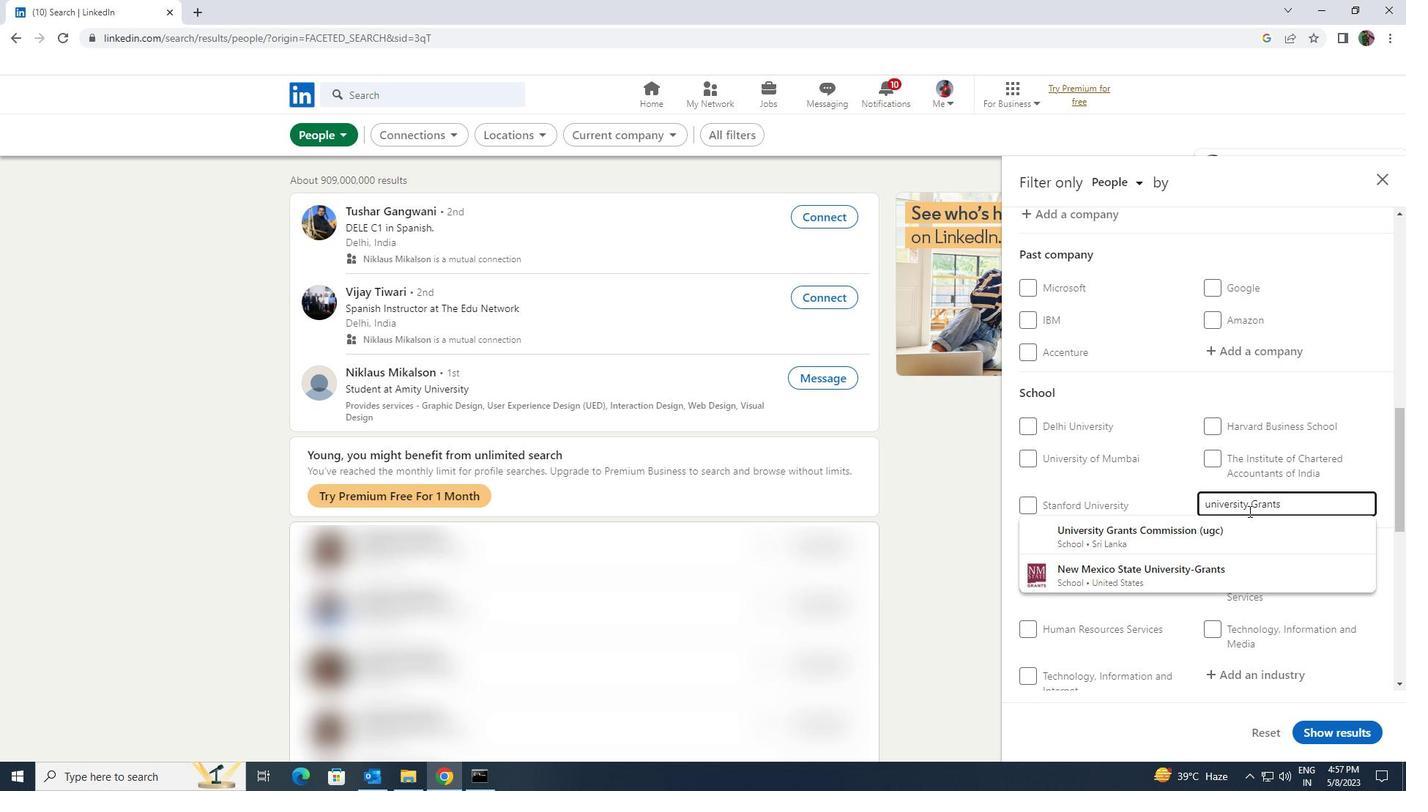 
Action: Mouse pressed left at (1248, 517)
Screenshot: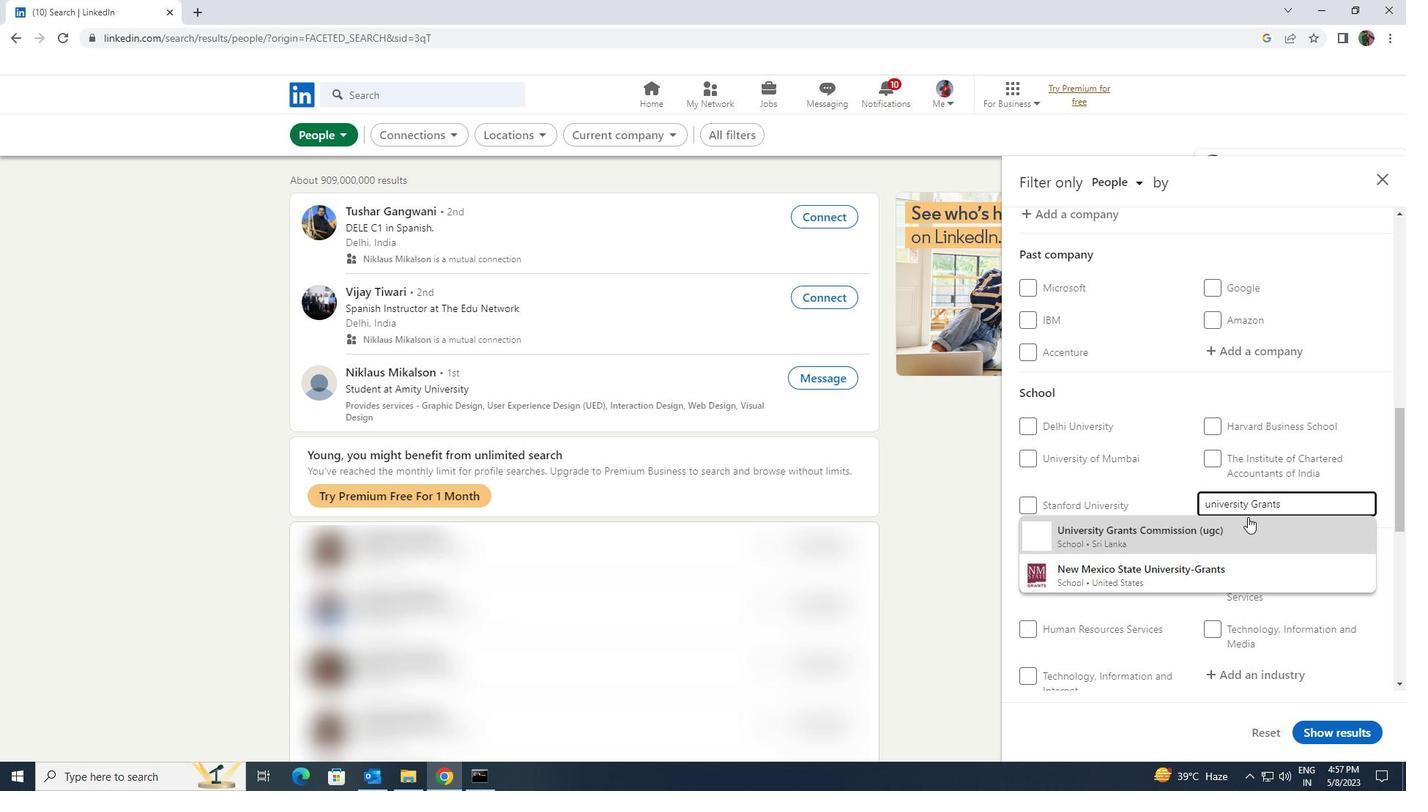
Action: Mouse scrolled (1248, 516) with delta (0, 0)
Screenshot: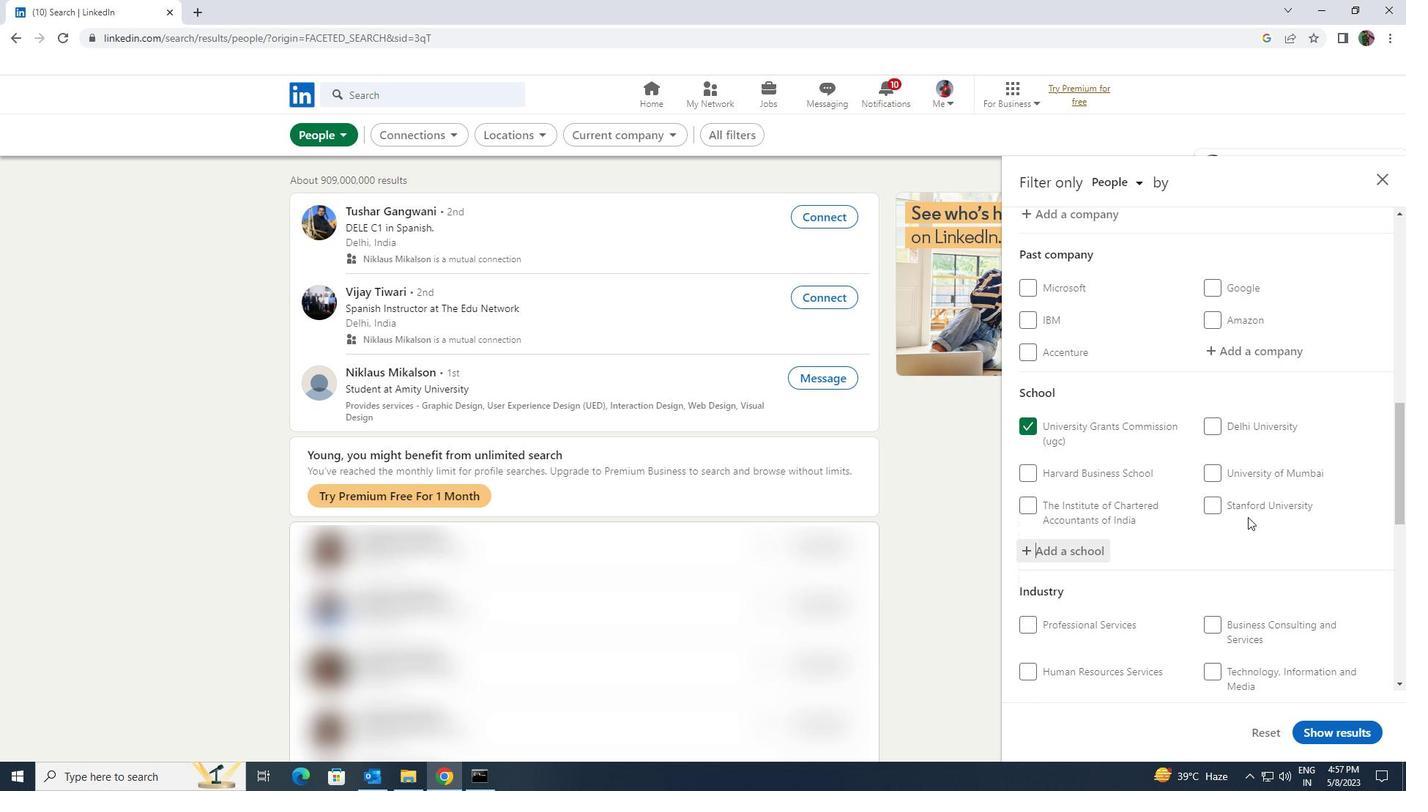 
Action: Mouse scrolled (1248, 516) with delta (0, 0)
Screenshot: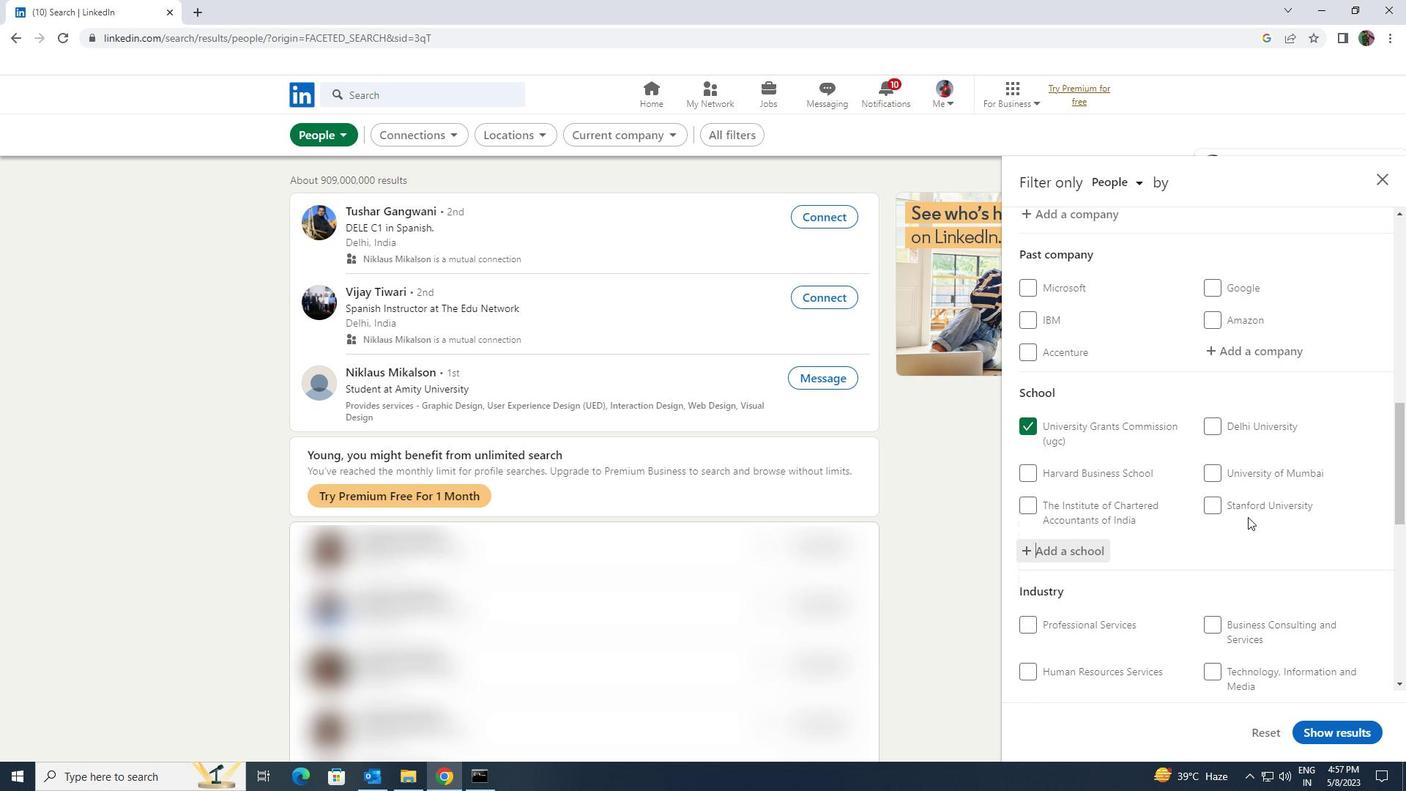 
Action: Mouse scrolled (1248, 516) with delta (0, 0)
Screenshot: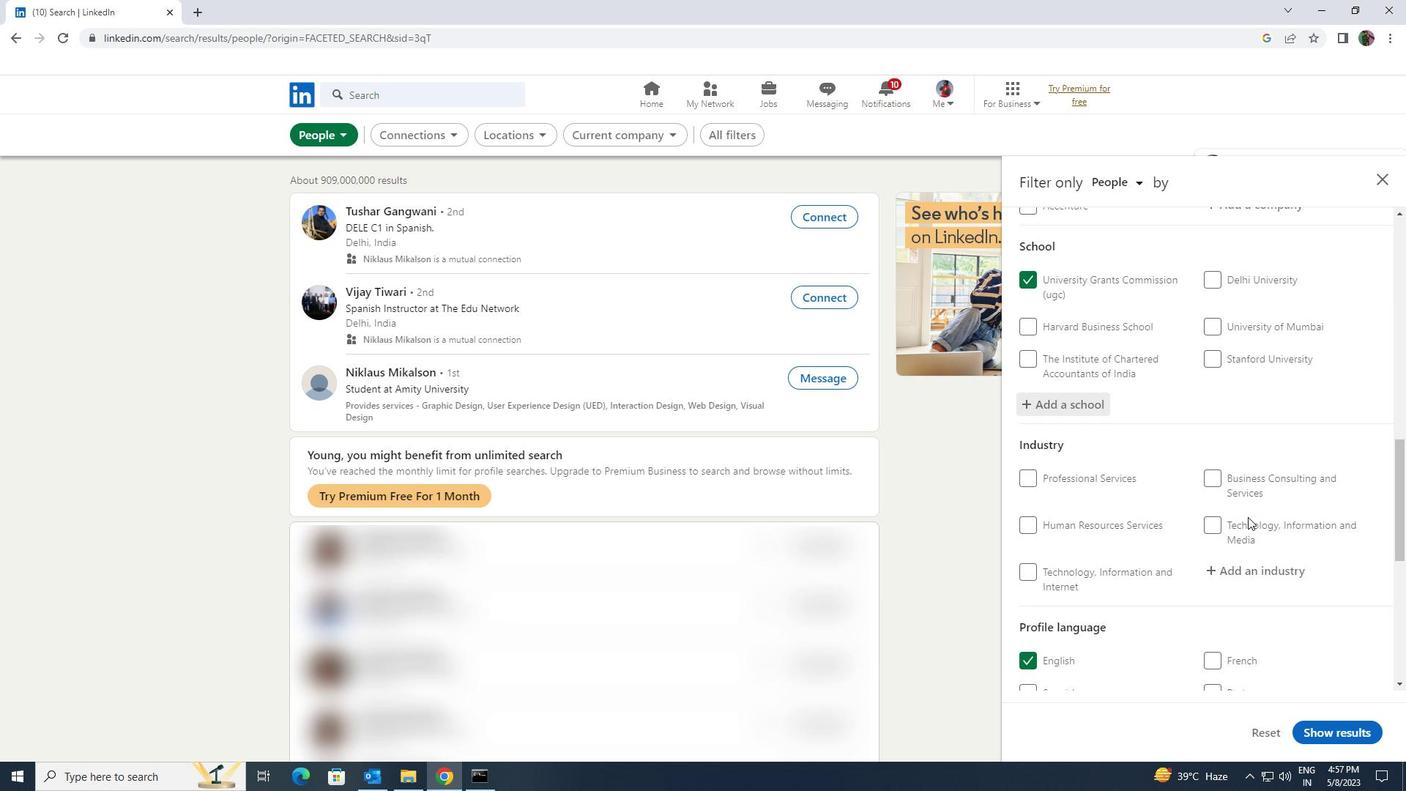 
Action: Mouse moved to (1252, 501)
Screenshot: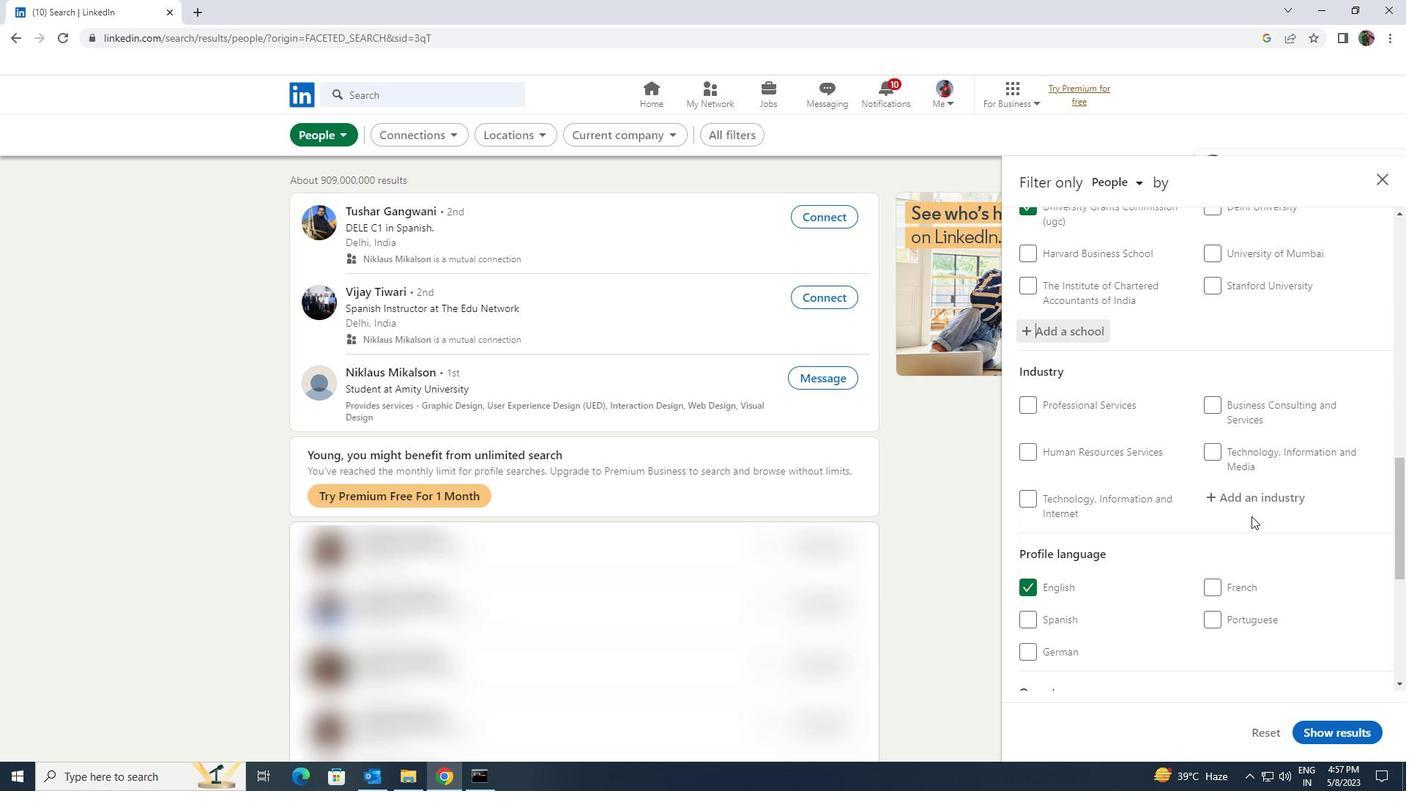
Action: Mouse pressed left at (1252, 501)
Screenshot: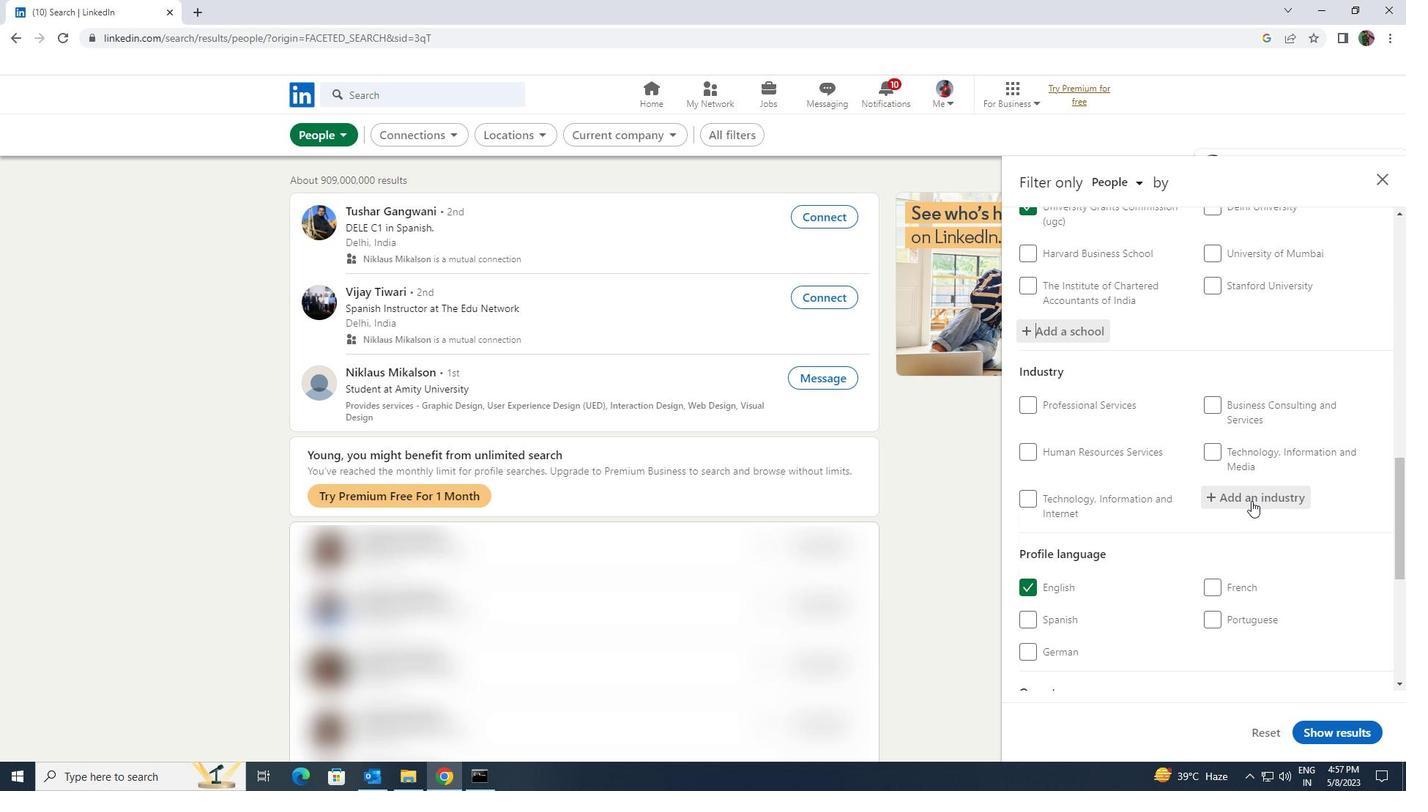 
Action: Key pressed <Key.shift><Key.shift><Key.shift><Key.shift><Key.shift>INTERNATIONAL
Screenshot: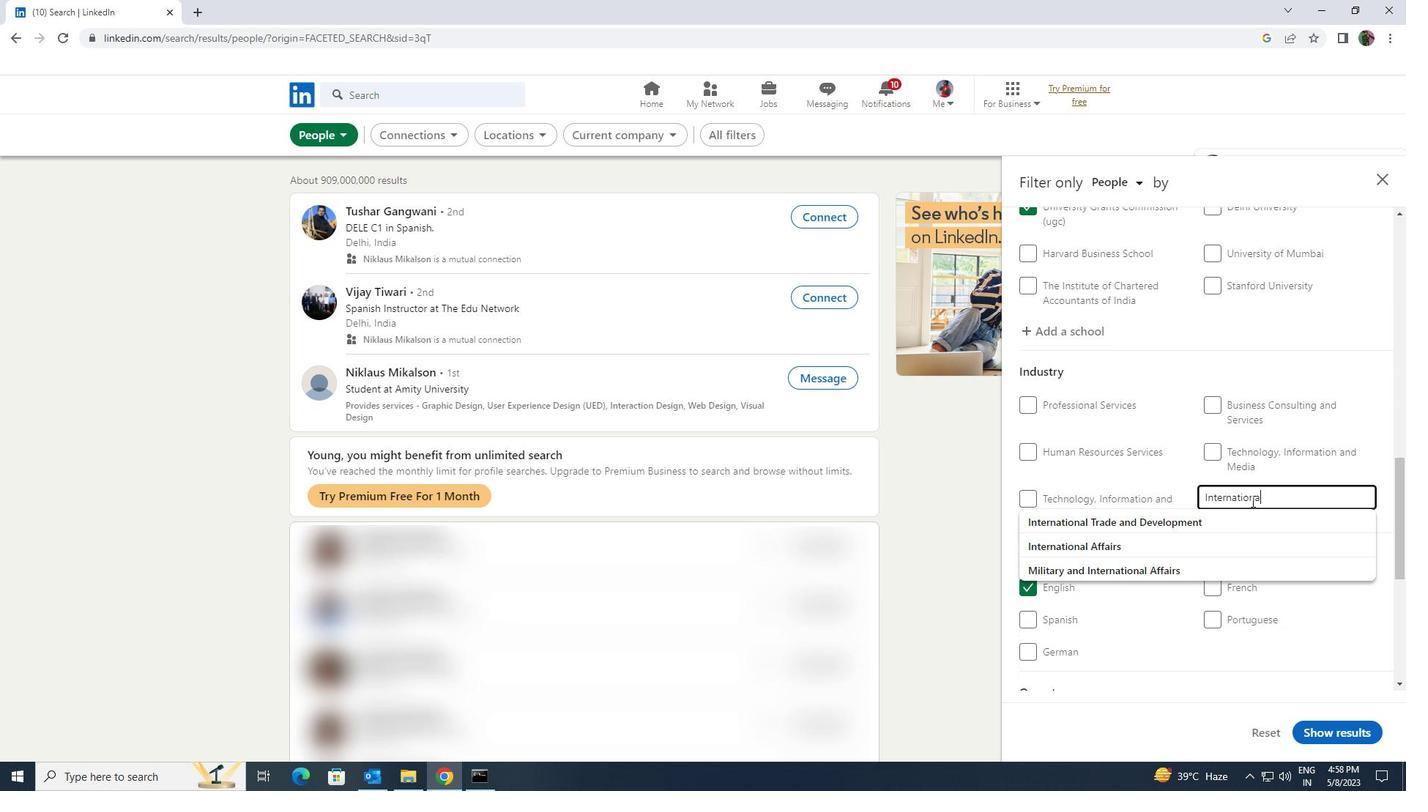 
Action: Mouse moved to (1234, 536)
Screenshot: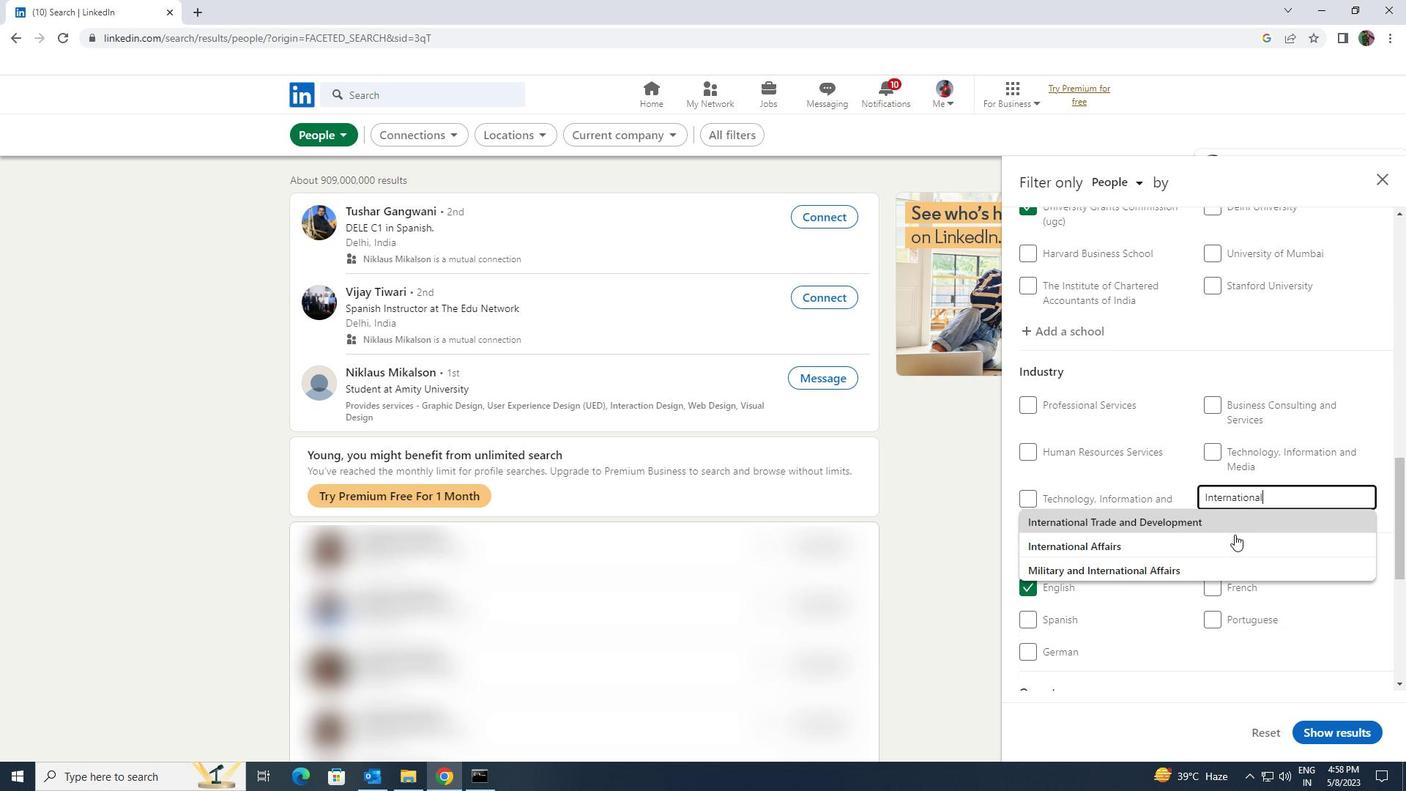 
Action: Mouse pressed left at (1234, 536)
Screenshot: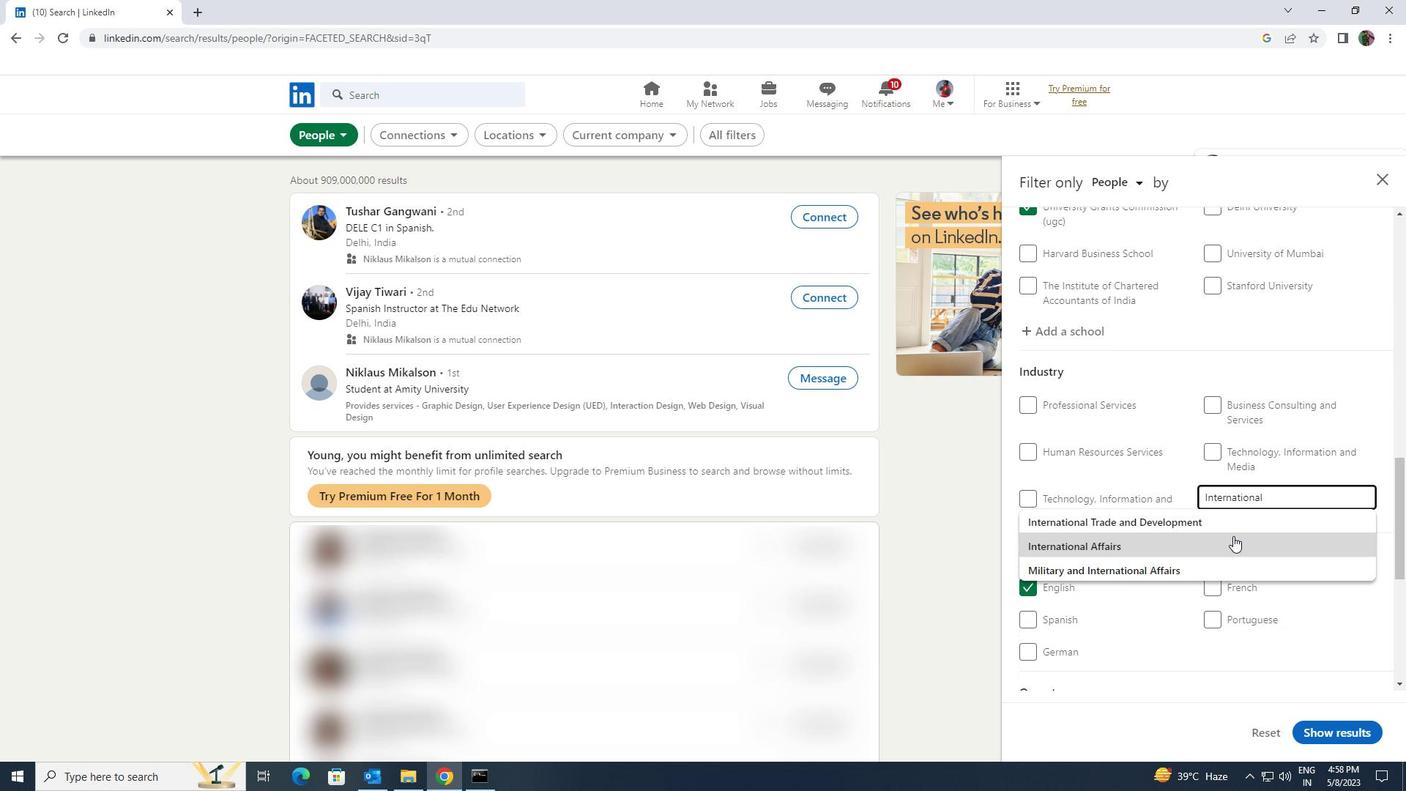 
Action: Mouse scrolled (1234, 535) with delta (0, 0)
Screenshot: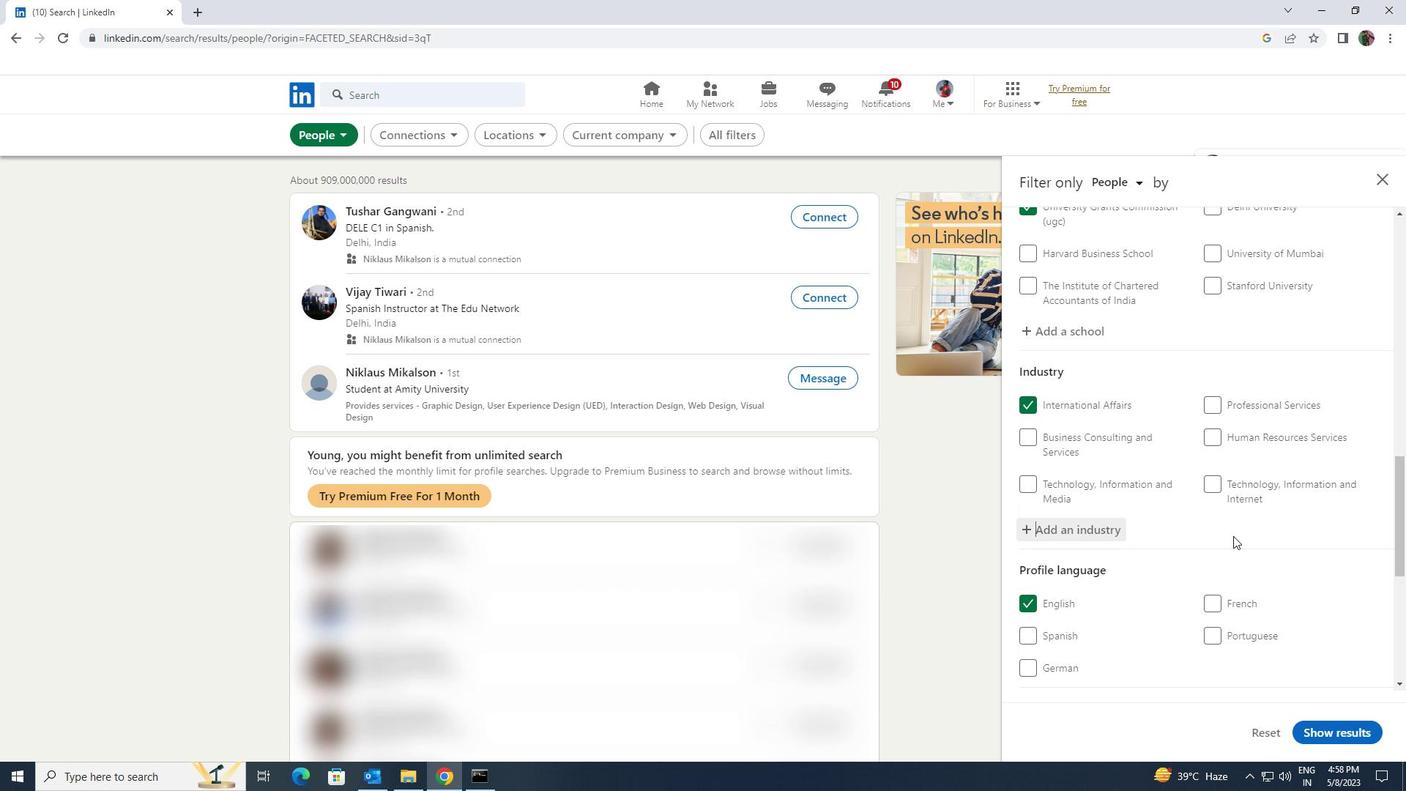 
Action: Mouse scrolled (1234, 535) with delta (0, 0)
Screenshot: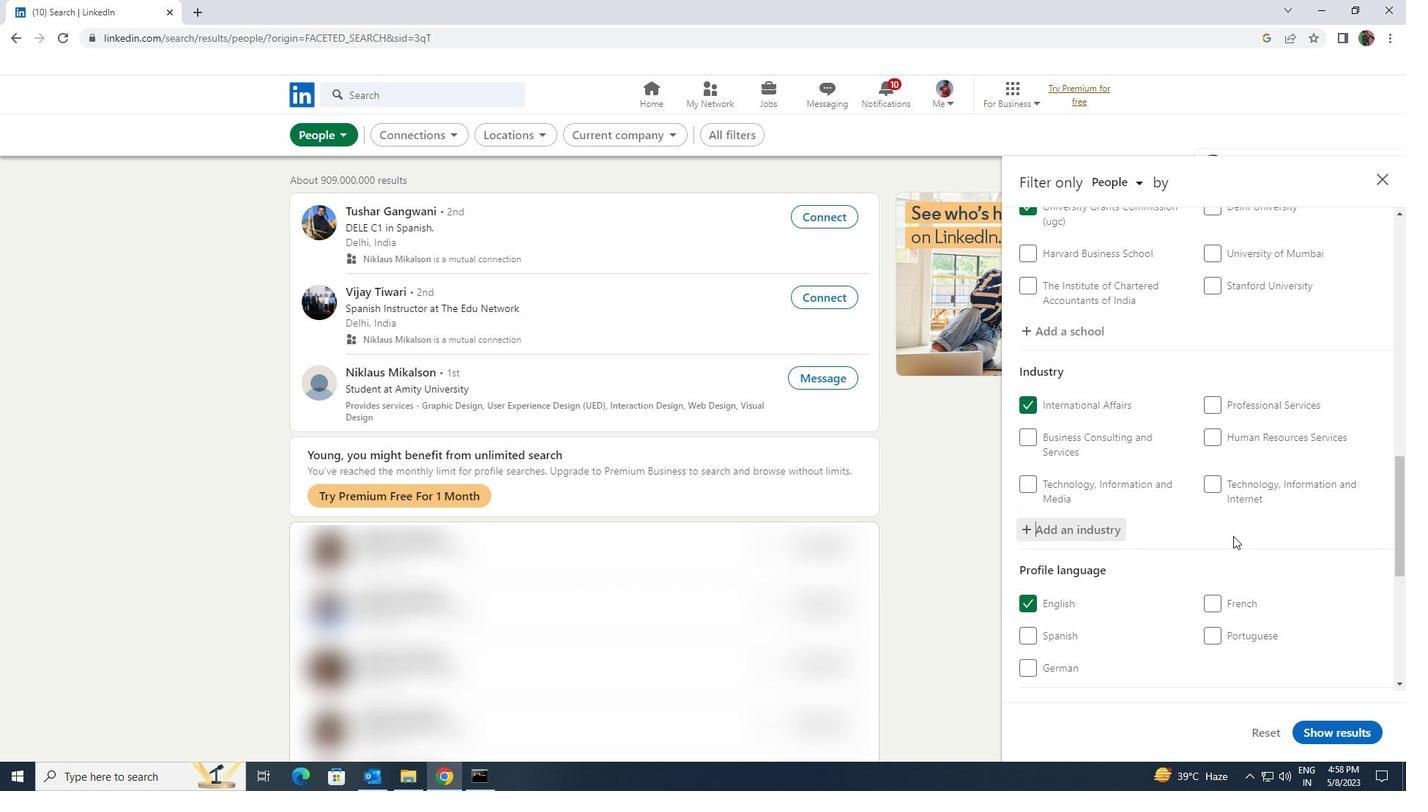 
Action: Mouse scrolled (1234, 535) with delta (0, 0)
Screenshot: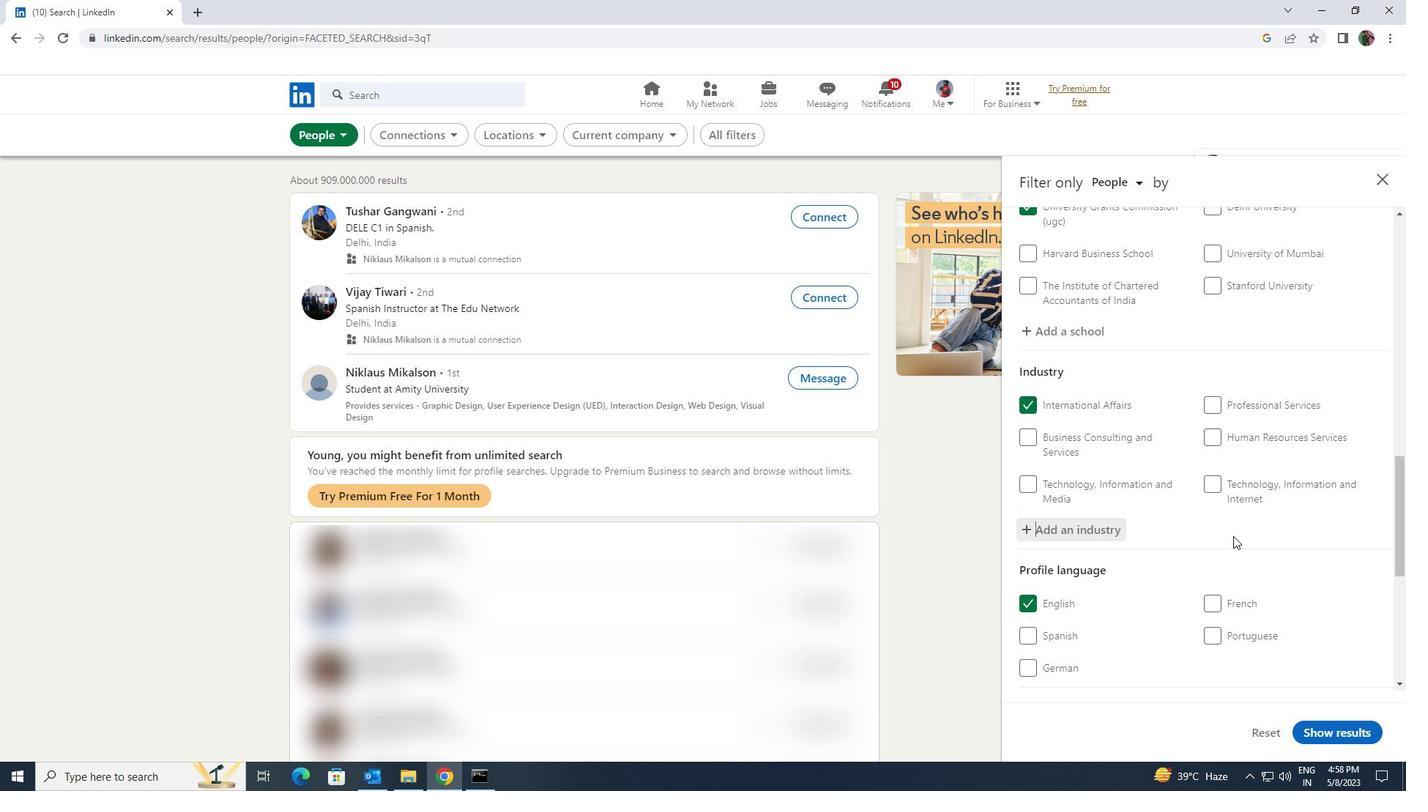 
Action: Mouse scrolled (1234, 535) with delta (0, 0)
Screenshot: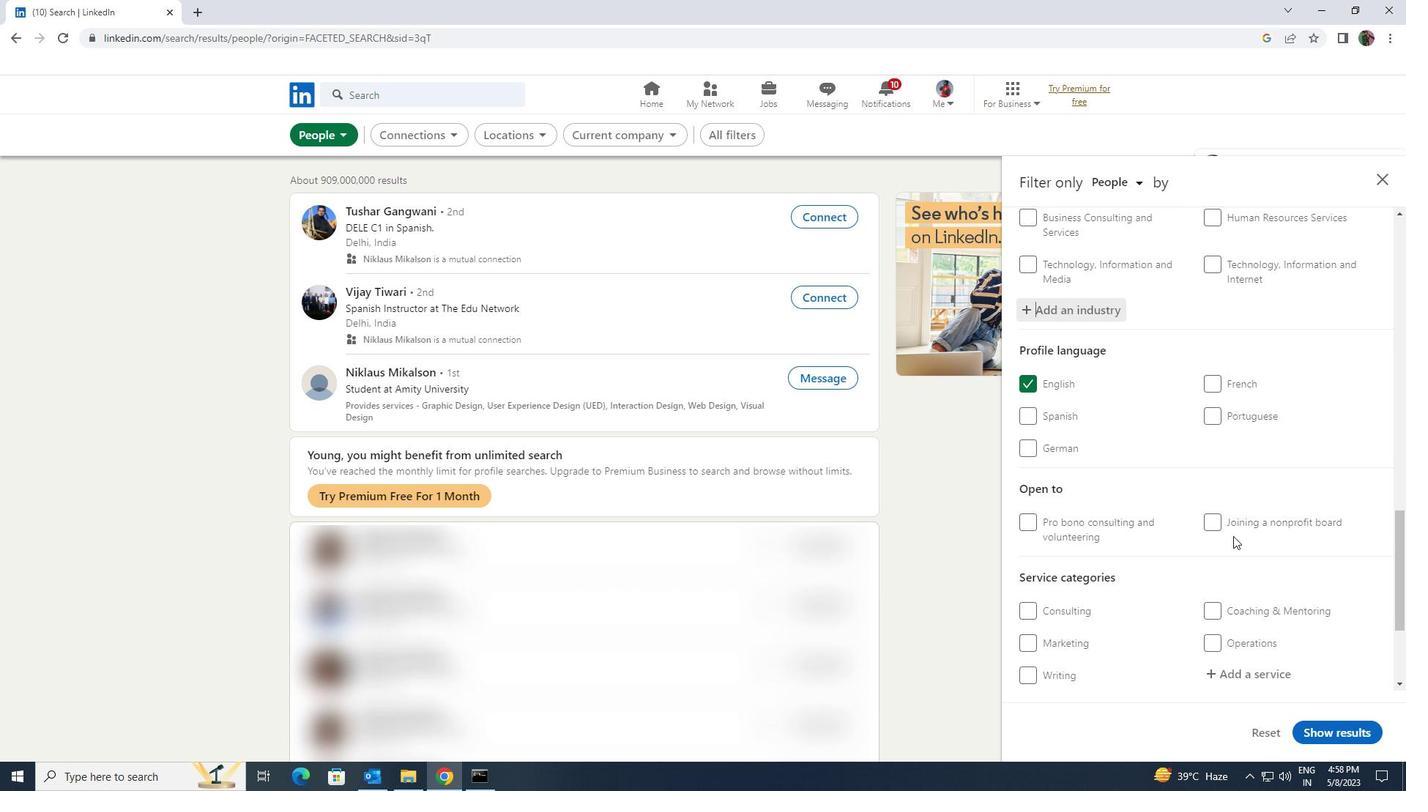 
Action: Mouse moved to (1223, 596)
Screenshot: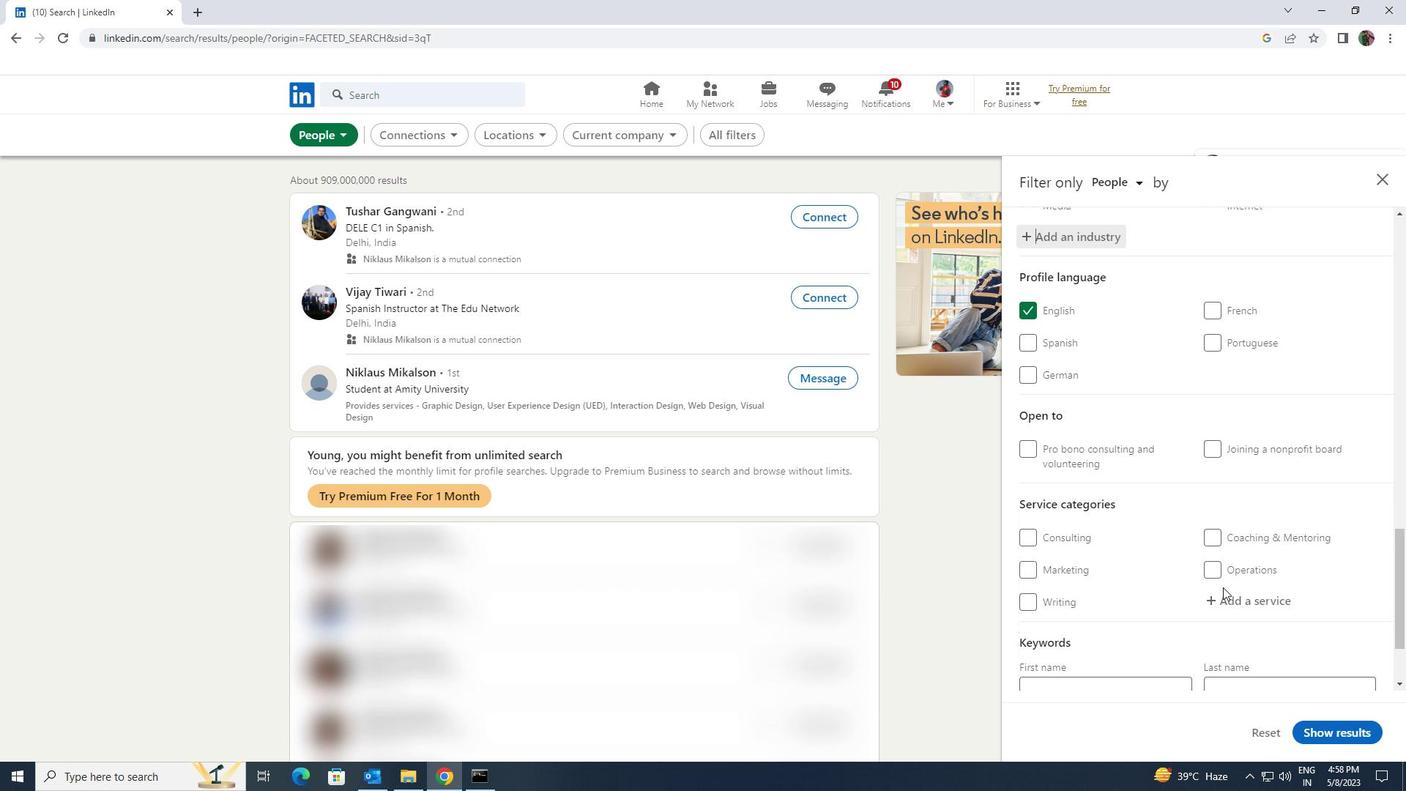 
Action: Mouse pressed left at (1223, 596)
Screenshot: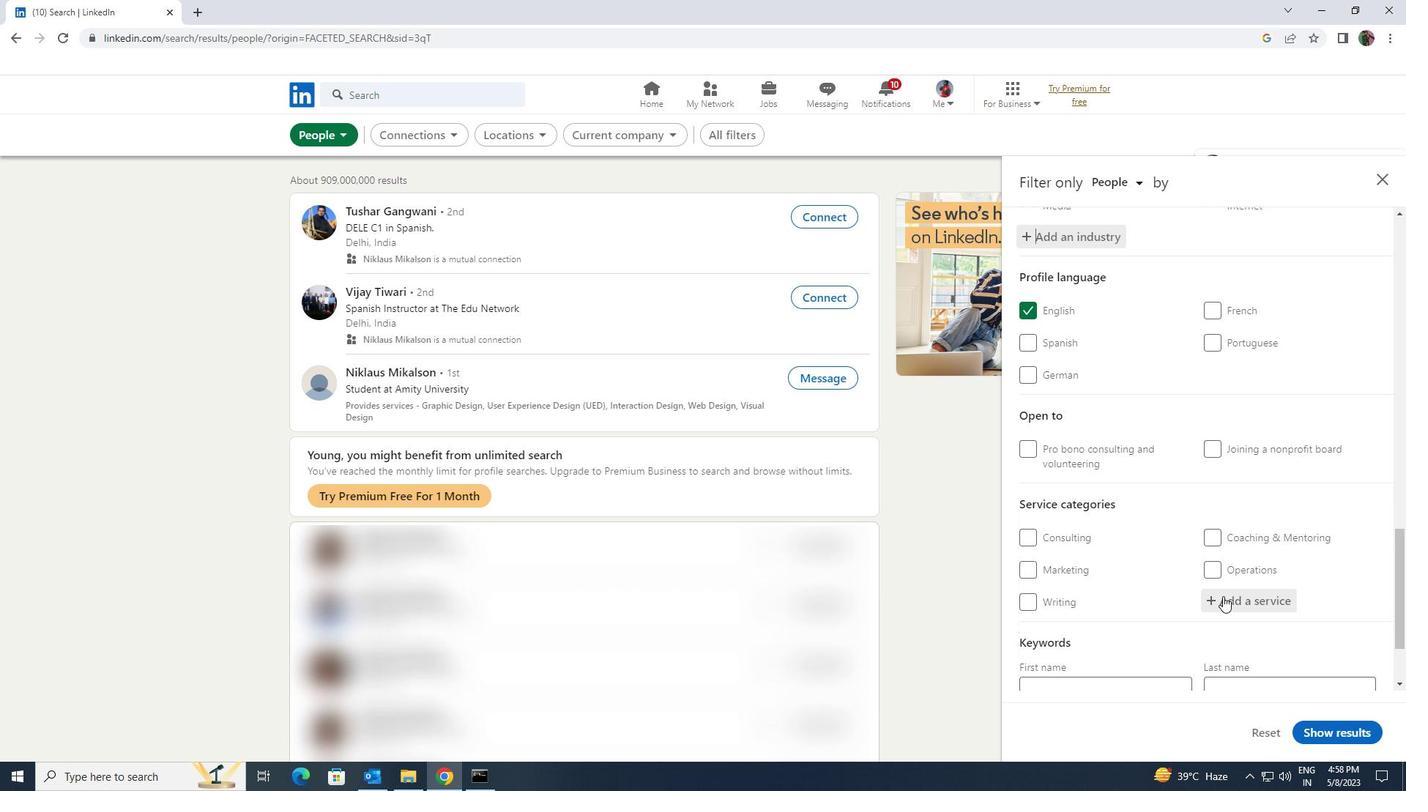 
Action: Key pressed <Key.shift><Key.shift><Key.shift><Key.shift><Key.shift><Key.shift><Key.shift><Key.shift><Key.shift>HOMW<Key.backspace>EOWNERS
Screenshot: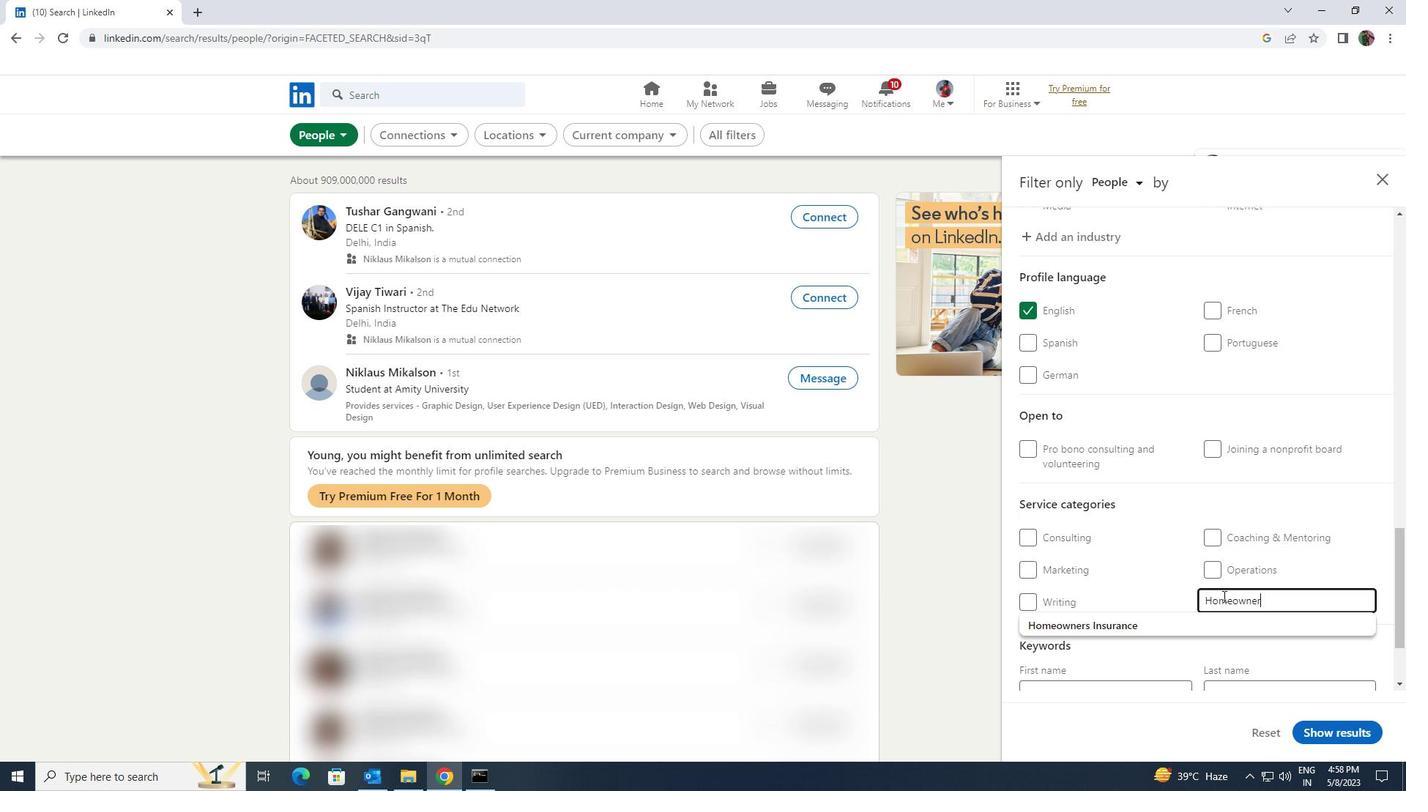 
Action: Mouse moved to (1201, 616)
Screenshot: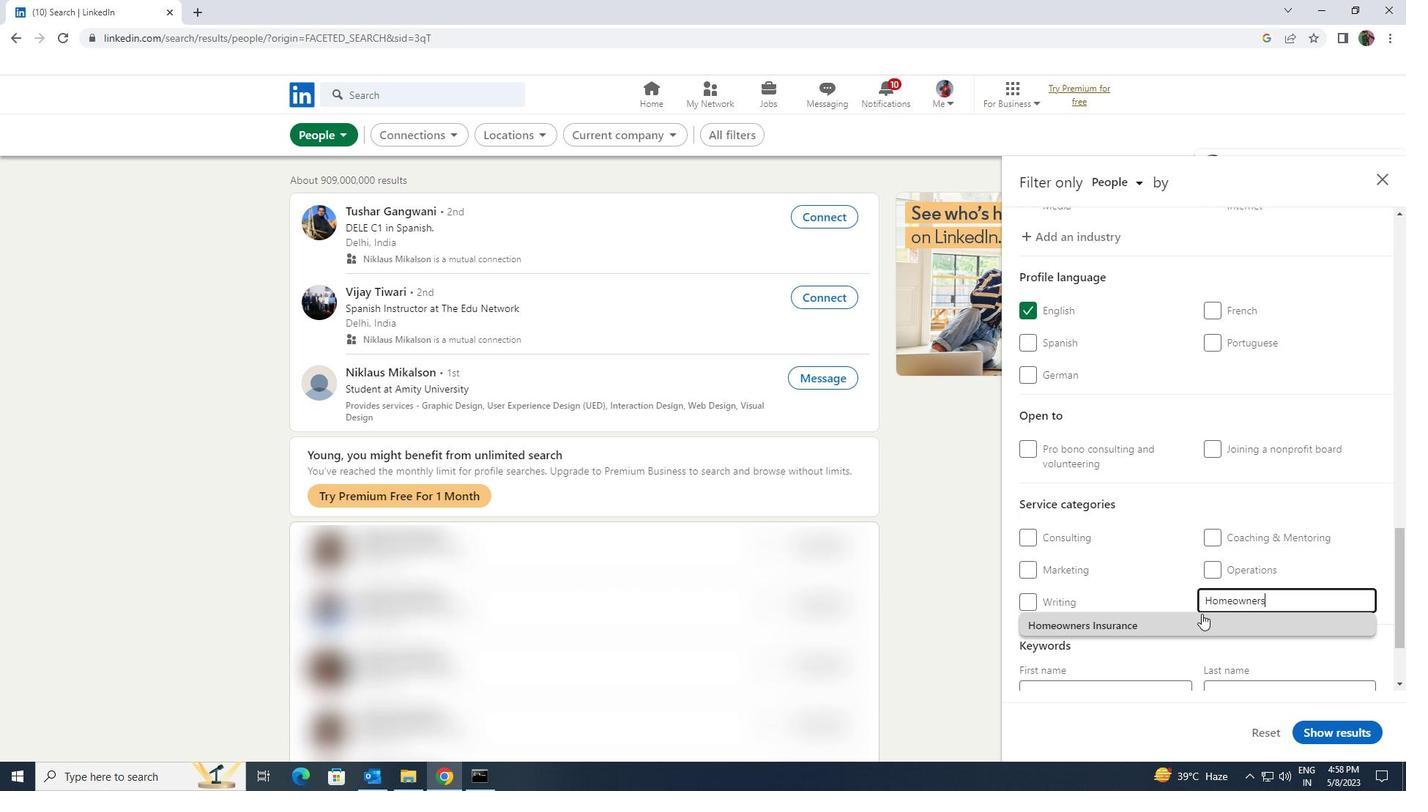 
Action: Mouse pressed left at (1201, 616)
Screenshot: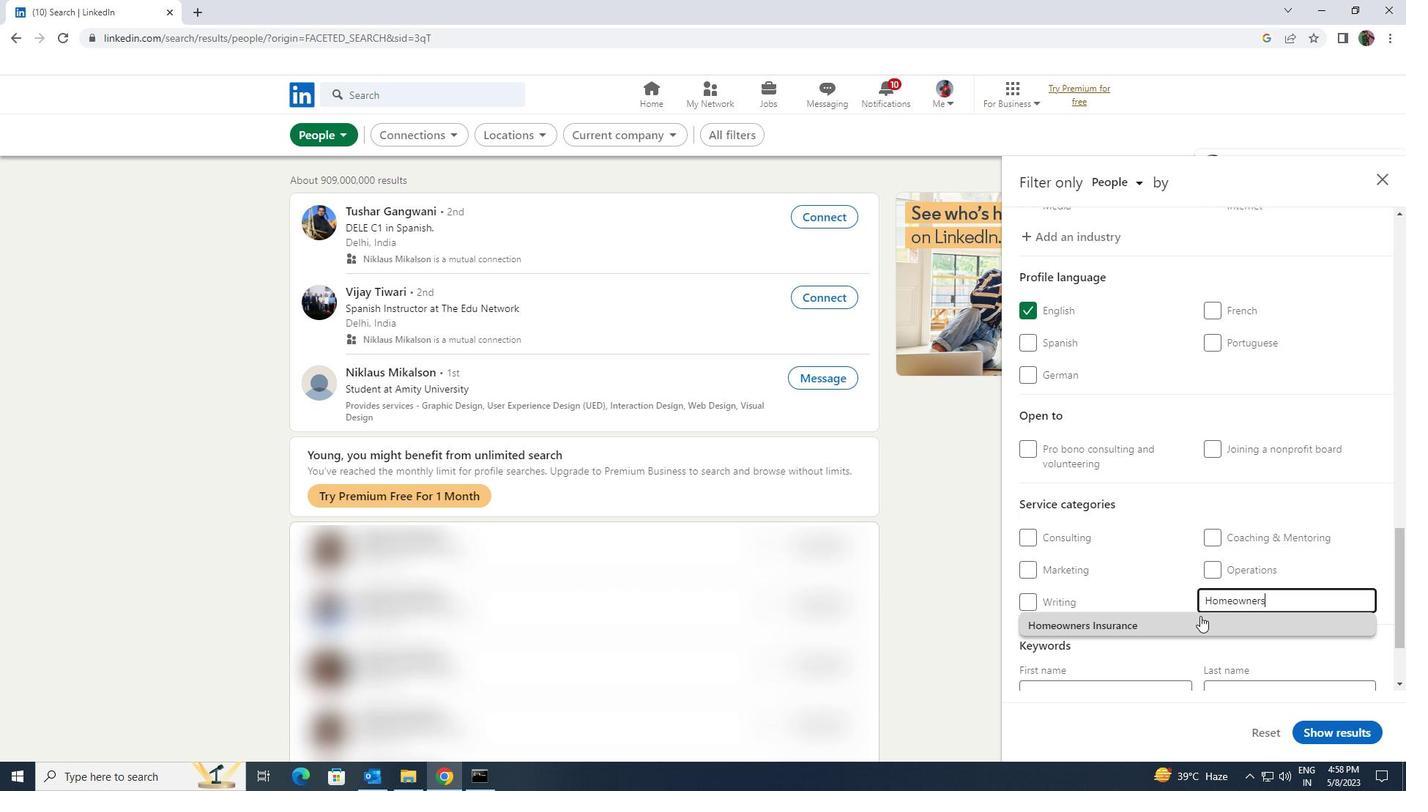 
Action: Mouse scrolled (1201, 615) with delta (0, 0)
Screenshot: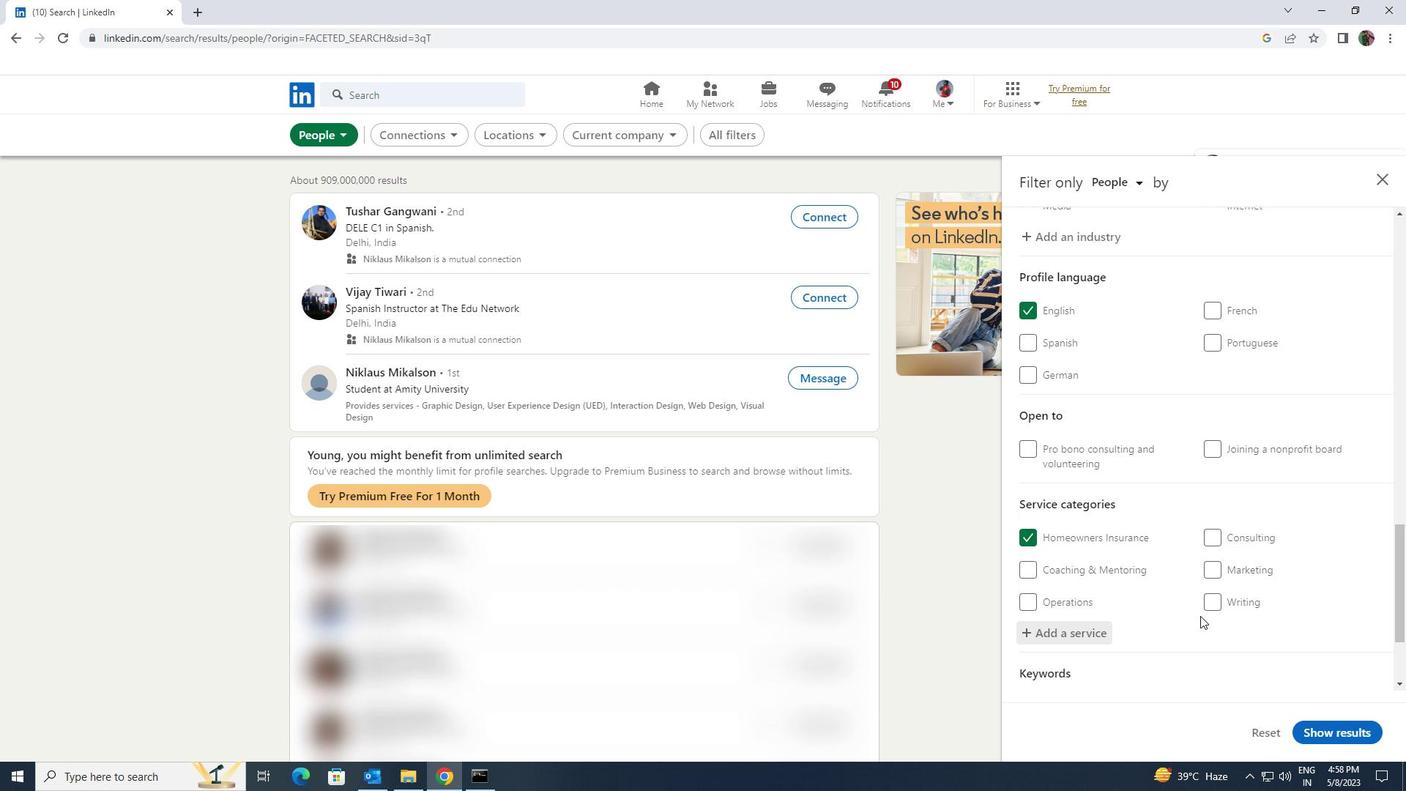 
Action: Mouse scrolled (1201, 615) with delta (0, 0)
Screenshot: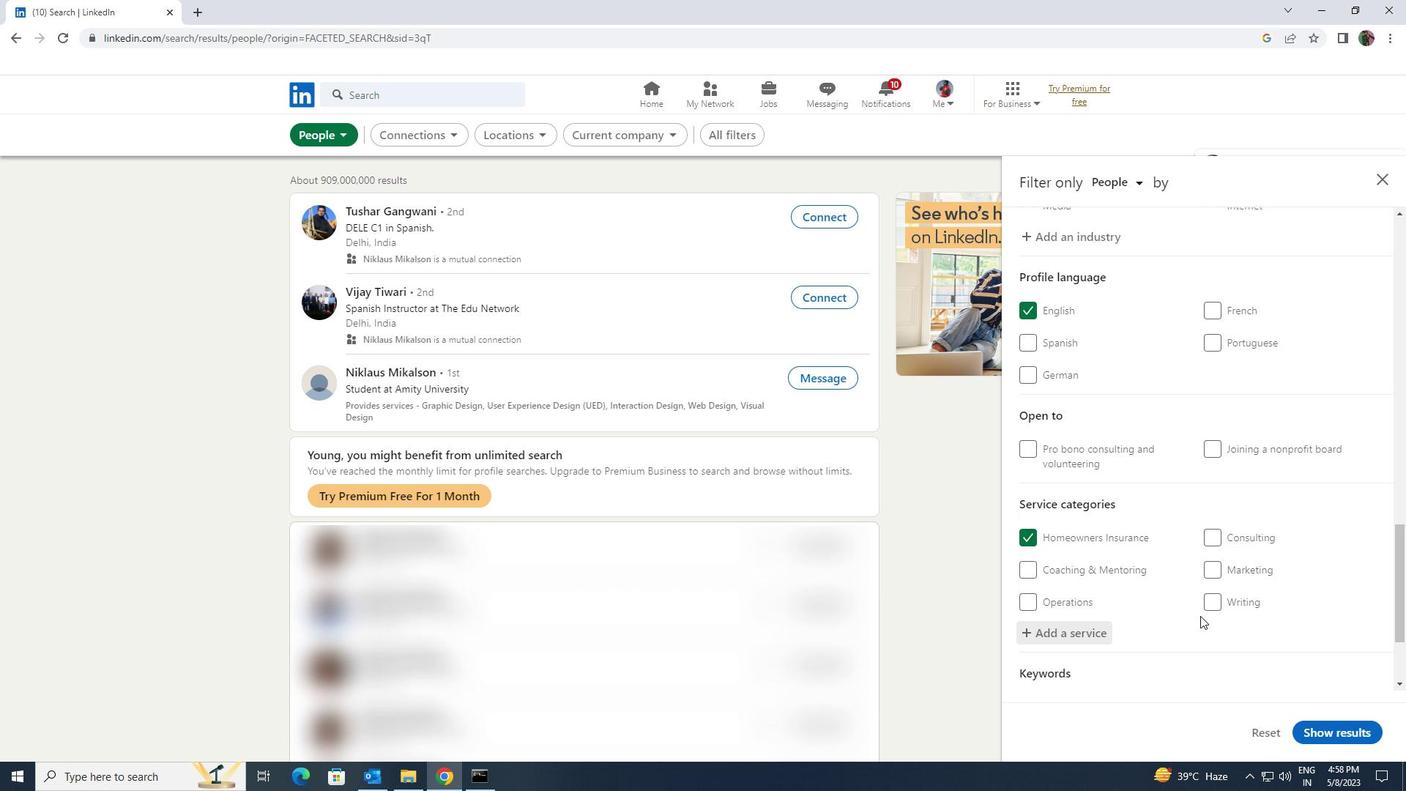 
Action: Mouse moved to (1169, 616)
Screenshot: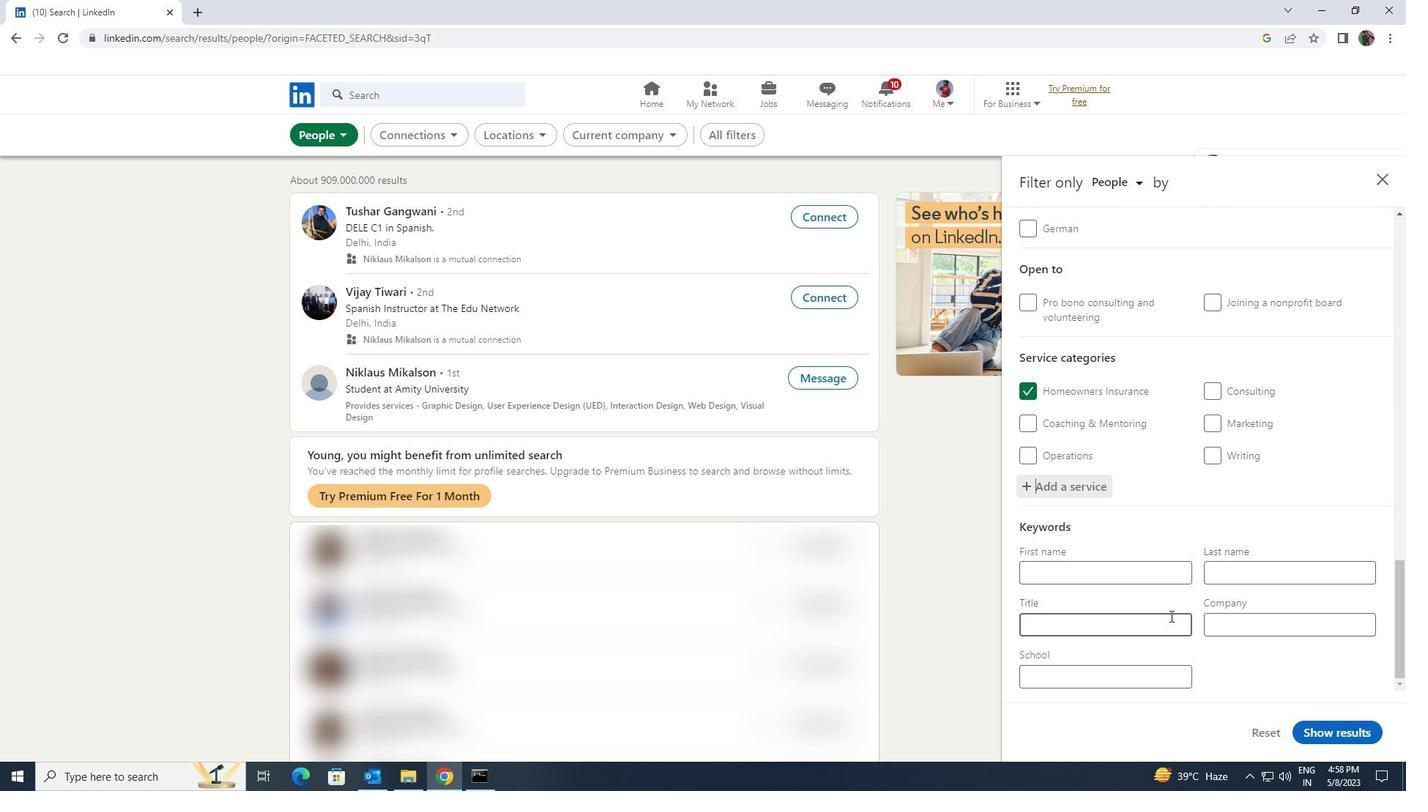 
Action: Mouse pressed left at (1169, 616)
Screenshot: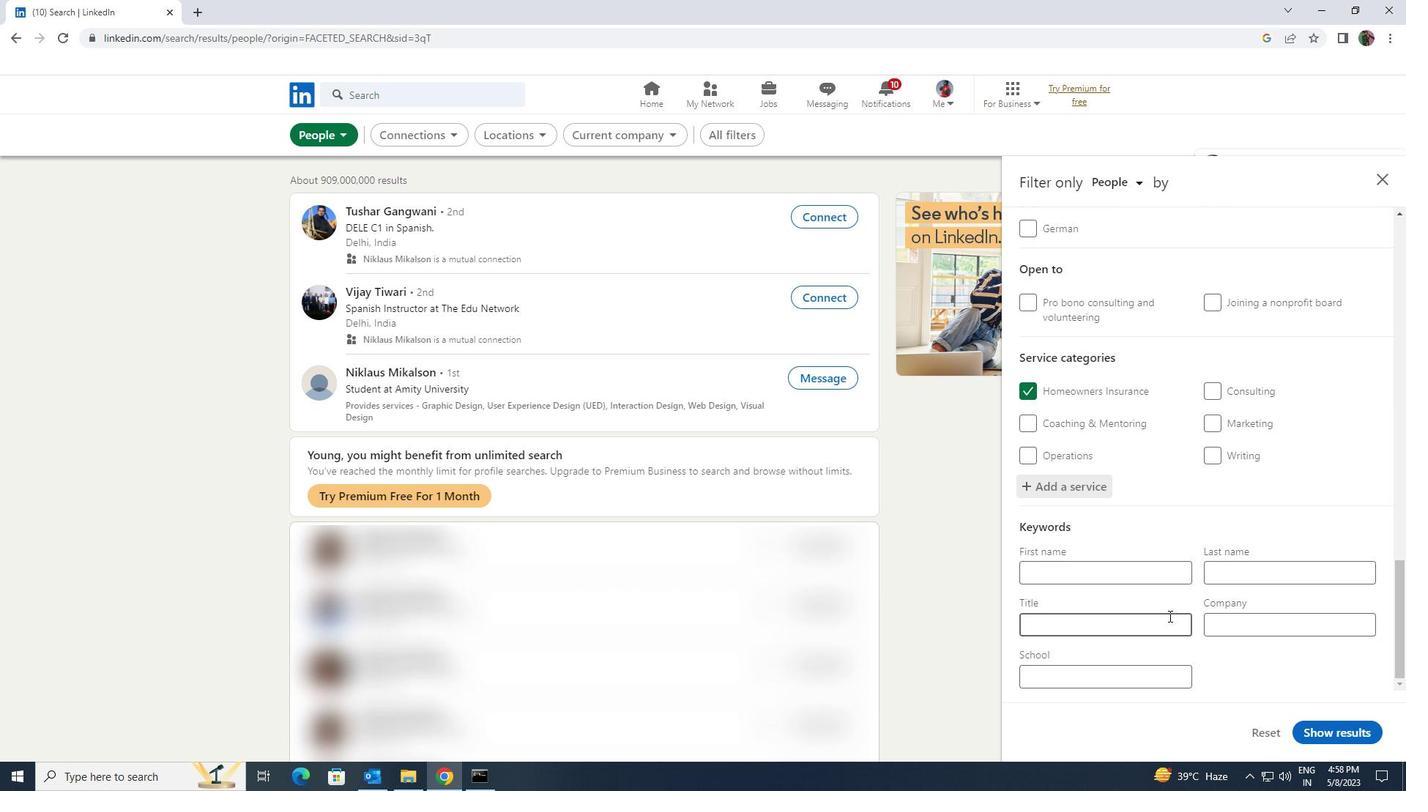 
Action: Mouse moved to (1165, 617)
Screenshot: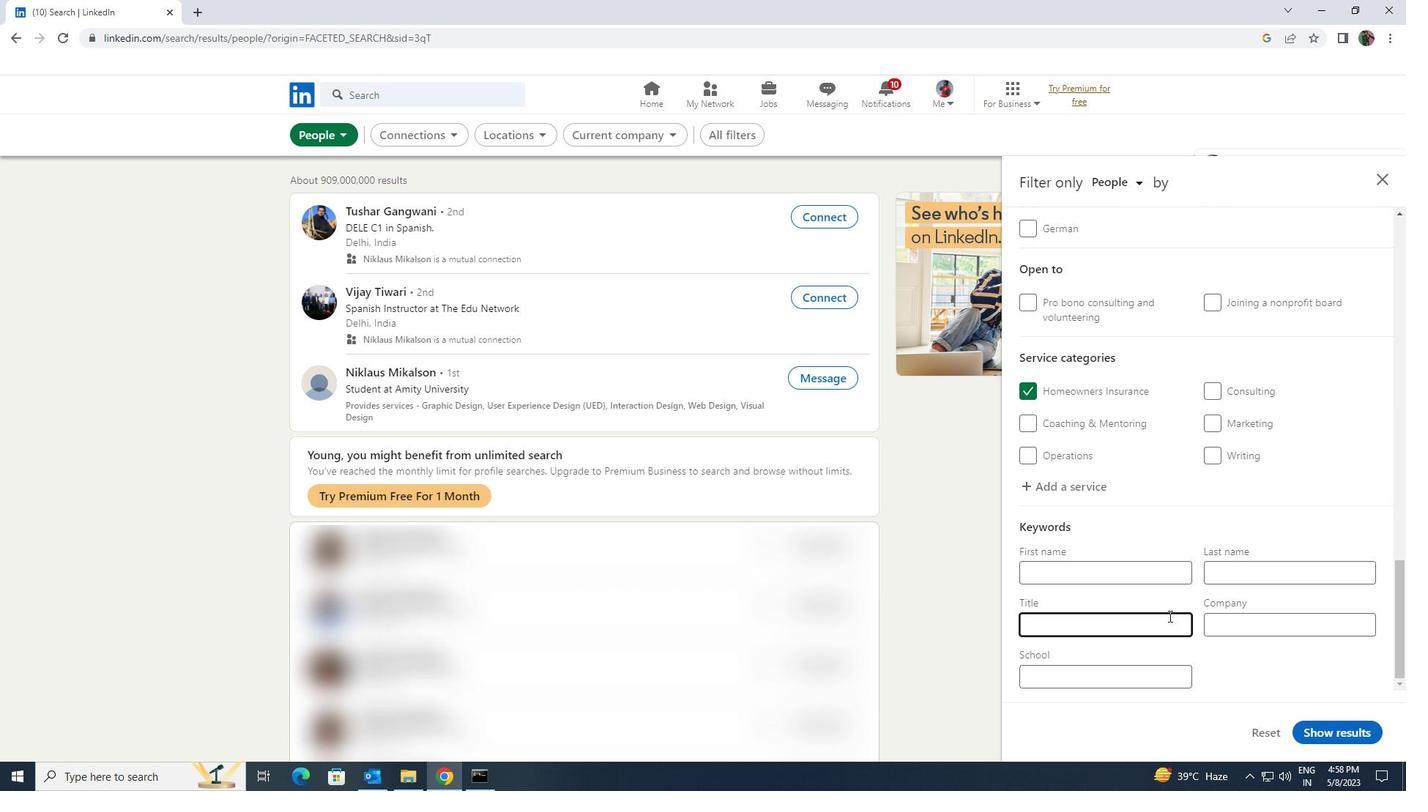 
Action: Key pressed <Key.shift><Key.shift><Key.shift><Key.shift><Key.shift><Key.shift><Key.shift><Key.shift><Key.shift><Key.shift><Key.shift><Key.shift><Key.shift><Key.shift><Key.shift><Key.shift><Key.shift><Key.shift><Key.shift><Key.shift><Key.shift><Key.shift><Key.shift><Key.shift><Key.shift><Key.shift><Key.shift>TAPER
Screenshot: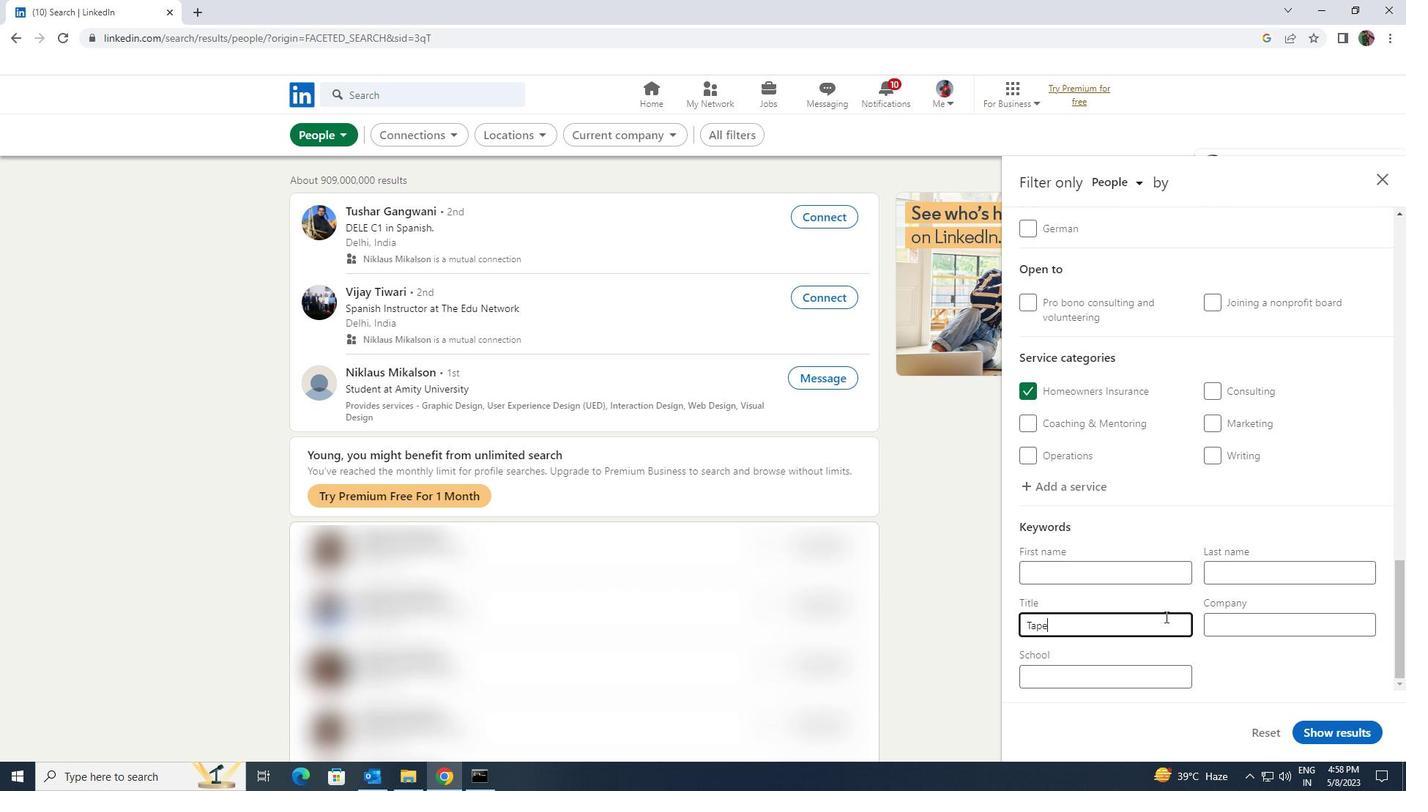 
Action: Mouse moved to (1302, 726)
Screenshot: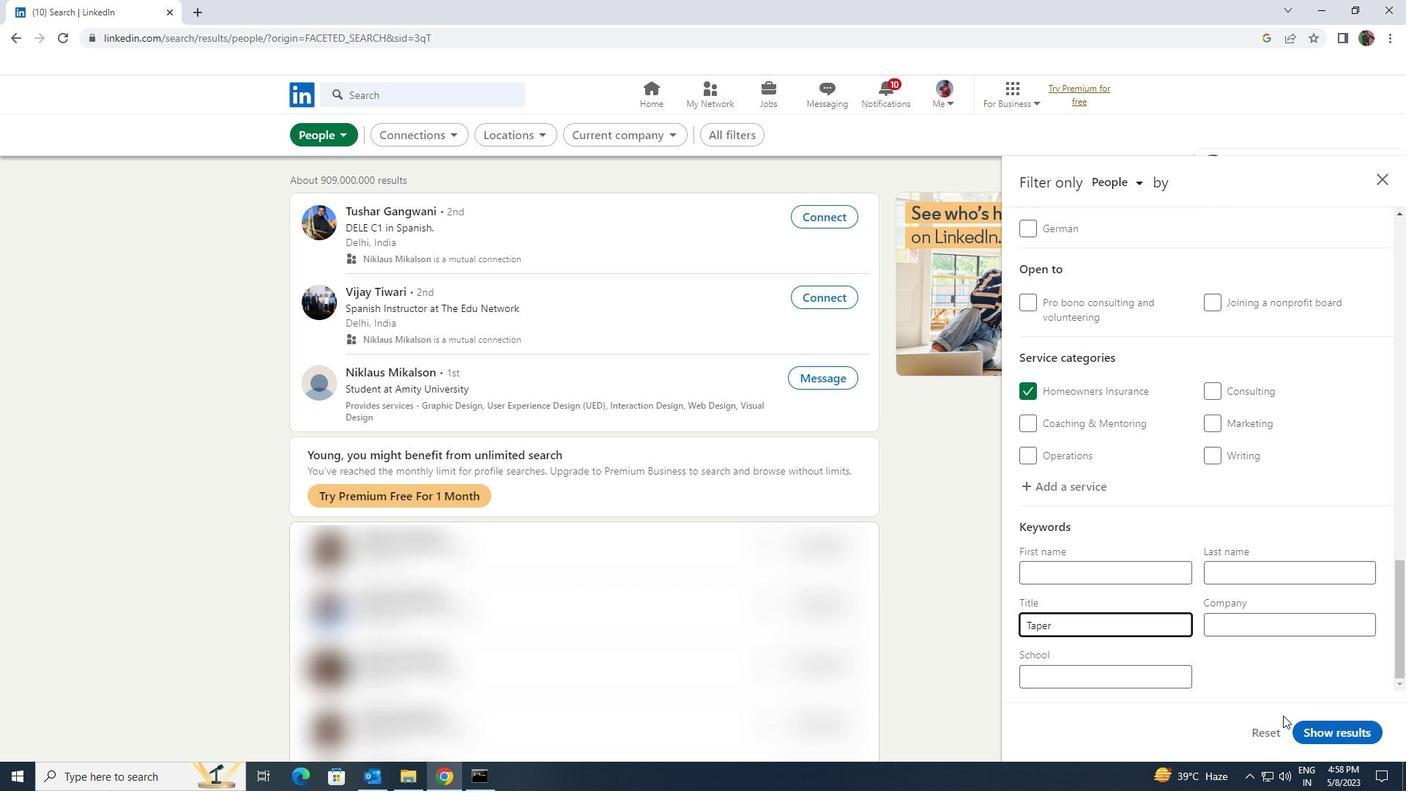 
Action: Mouse pressed left at (1302, 726)
Screenshot: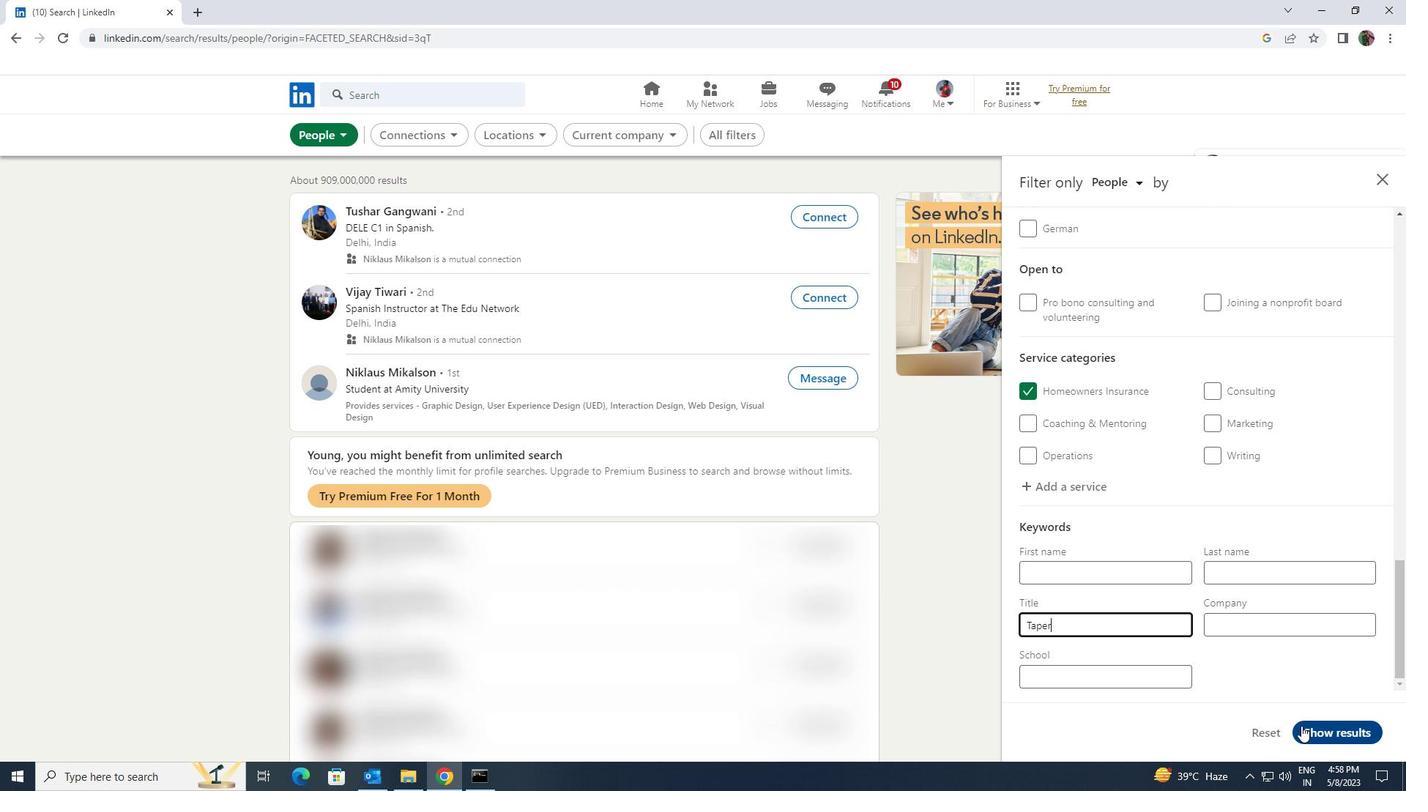 
